 Task: Look for space in East Meadow, United States from 10th July, 2023 to 15th July, 2023 for 7 adults in price range Rs.10000 to Rs.15000. Place can be entire place or shared room with 4 bedrooms having 7 beds and 4 bathrooms. Property type can be house, flat, guest house. Amenities needed are: wifi, TV, free parkinig on premises, gym, breakfast. Booking option can be shelf check-in. Required host language is English.
Action: Mouse moved to (566, 149)
Screenshot: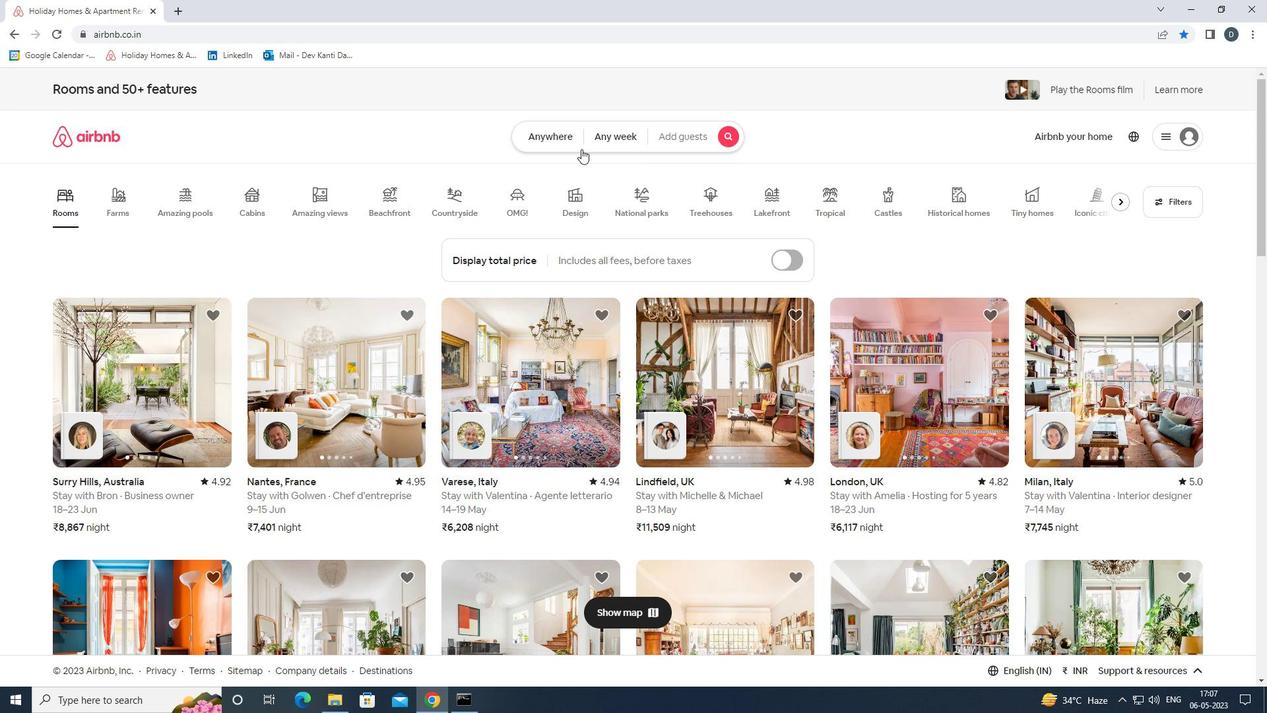 
Action: Mouse pressed left at (566, 149)
Screenshot: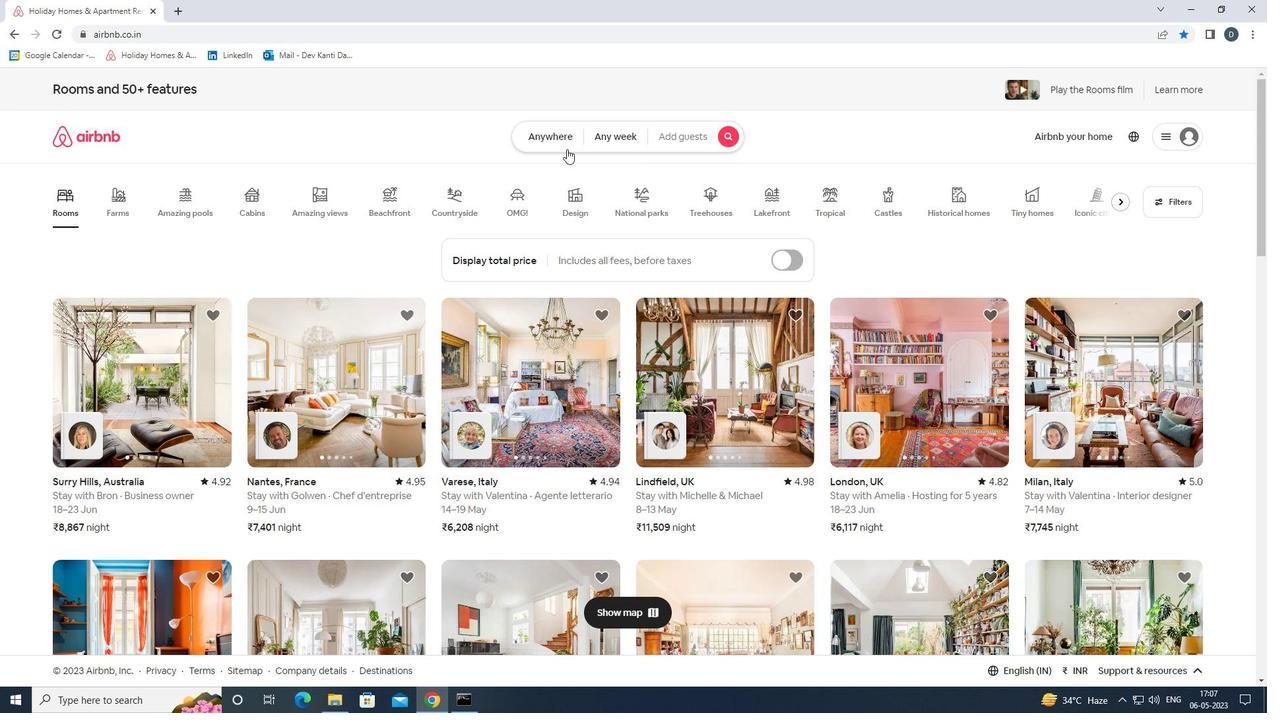 
Action: Mouse moved to (468, 190)
Screenshot: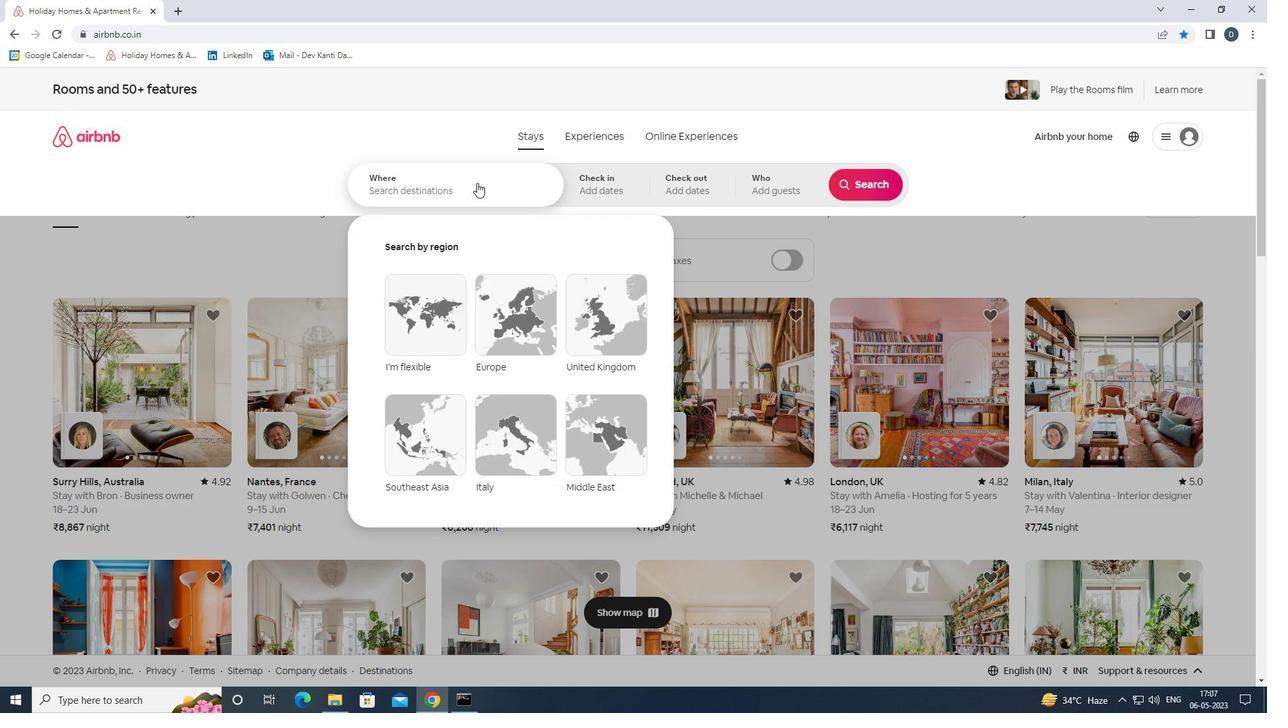 
Action: Mouse pressed left at (468, 190)
Screenshot: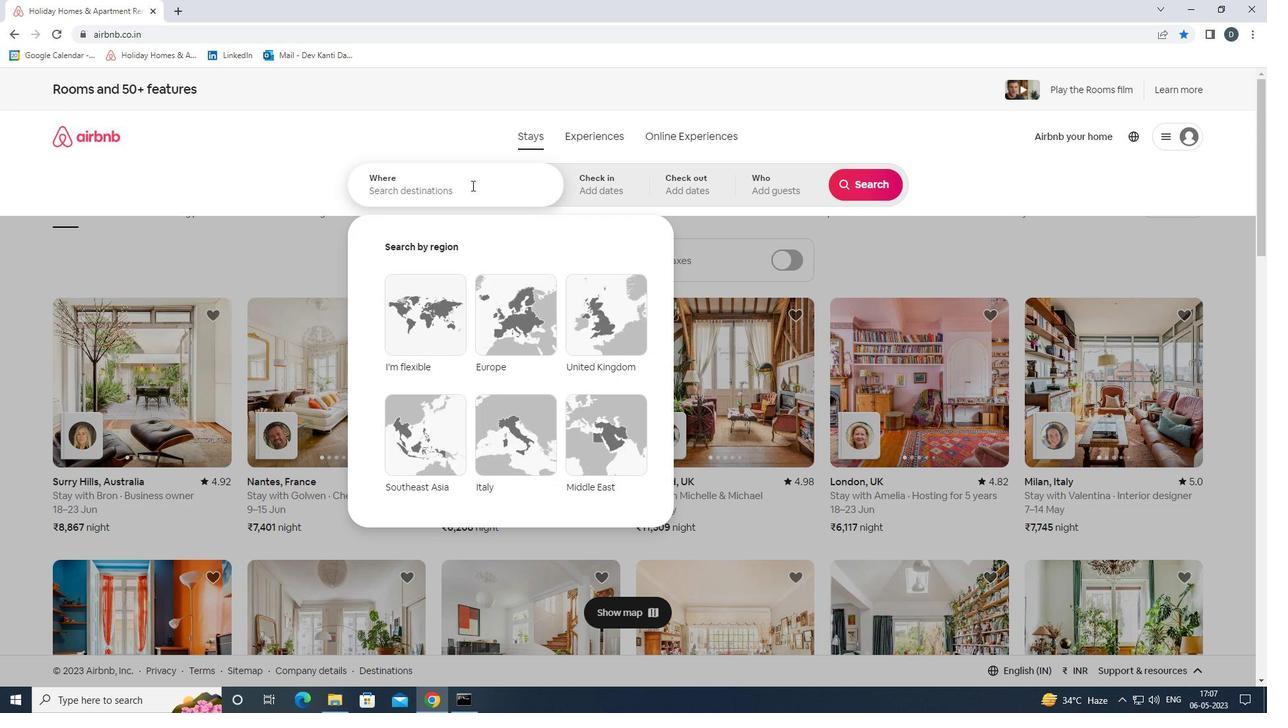 
Action: Key pressed <Key.shift><Key.shift><Key.shift><Key.shift><Key.shift><Key.shift><Key.shift><Key.shift><Key.shift><Key.shift><Key.shift><Key.shift><Key.shift><Key.shift>EAST<Key.space><Key.shift>MEADOW,<Key.shift>UNITED<Key.space><Key.shift>STATES<Key.enter>
Screenshot: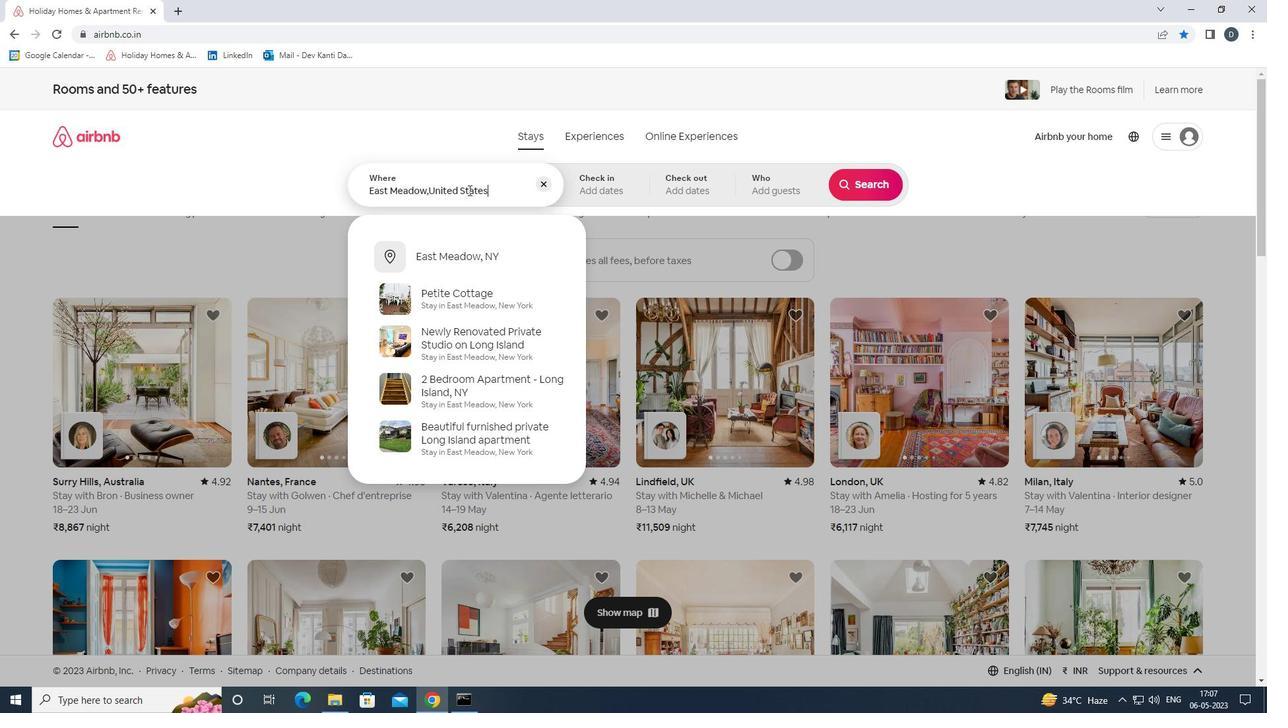 
Action: Mouse moved to (861, 290)
Screenshot: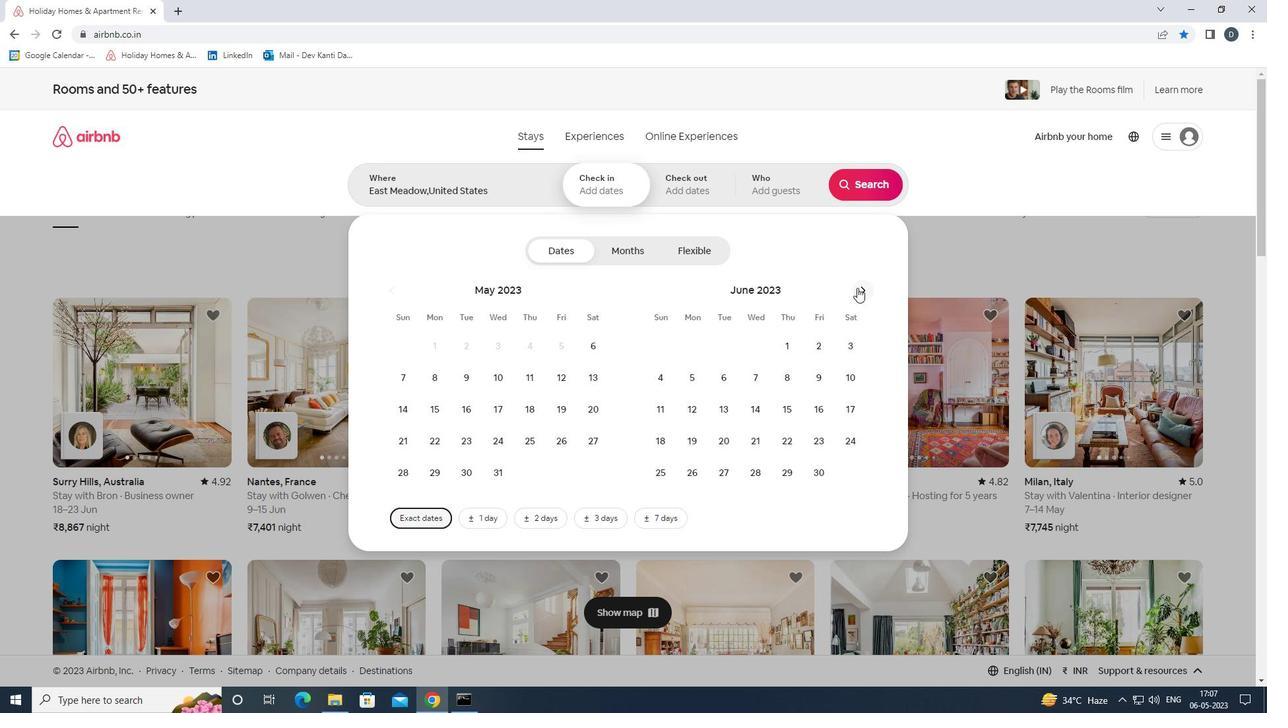 
Action: Mouse pressed left at (861, 290)
Screenshot: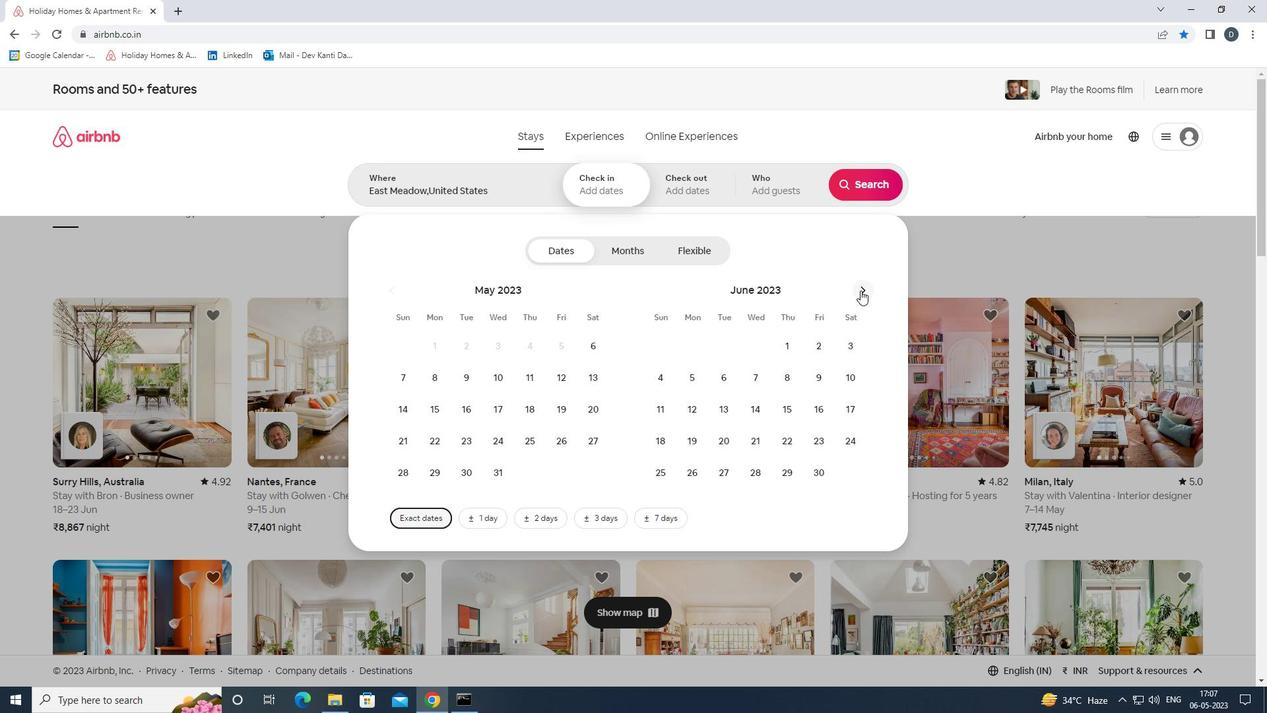 
Action: Mouse moved to (701, 411)
Screenshot: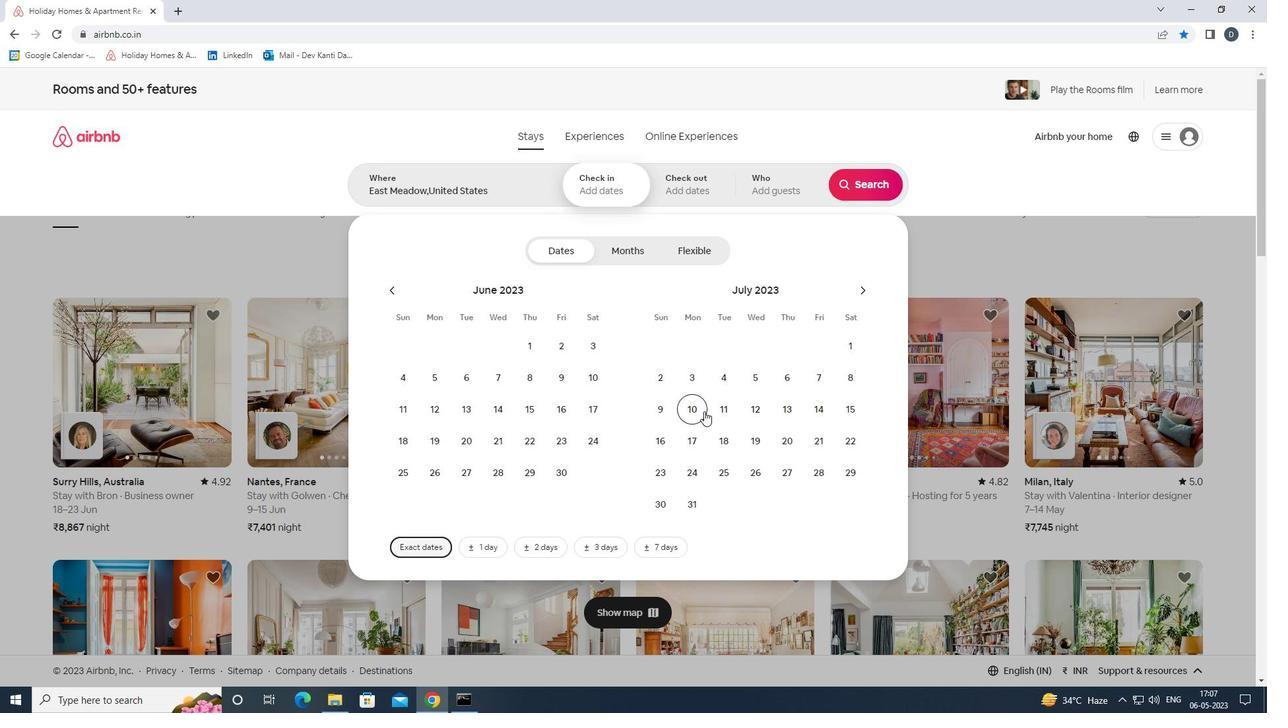
Action: Mouse pressed left at (701, 411)
Screenshot: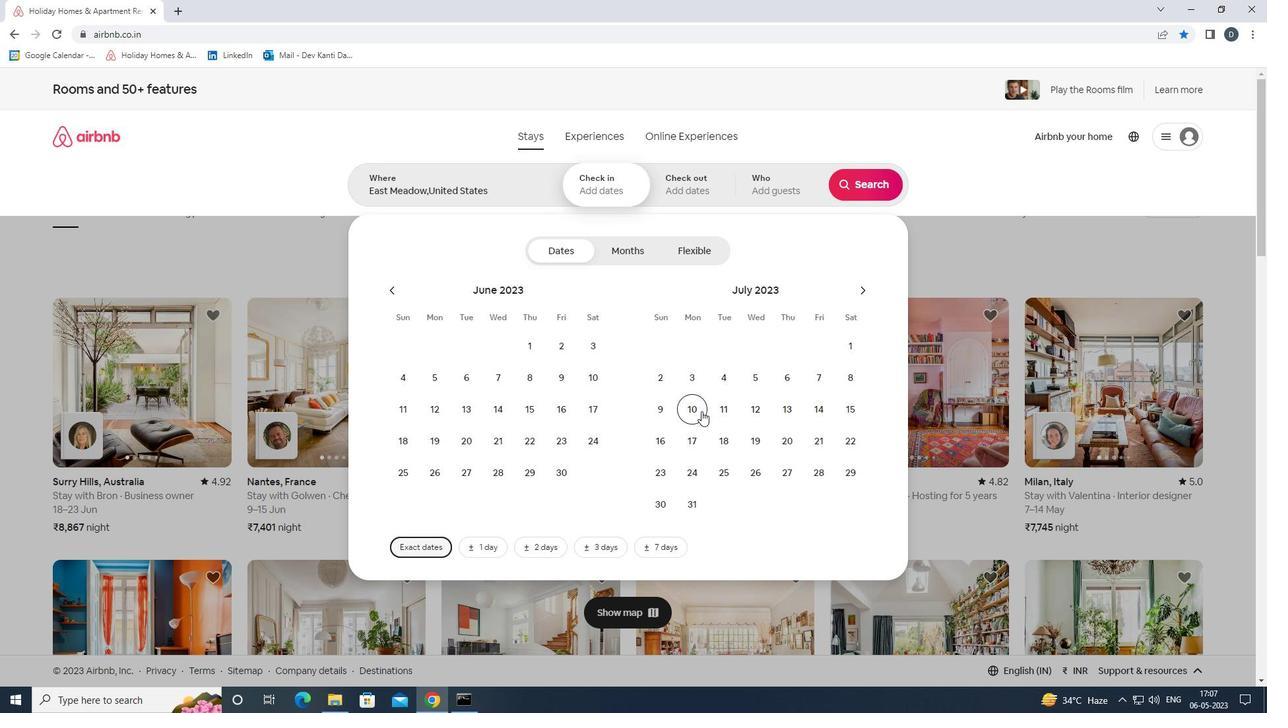 
Action: Mouse moved to (853, 414)
Screenshot: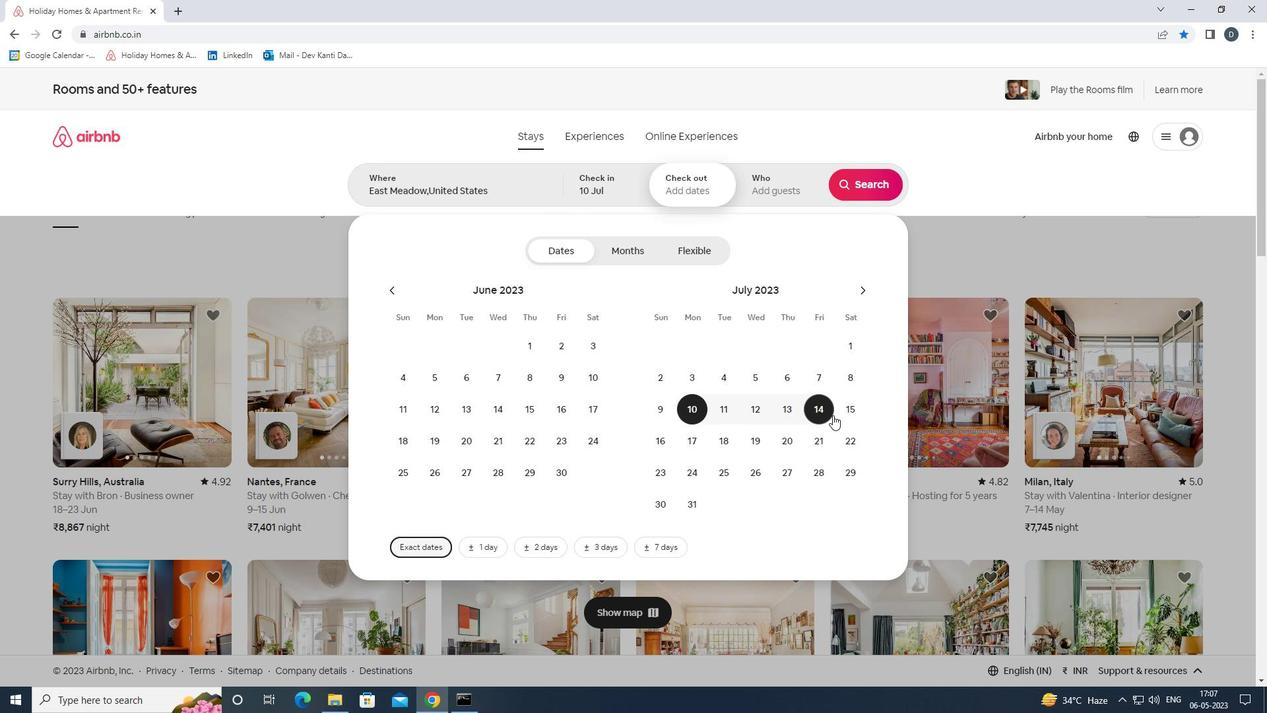 
Action: Mouse pressed left at (853, 414)
Screenshot: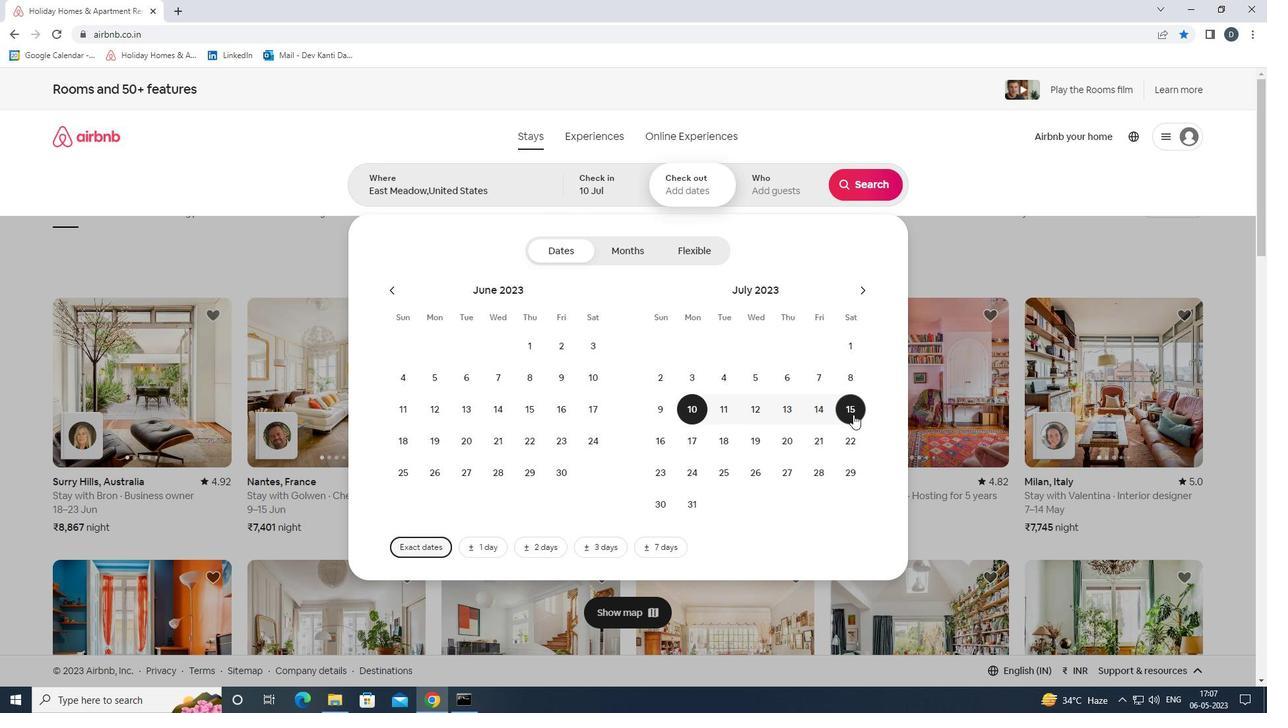 
Action: Mouse moved to (764, 197)
Screenshot: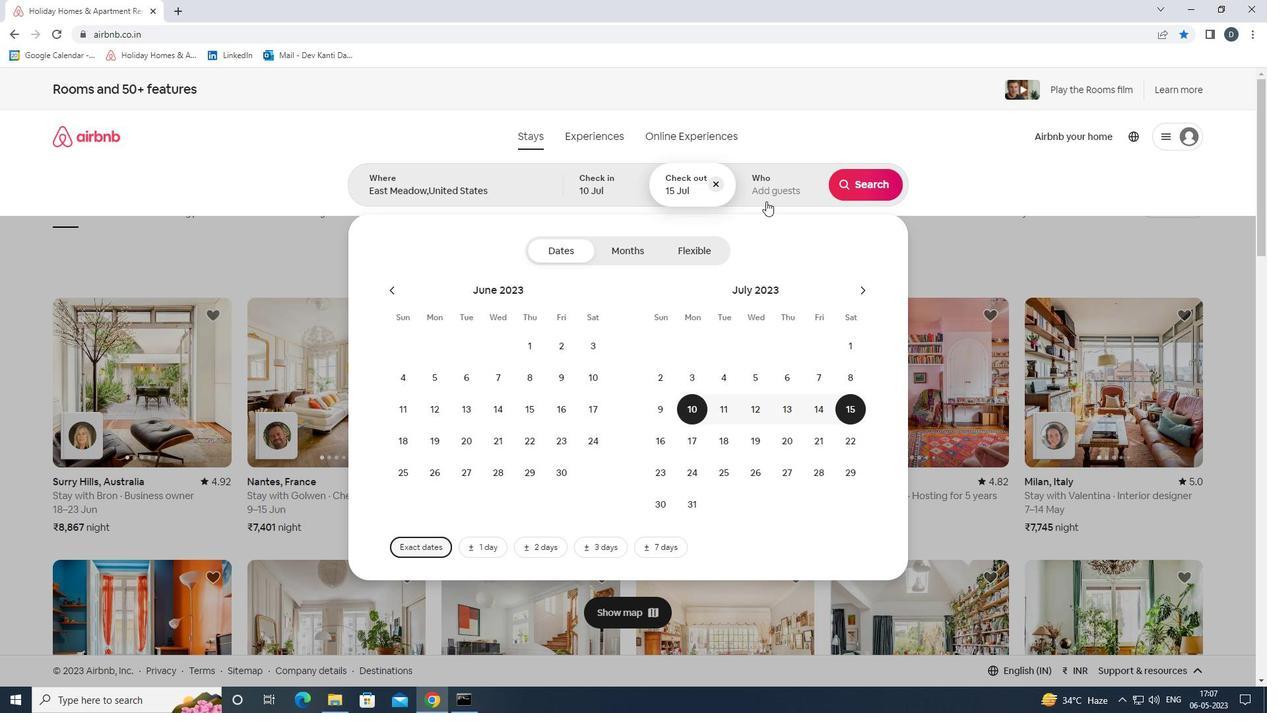 
Action: Mouse pressed left at (764, 197)
Screenshot: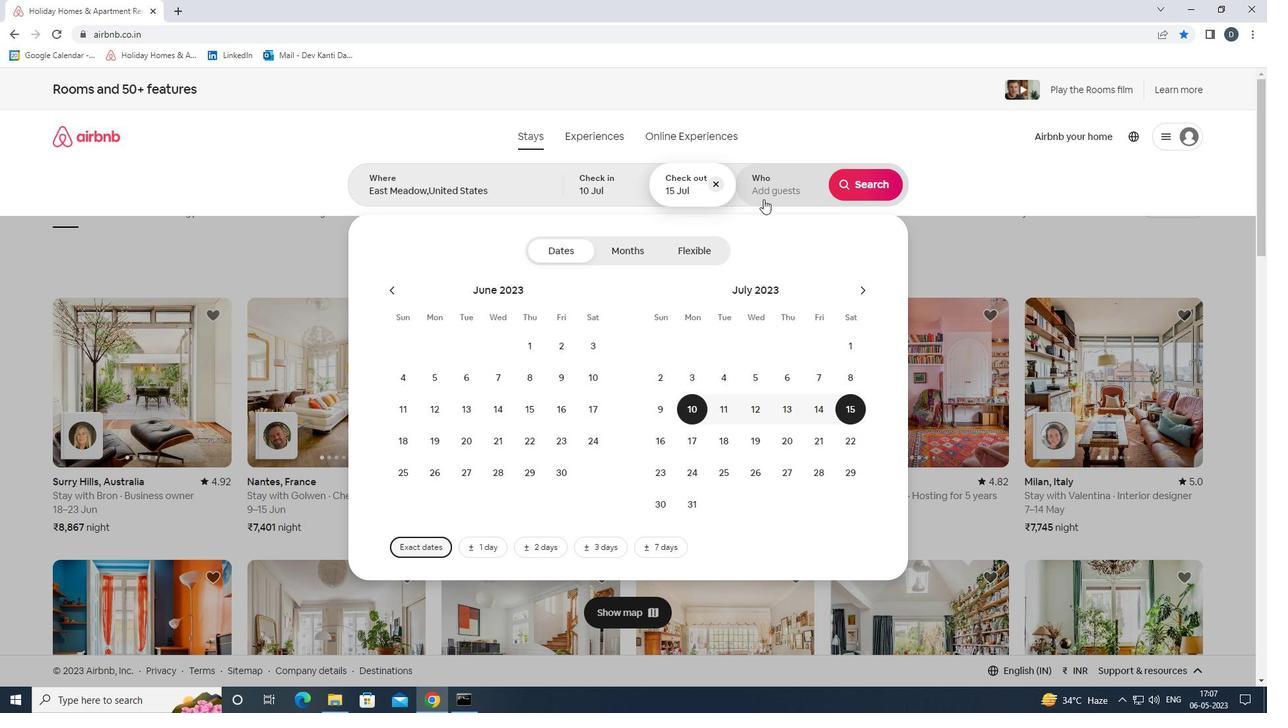 
Action: Mouse moved to (869, 258)
Screenshot: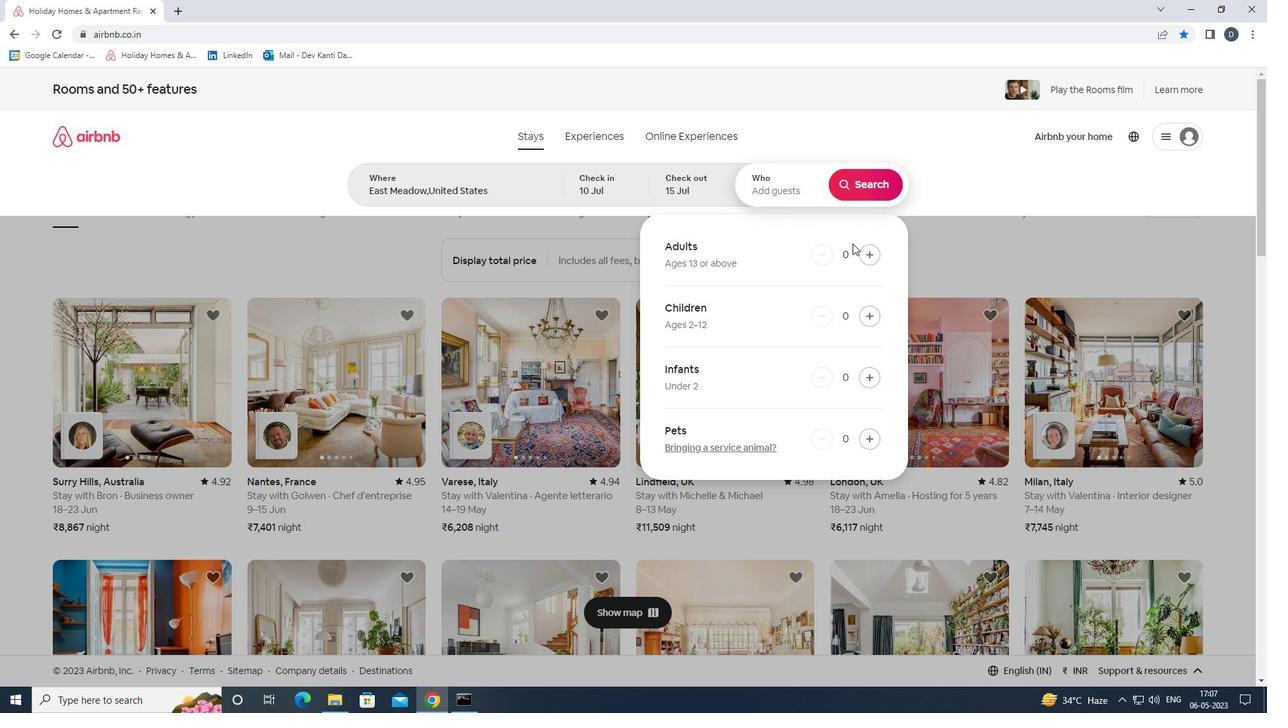 
Action: Mouse pressed left at (869, 258)
Screenshot: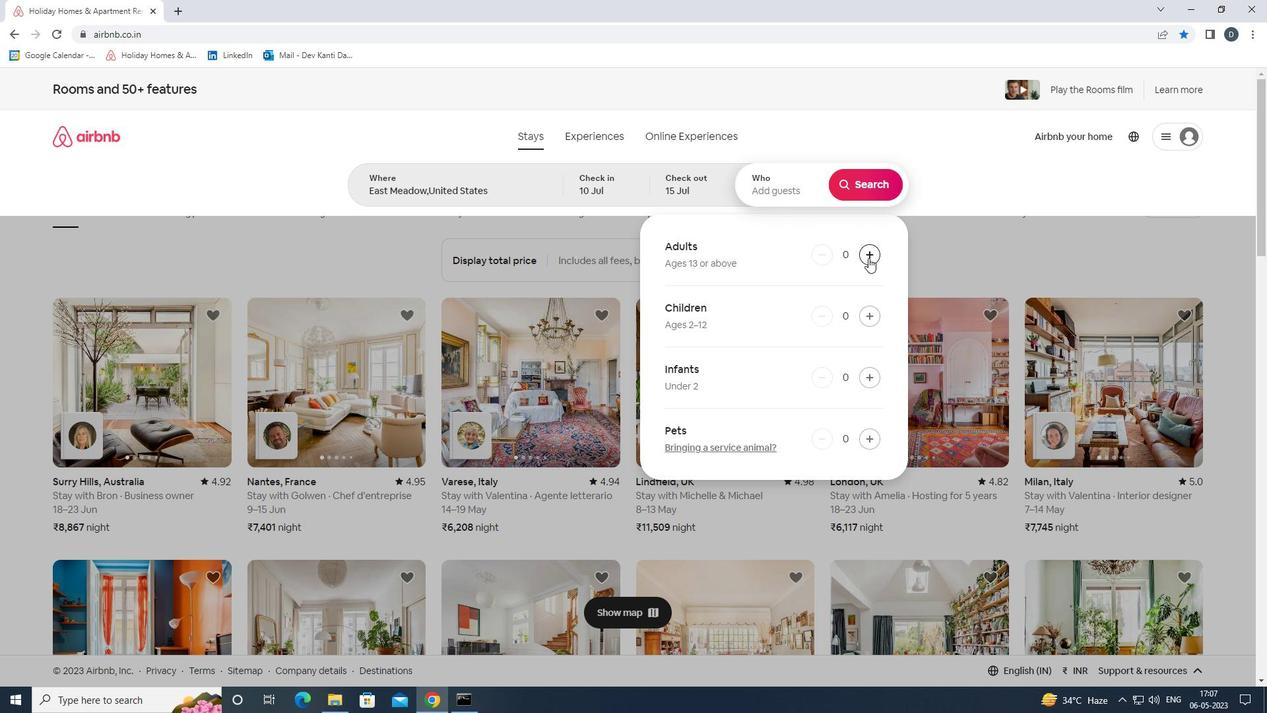 
Action: Mouse pressed left at (869, 258)
Screenshot: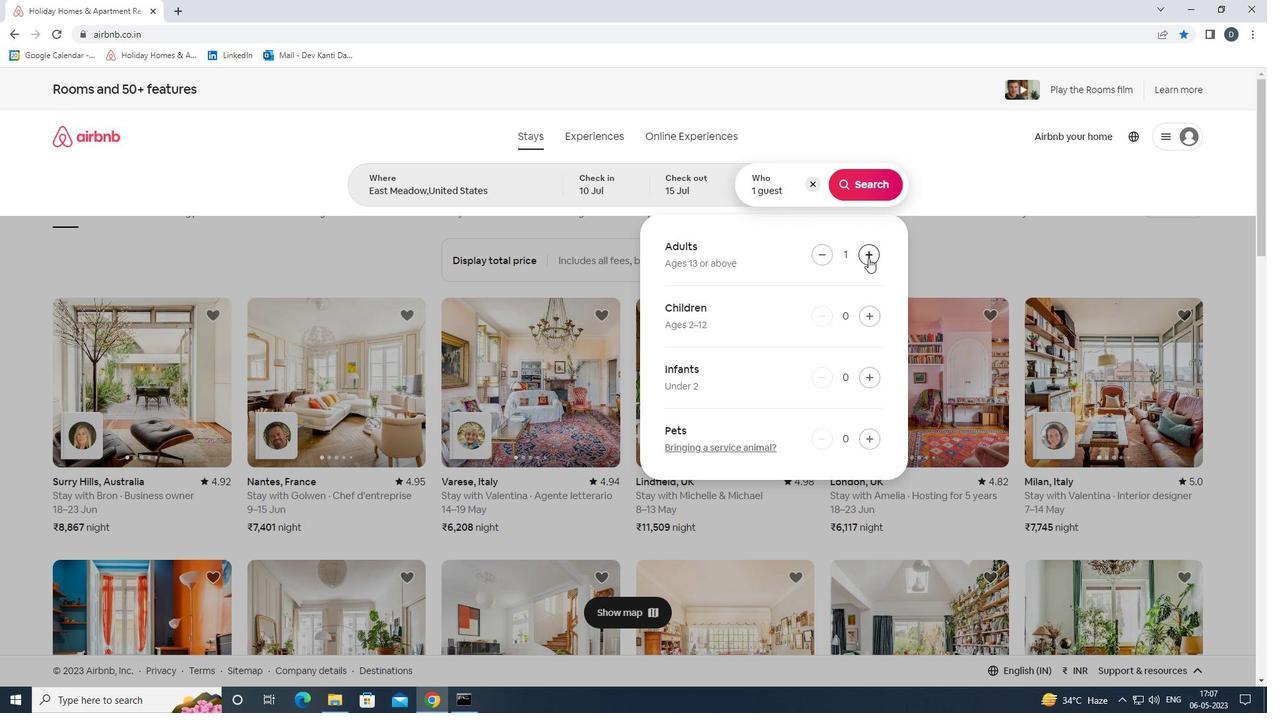 
Action: Mouse pressed left at (869, 258)
Screenshot: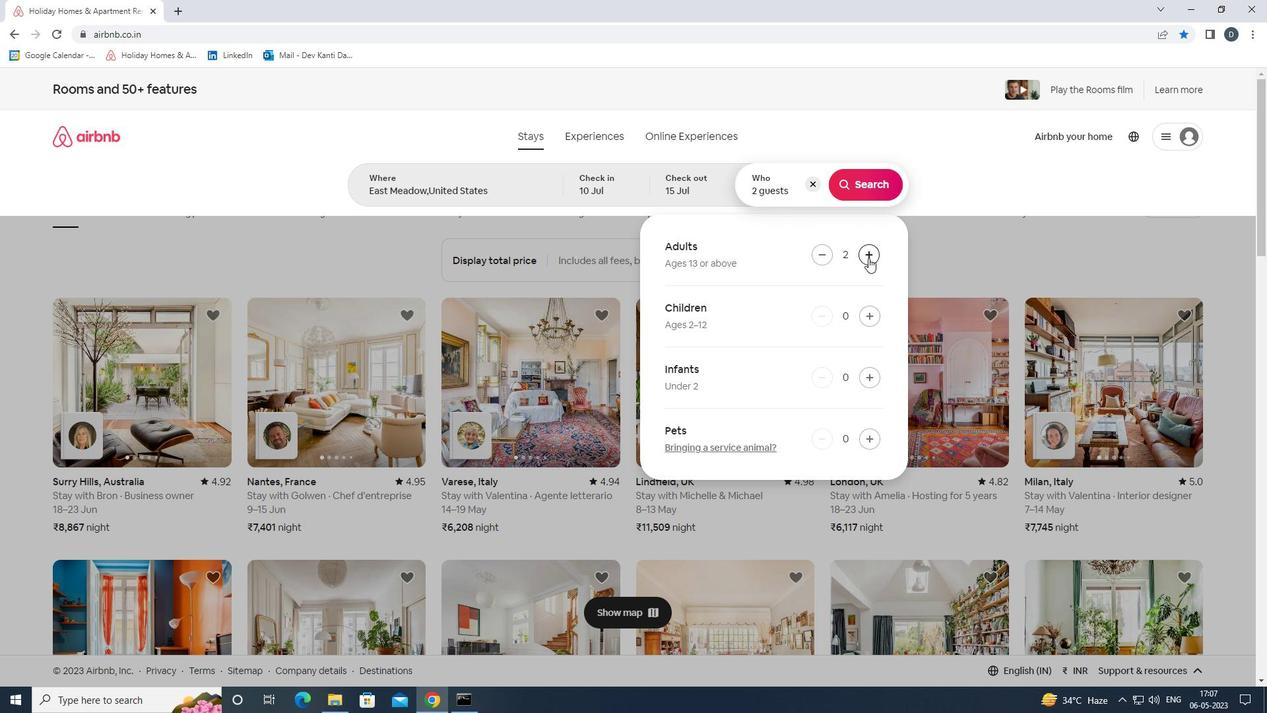 
Action: Mouse moved to (867, 261)
Screenshot: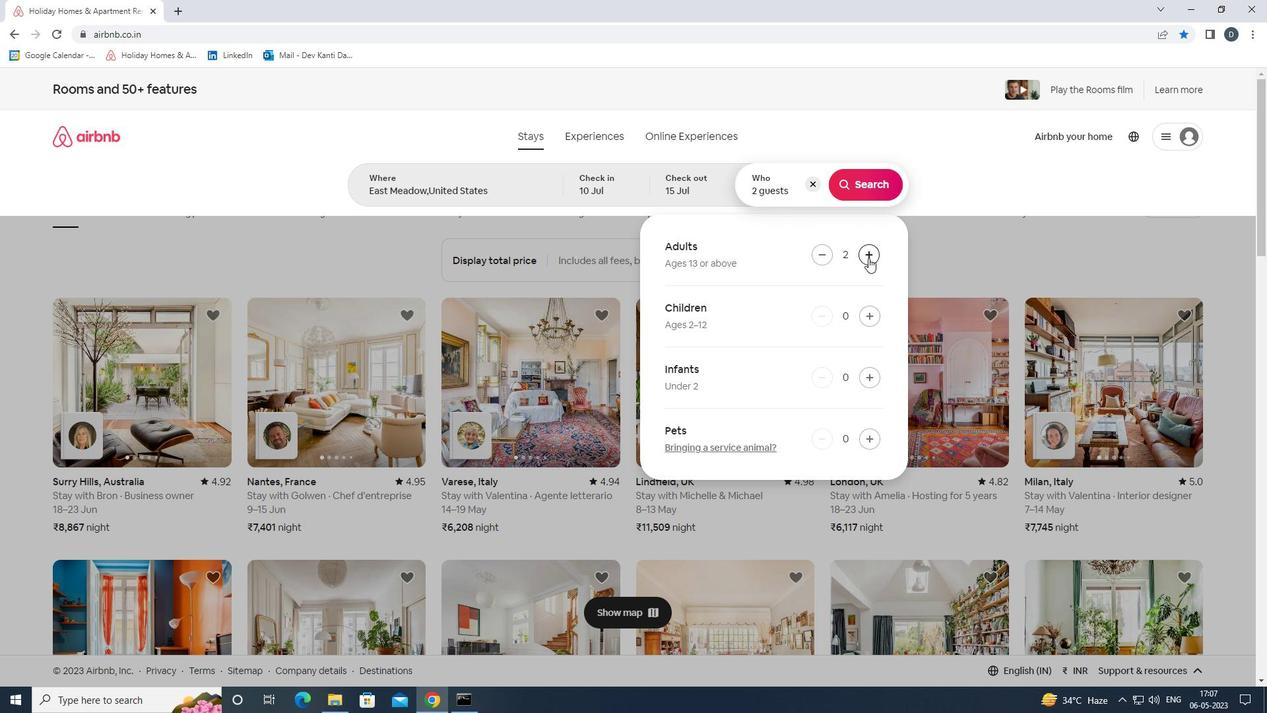 
Action: Mouse pressed left at (867, 261)
Screenshot: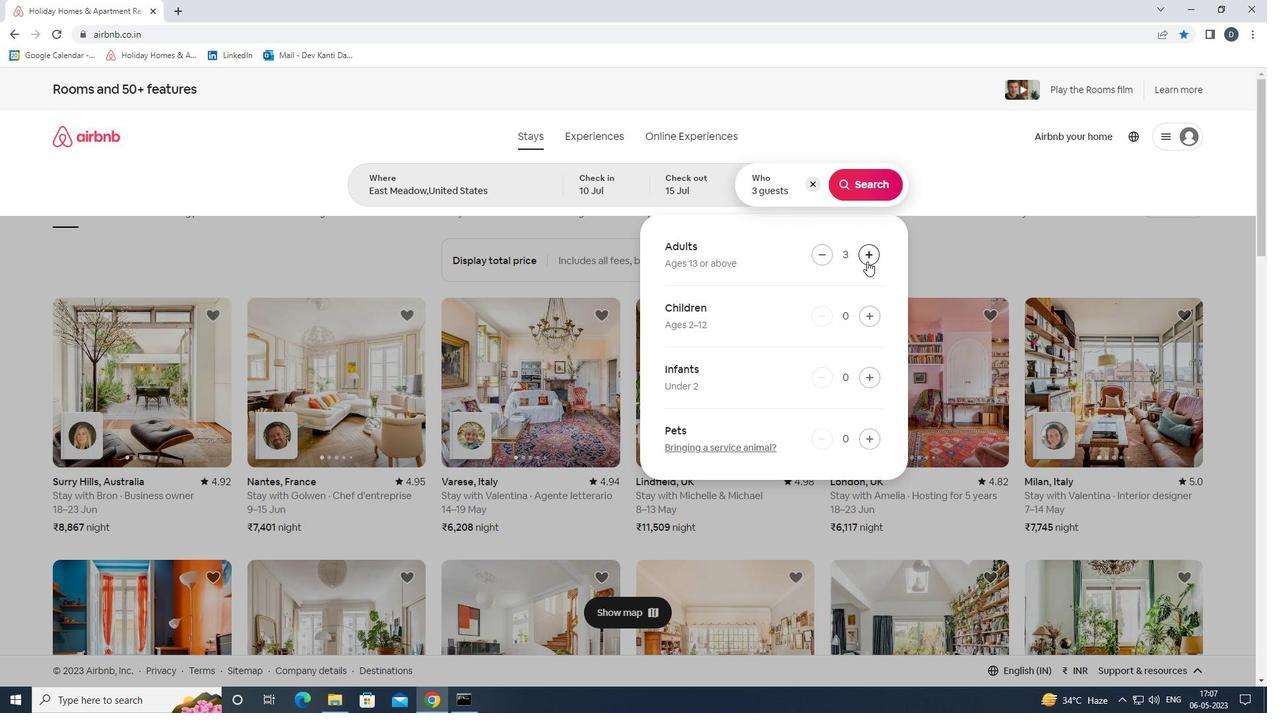 
Action: Mouse moved to (867, 261)
Screenshot: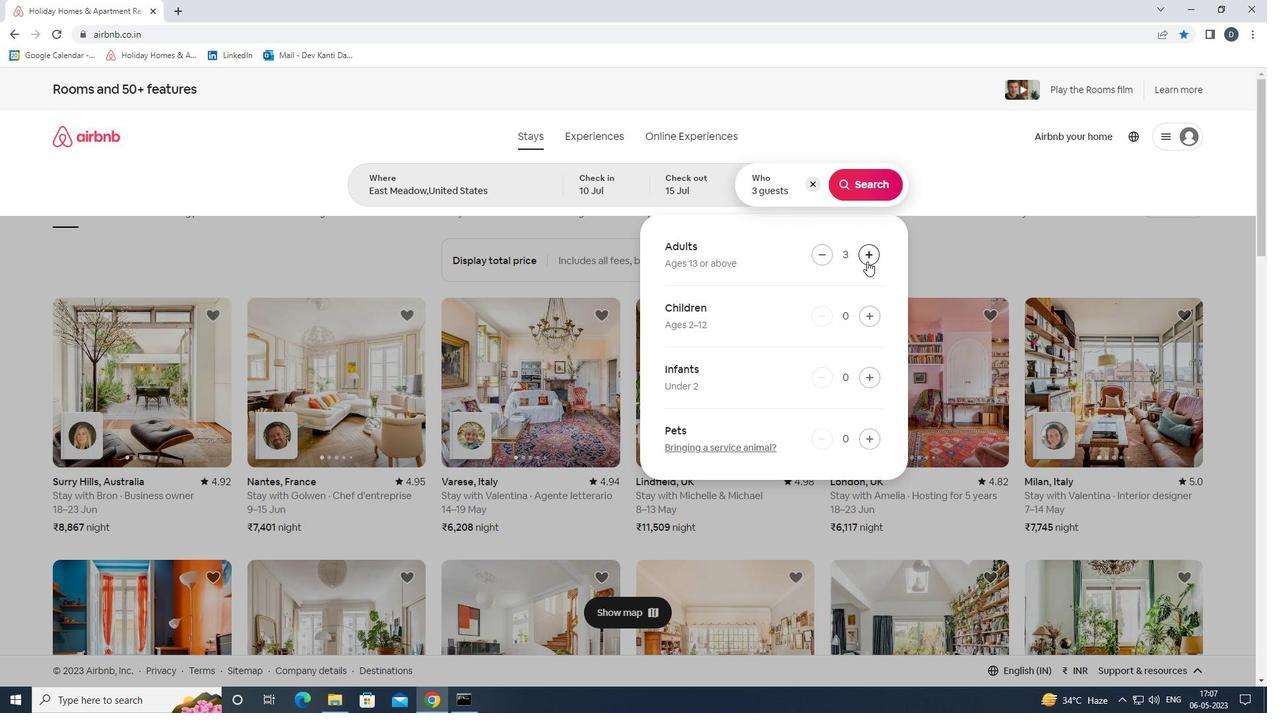 
Action: Mouse pressed left at (867, 261)
Screenshot: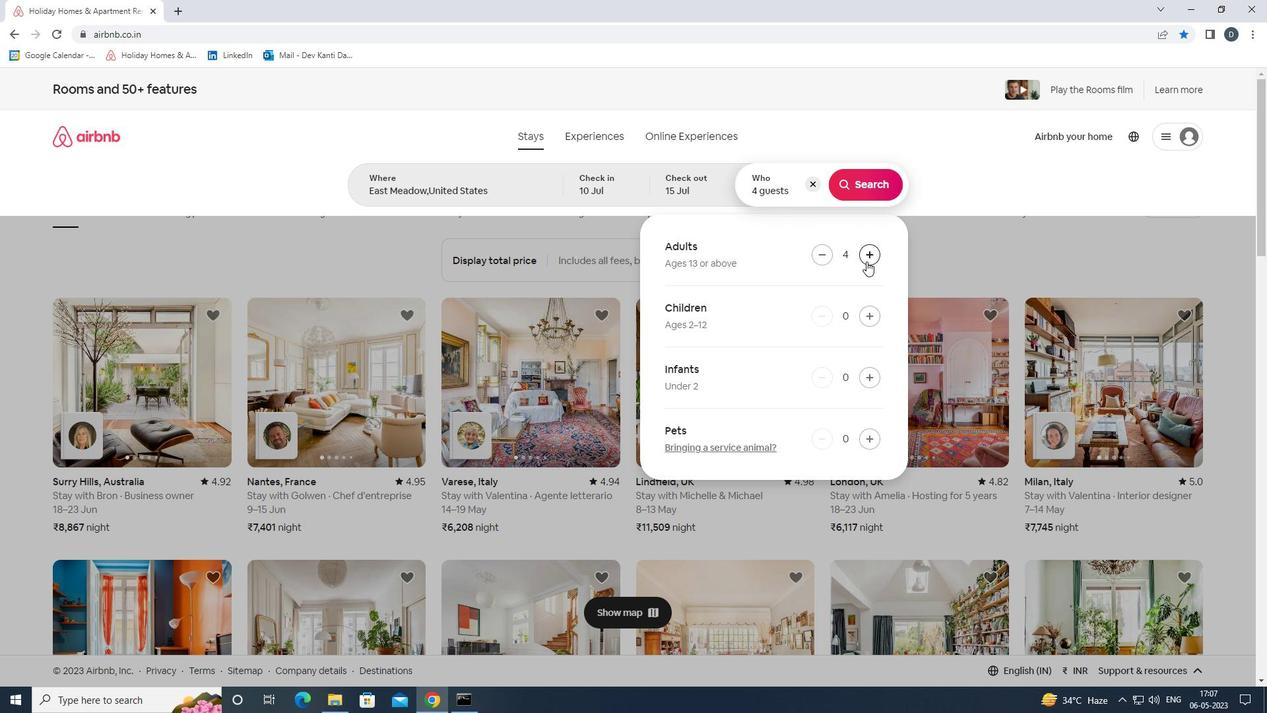
Action: Mouse pressed left at (867, 261)
Screenshot: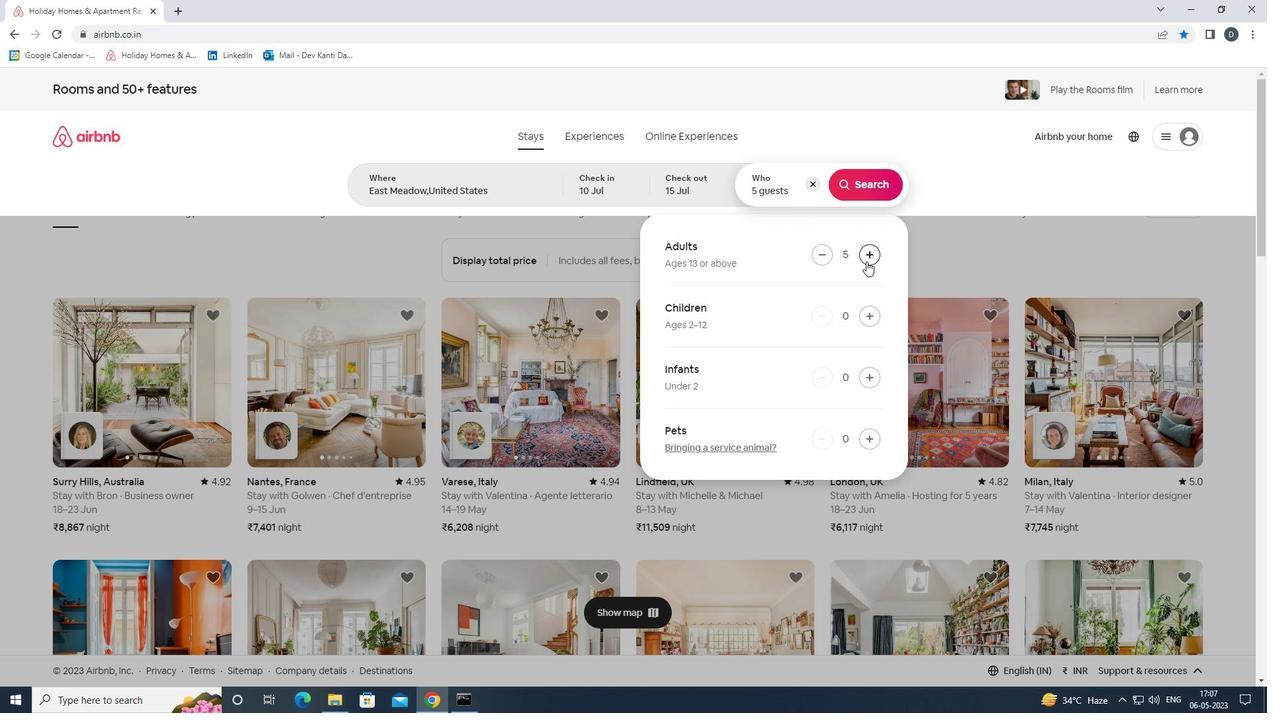 
Action: Mouse pressed left at (867, 261)
Screenshot: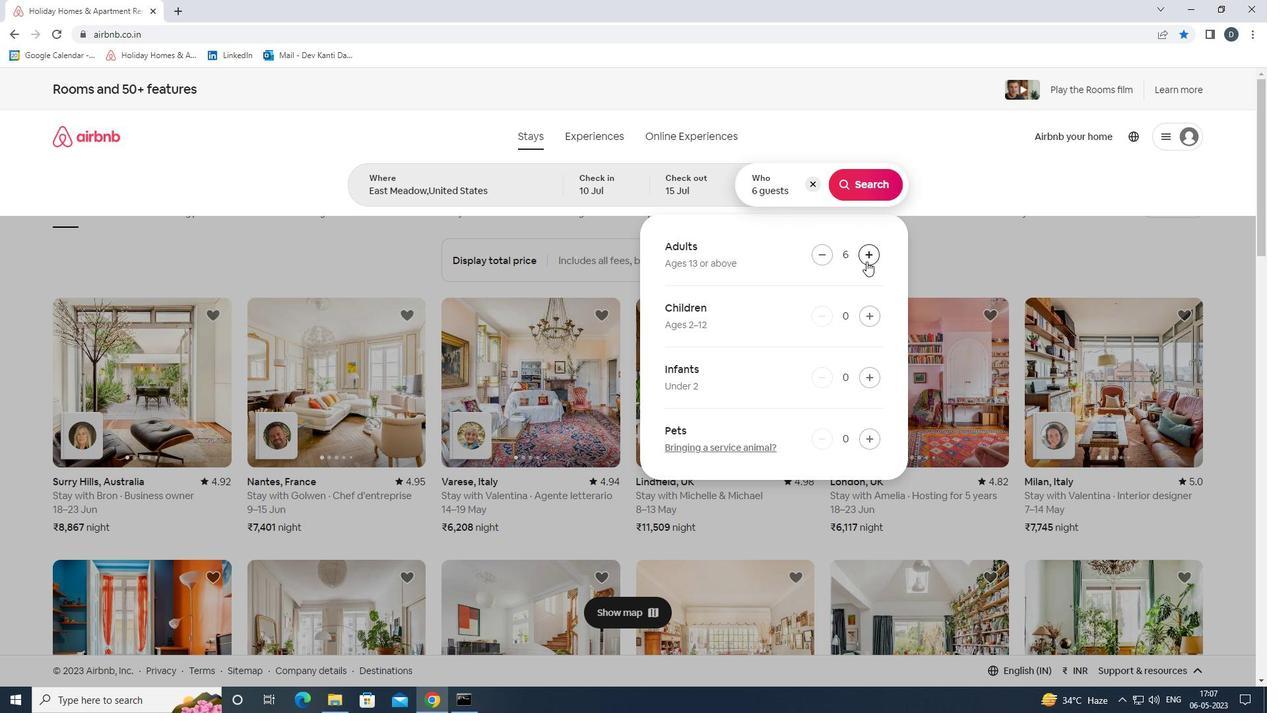 
Action: Mouse moved to (867, 191)
Screenshot: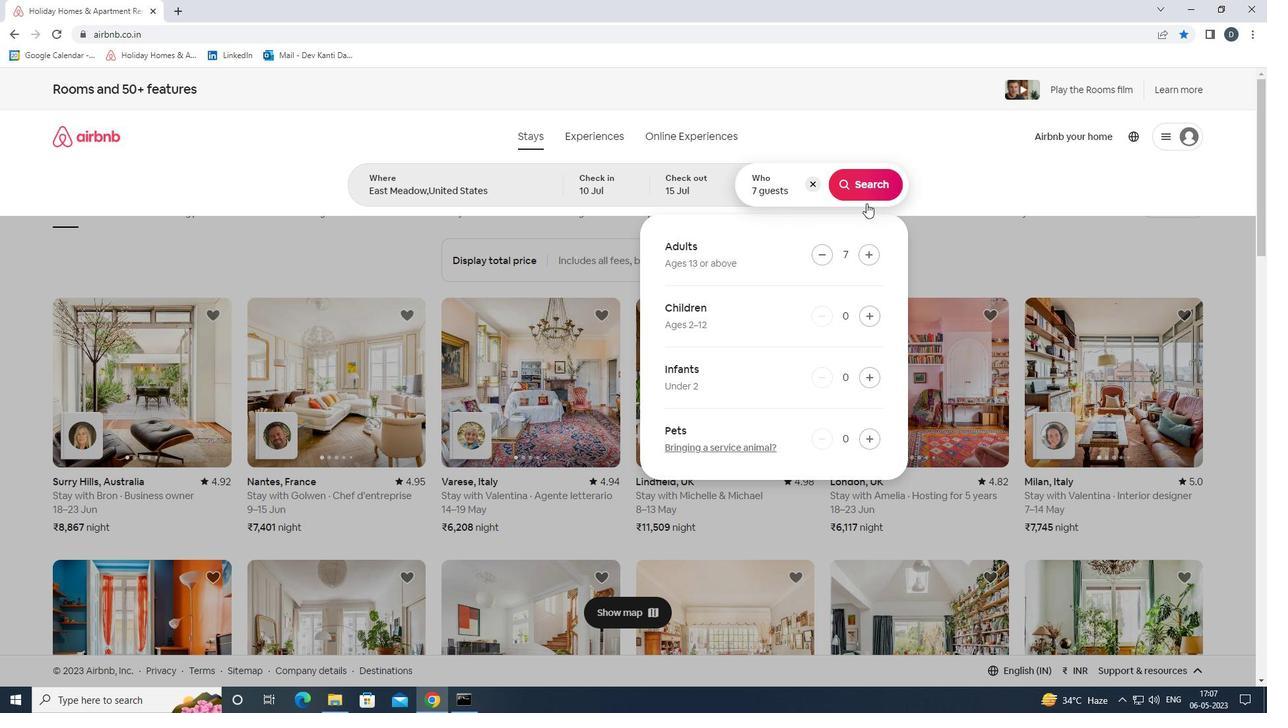 
Action: Mouse pressed left at (867, 191)
Screenshot: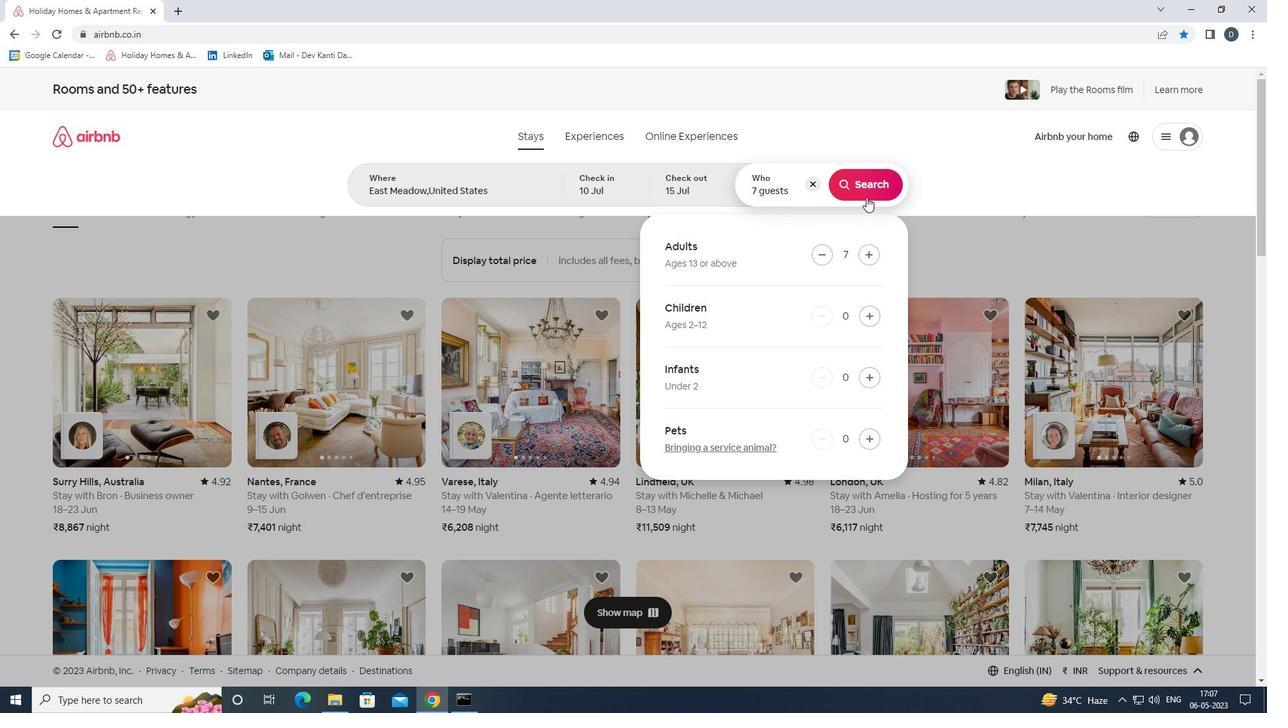 
Action: Mouse moved to (1205, 140)
Screenshot: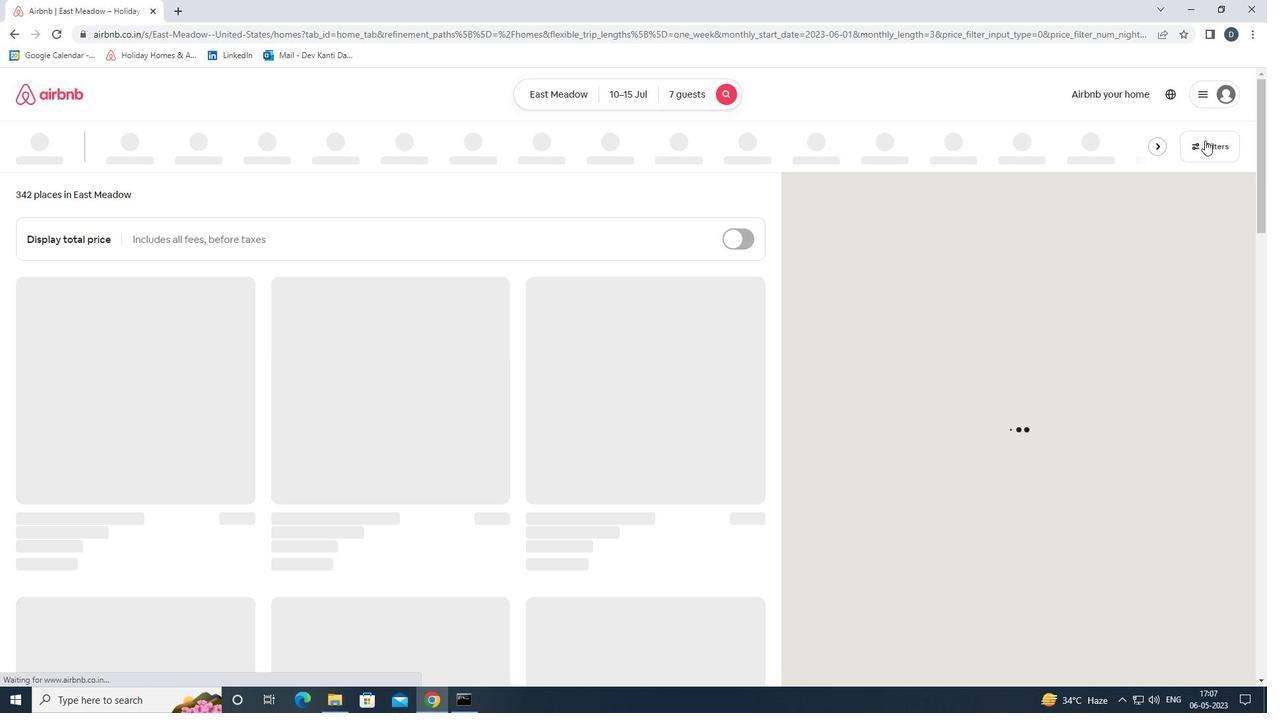 
Action: Mouse pressed left at (1205, 140)
Screenshot: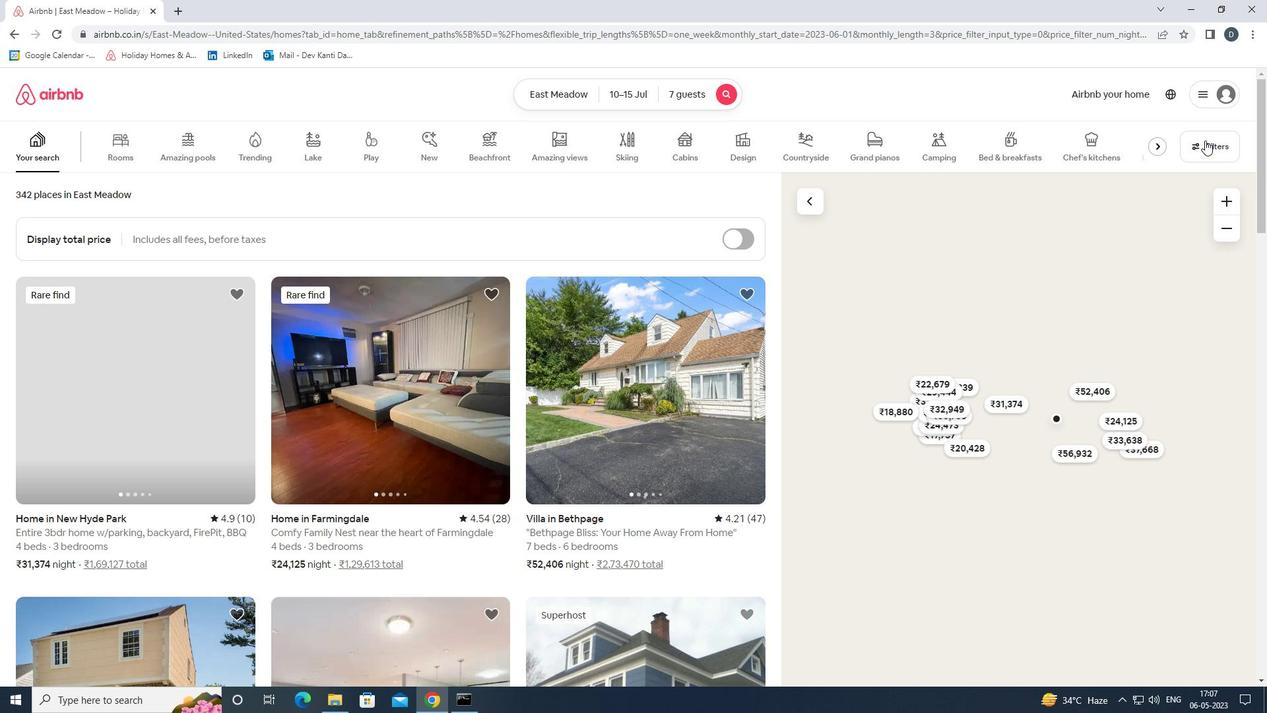 
Action: Mouse moved to (545, 475)
Screenshot: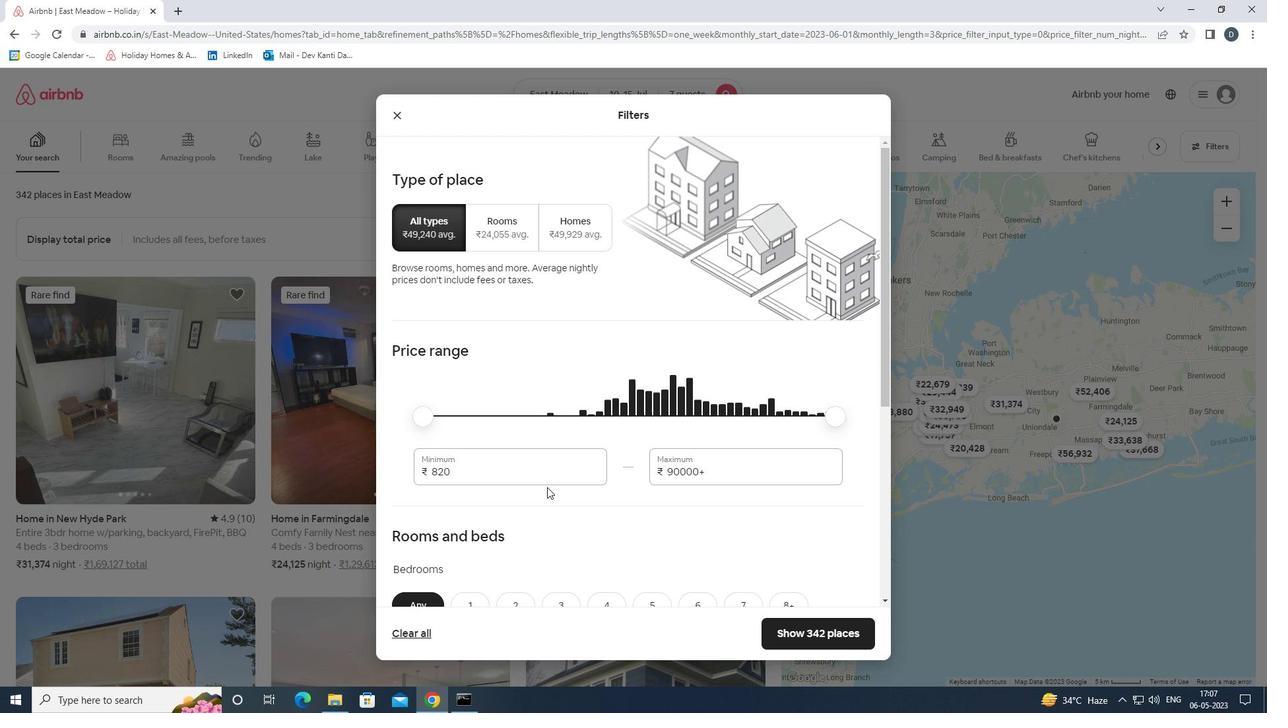 
Action: Mouse pressed left at (545, 475)
Screenshot: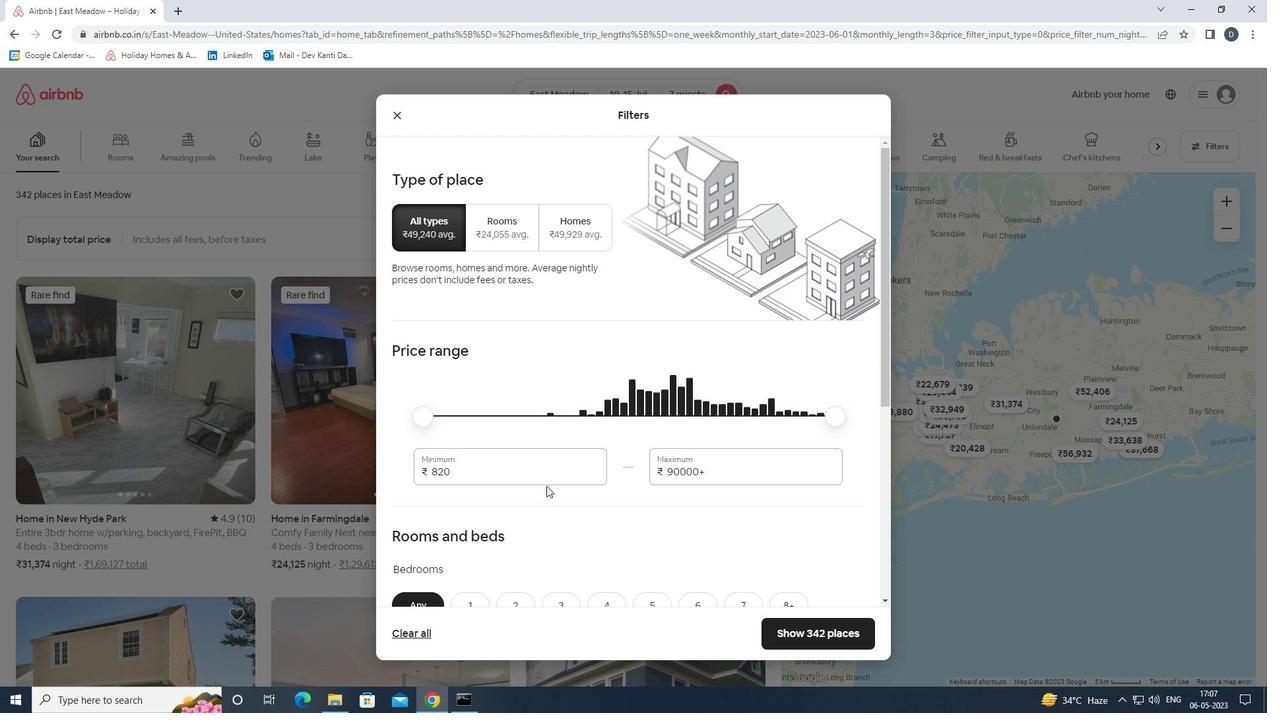 
Action: Mouse pressed left at (545, 475)
Screenshot: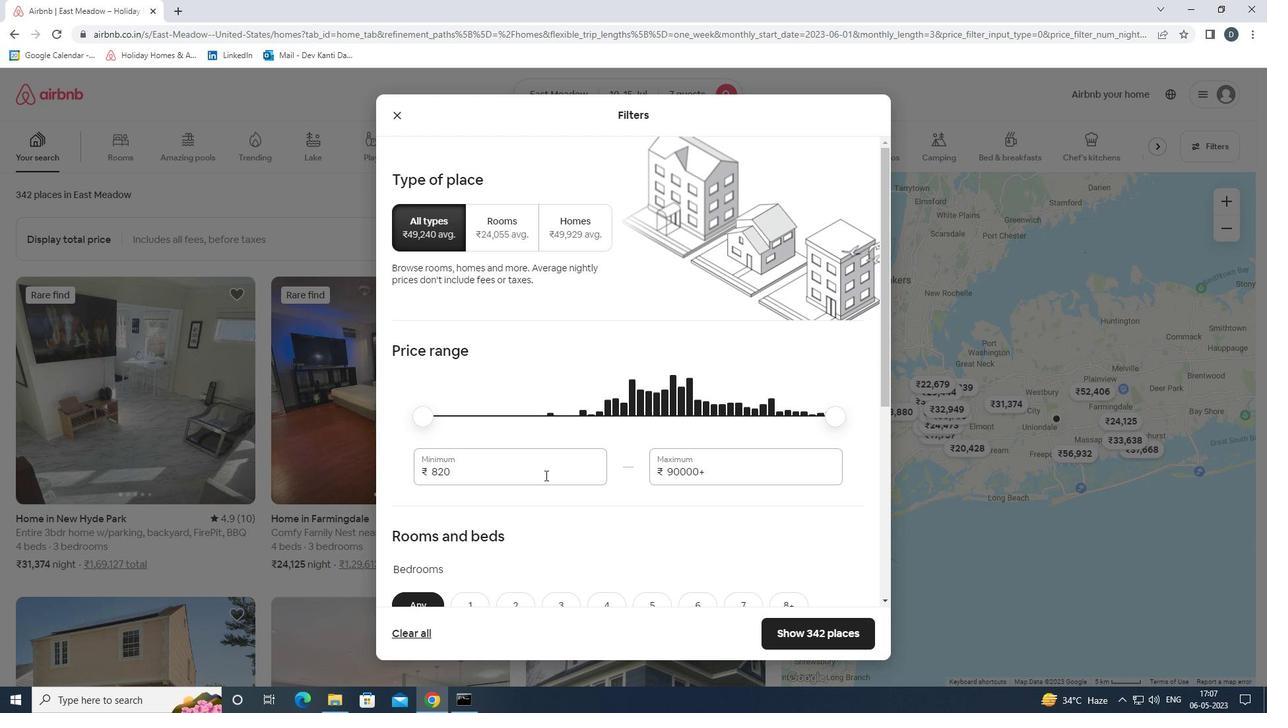 
Action: Mouse moved to (546, 474)
Screenshot: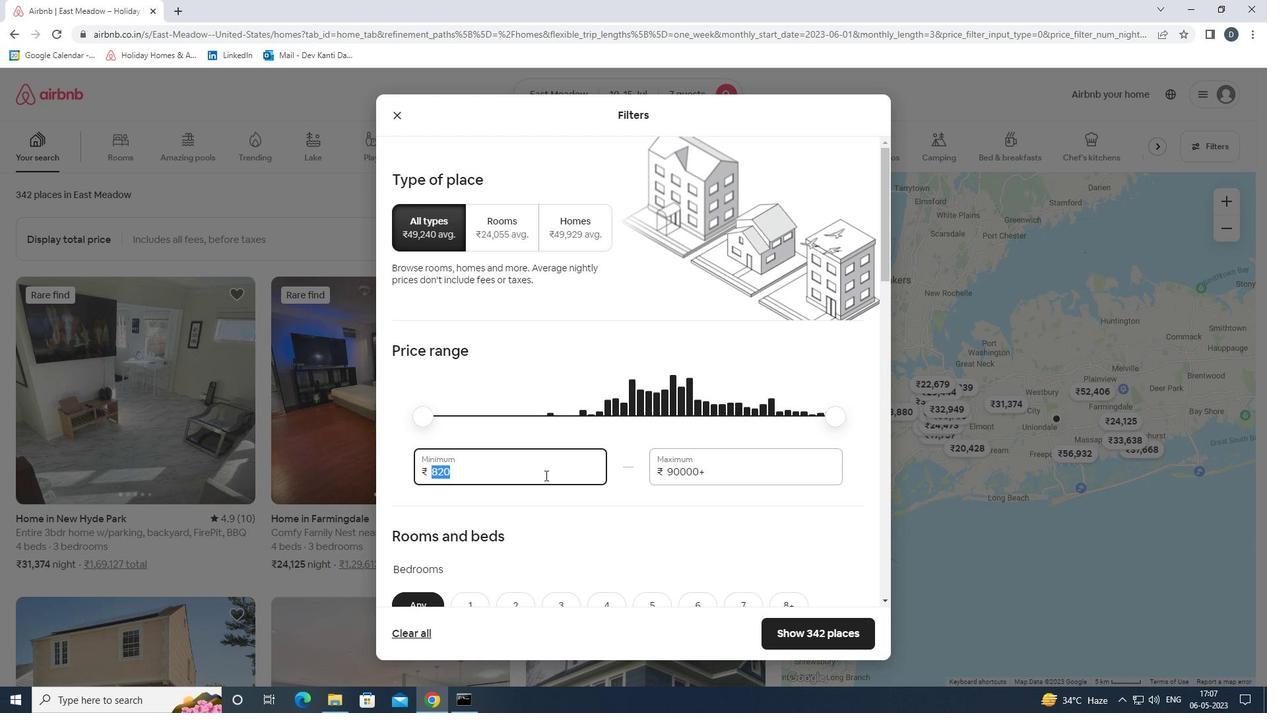 
Action: Key pressed 10000<Key.tab>15000
Screenshot: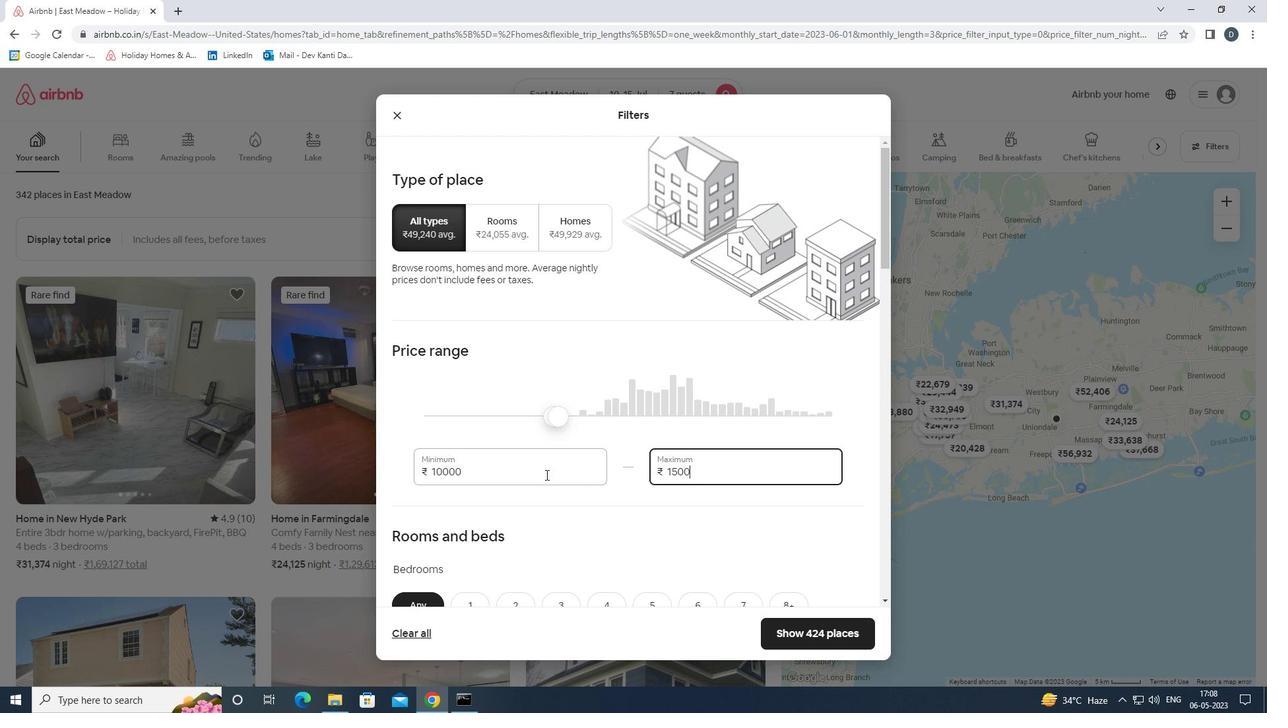 
Action: Mouse scrolled (546, 474) with delta (0, 0)
Screenshot: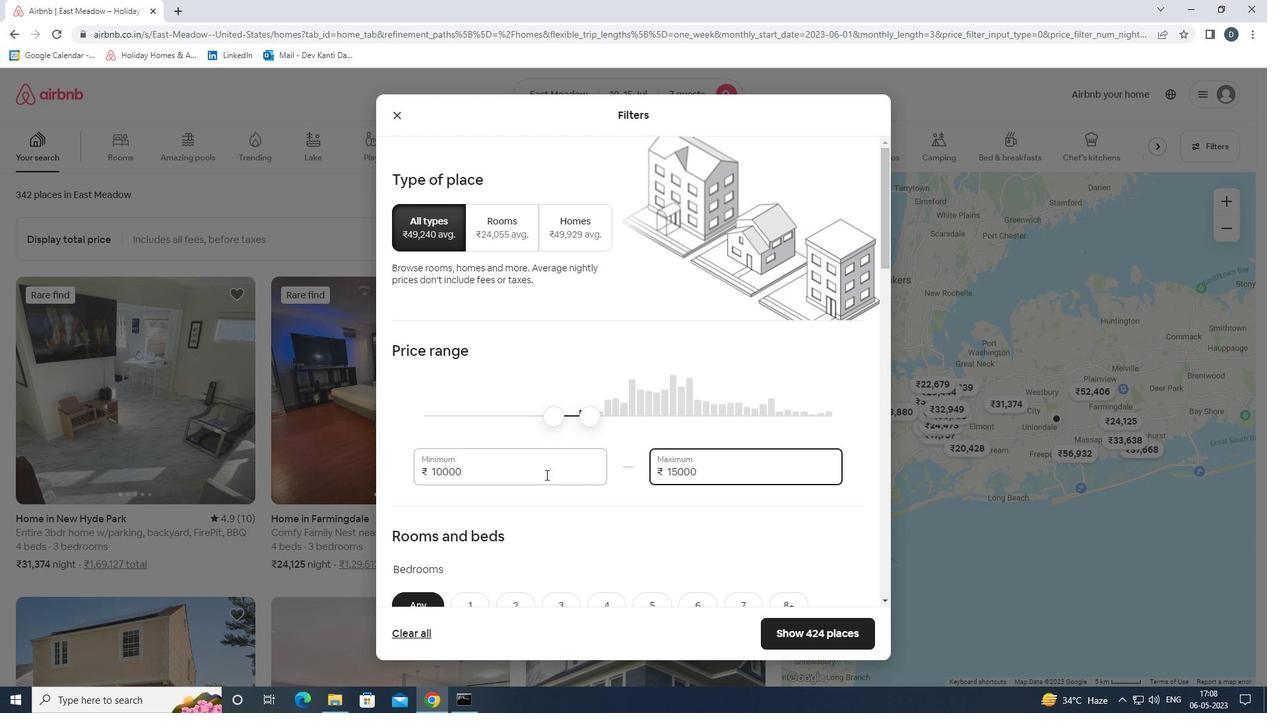 
Action: Mouse scrolled (546, 474) with delta (0, 0)
Screenshot: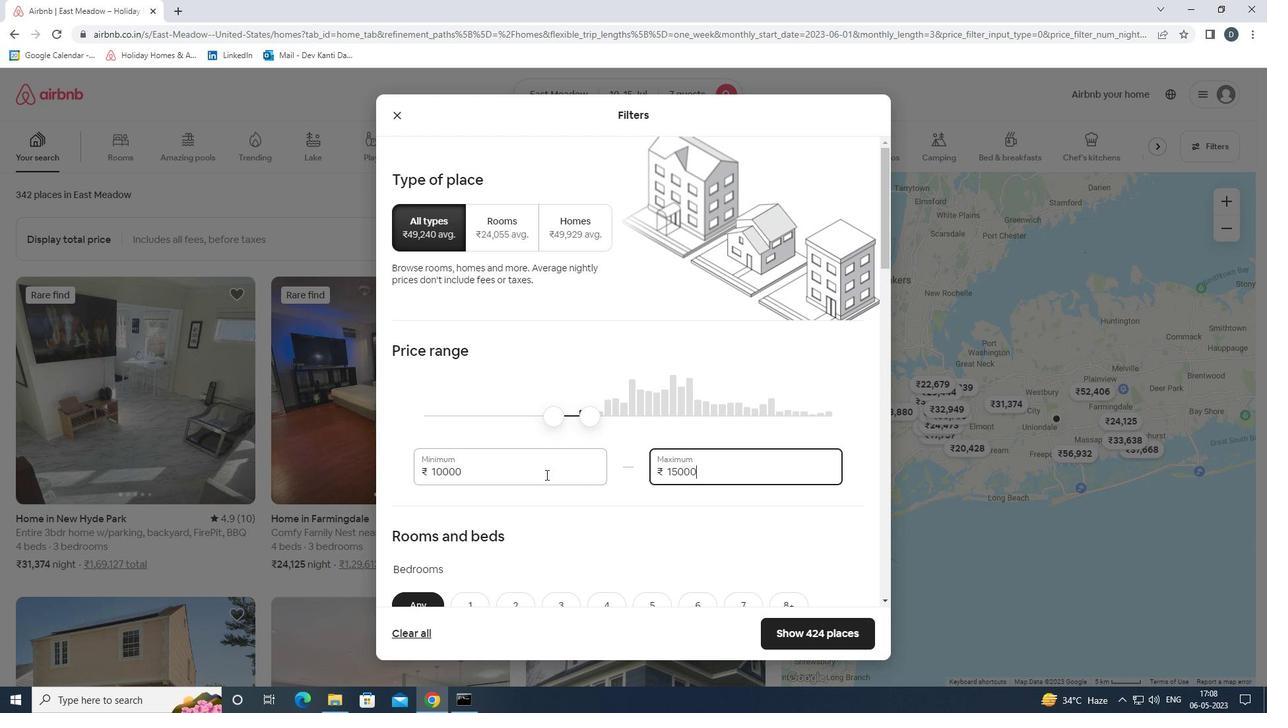 
Action: Mouse scrolled (546, 474) with delta (0, 0)
Screenshot: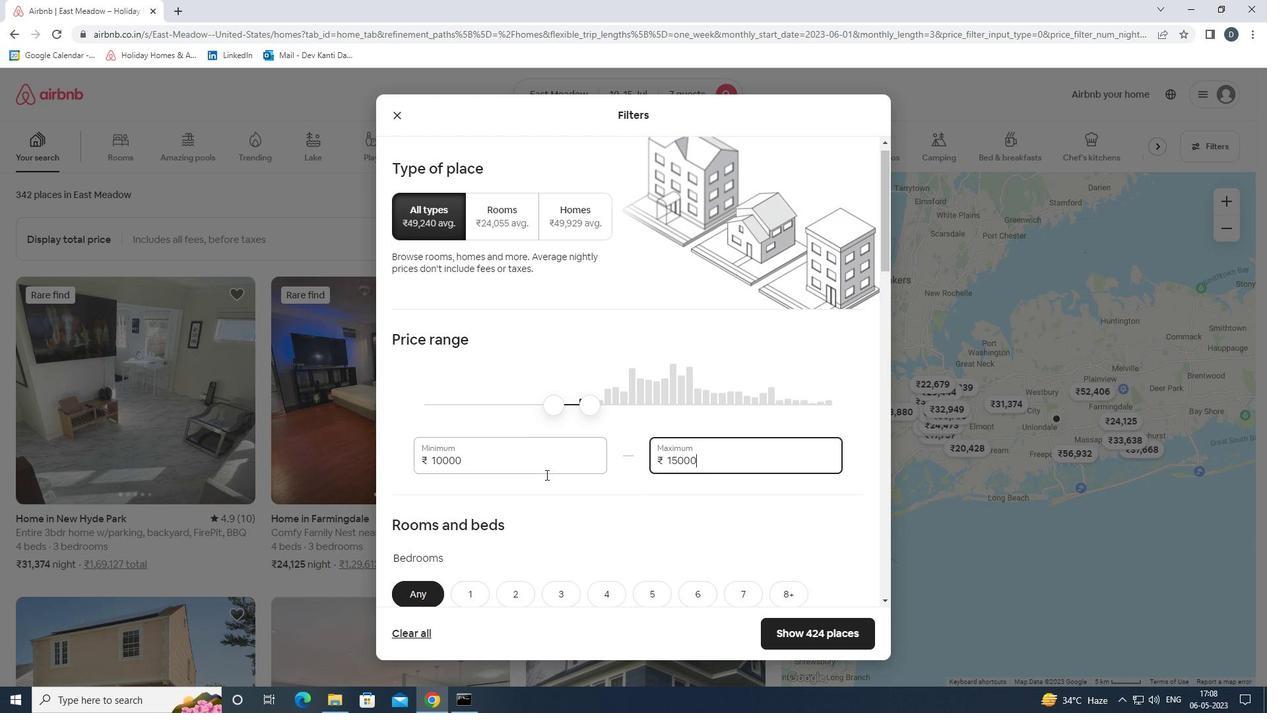 
Action: Mouse moved to (544, 458)
Screenshot: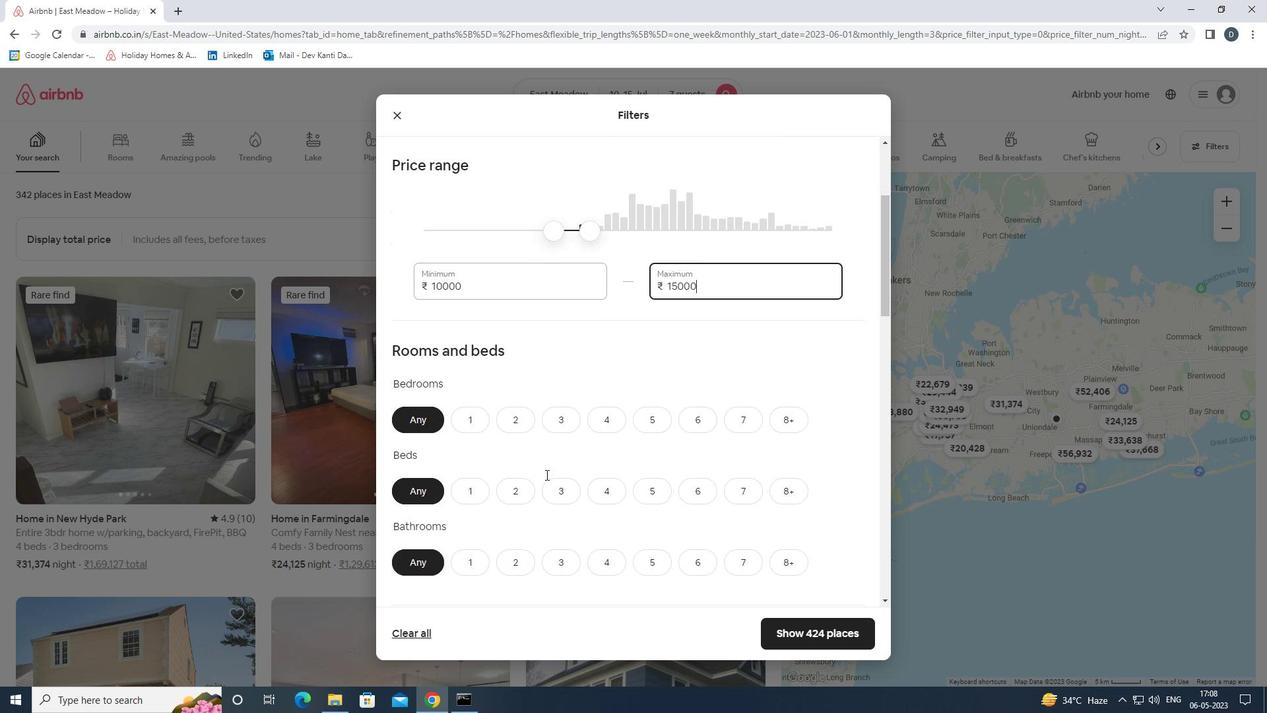 
Action: Mouse scrolled (544, 458) with delta (0, 0)
Screenshot: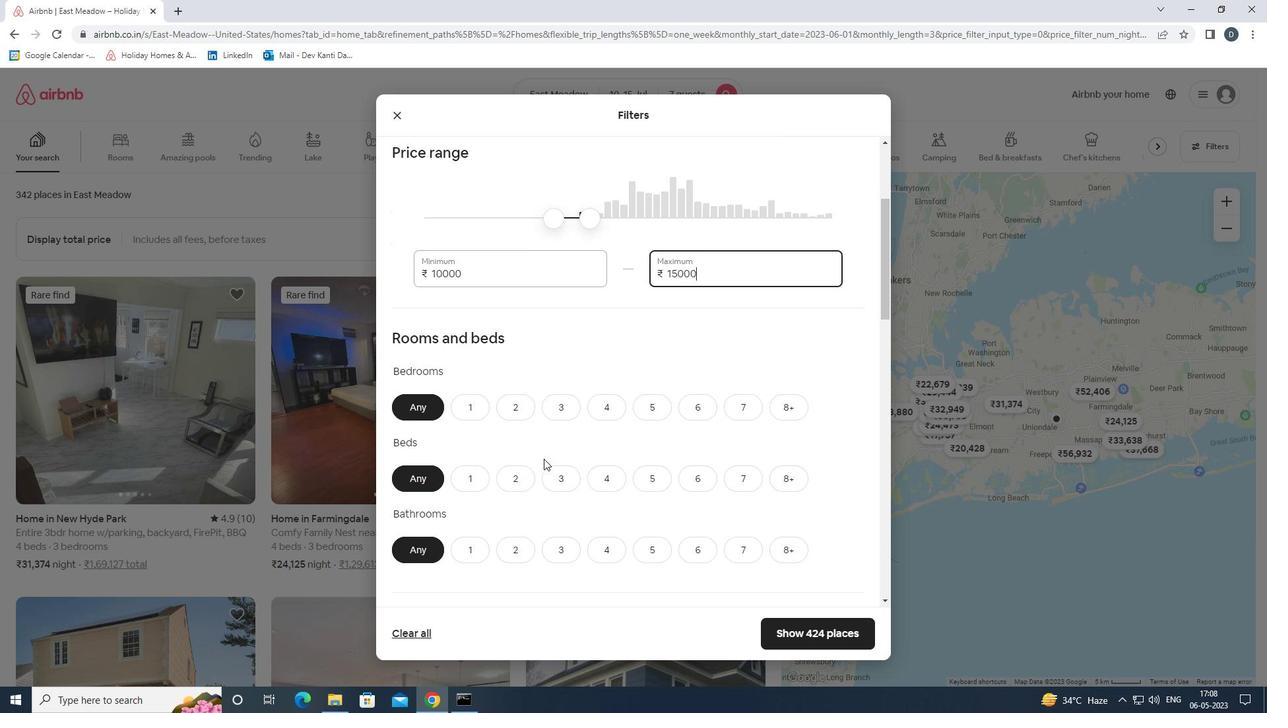 
Action: Mouse moved to (612, 348)
Screenshot: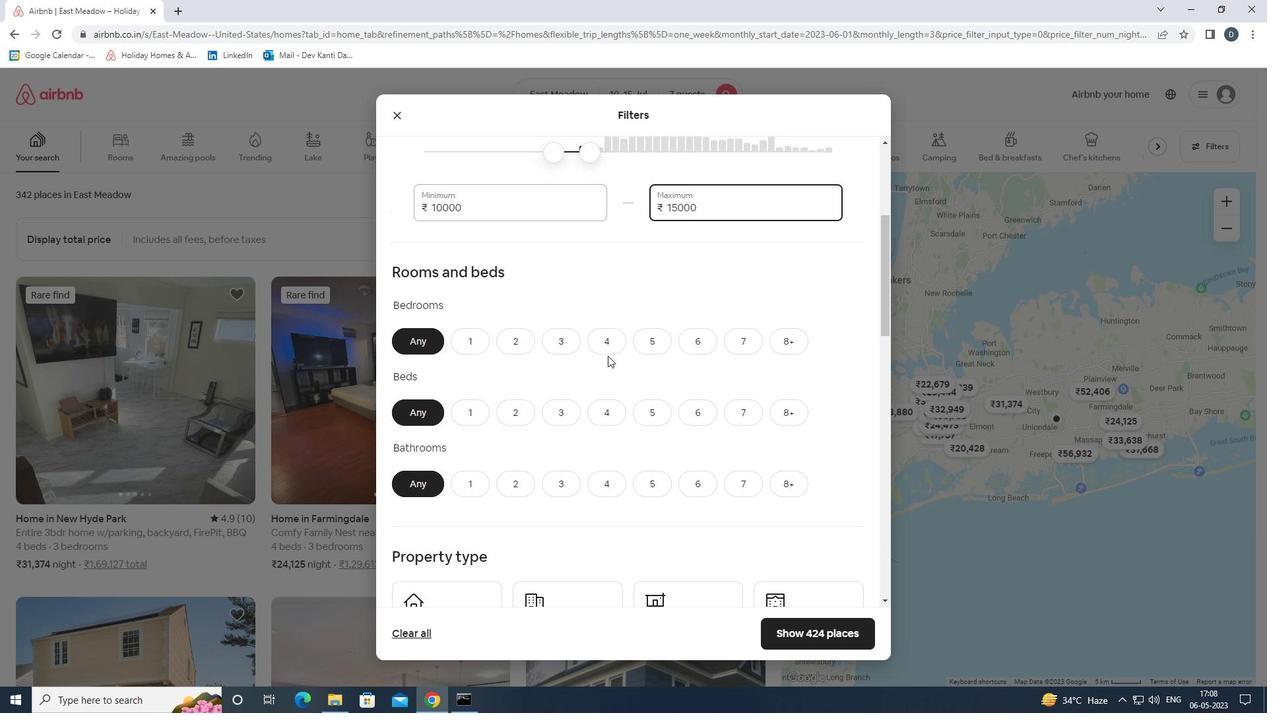 
Action: Mouse pressed left at (612, 348)
Screenshot: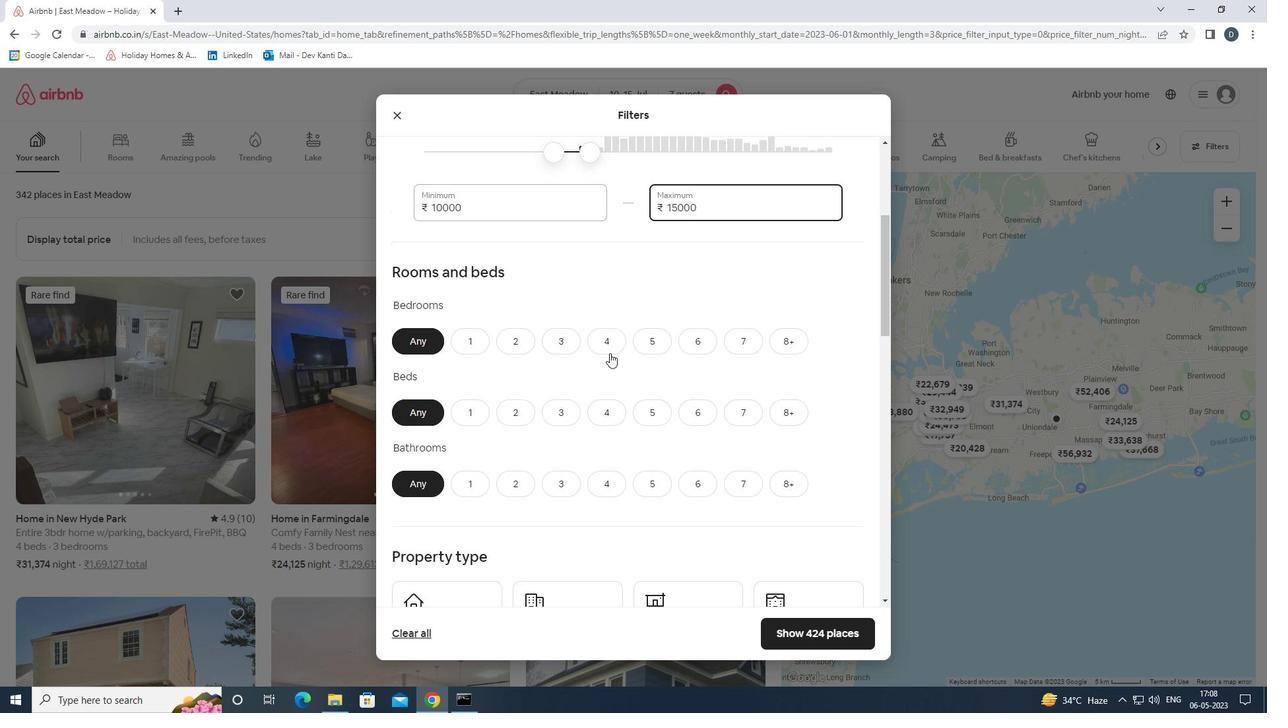 
Action: Mouse moved to (741, 412)
Screenshot: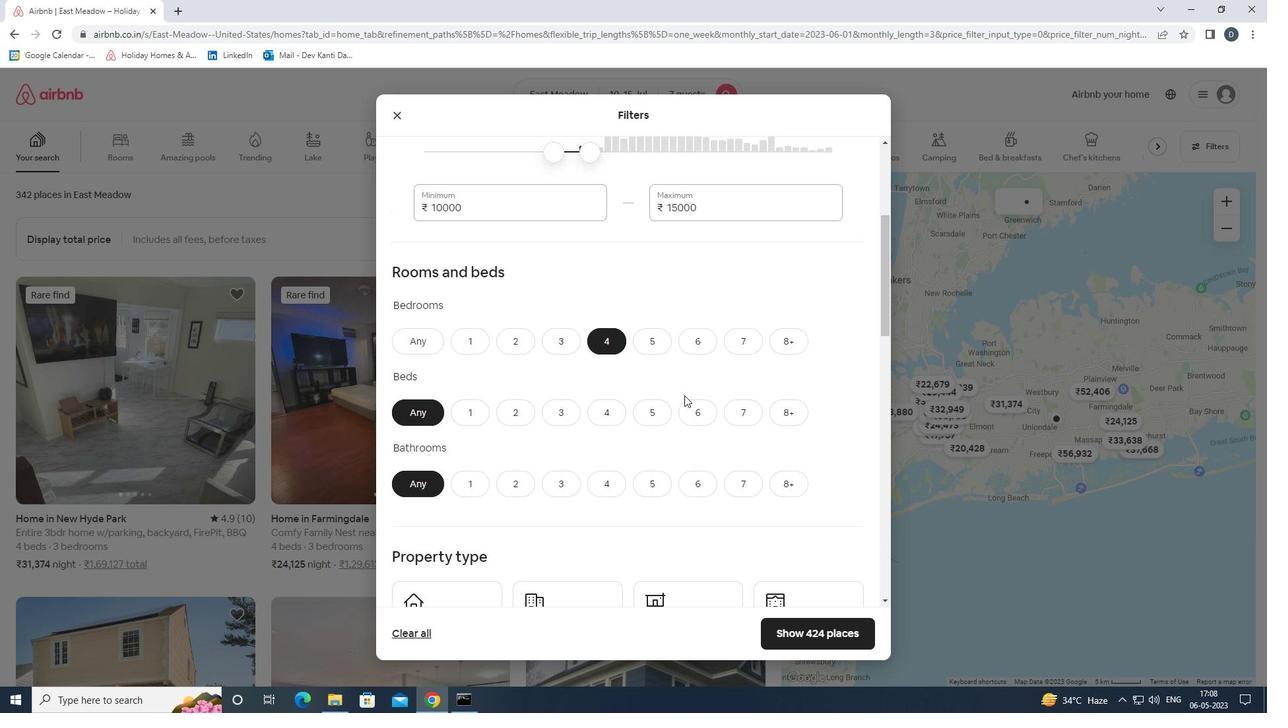
Action: Mouse pressed left at (741, 412)
Screenshot: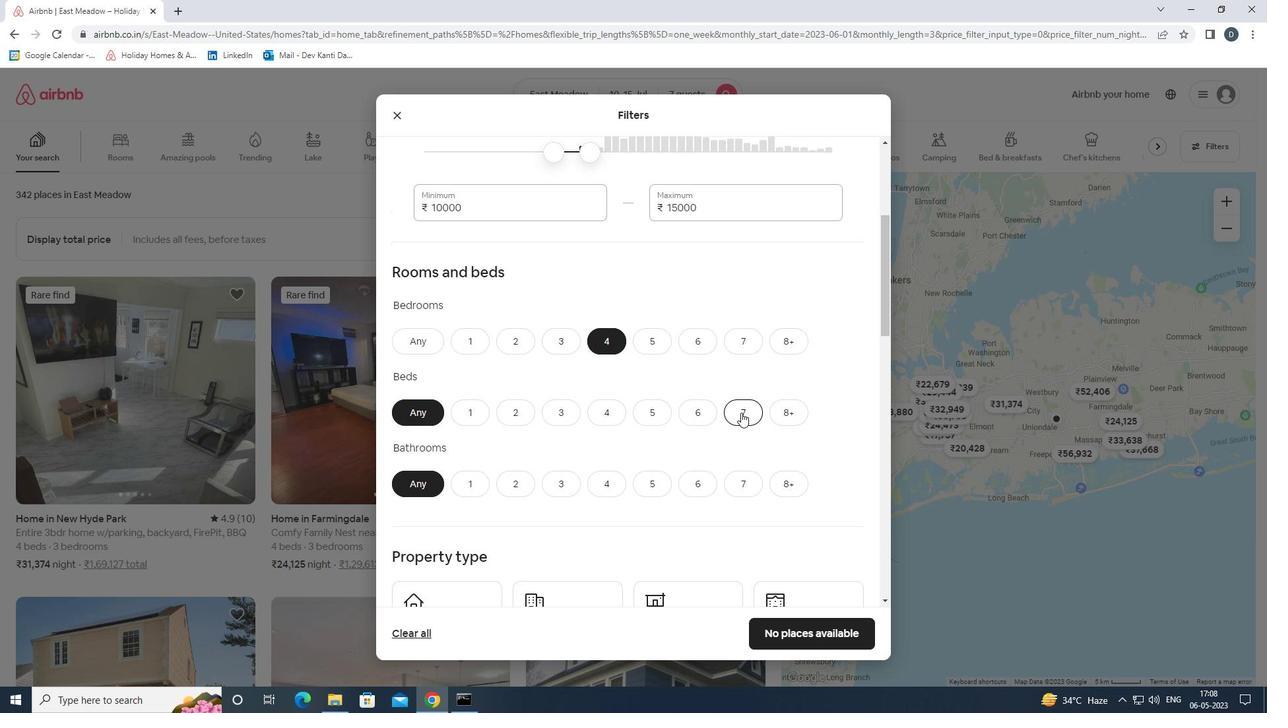 
Action: Mouse moved to (610, 485)
Screenshot: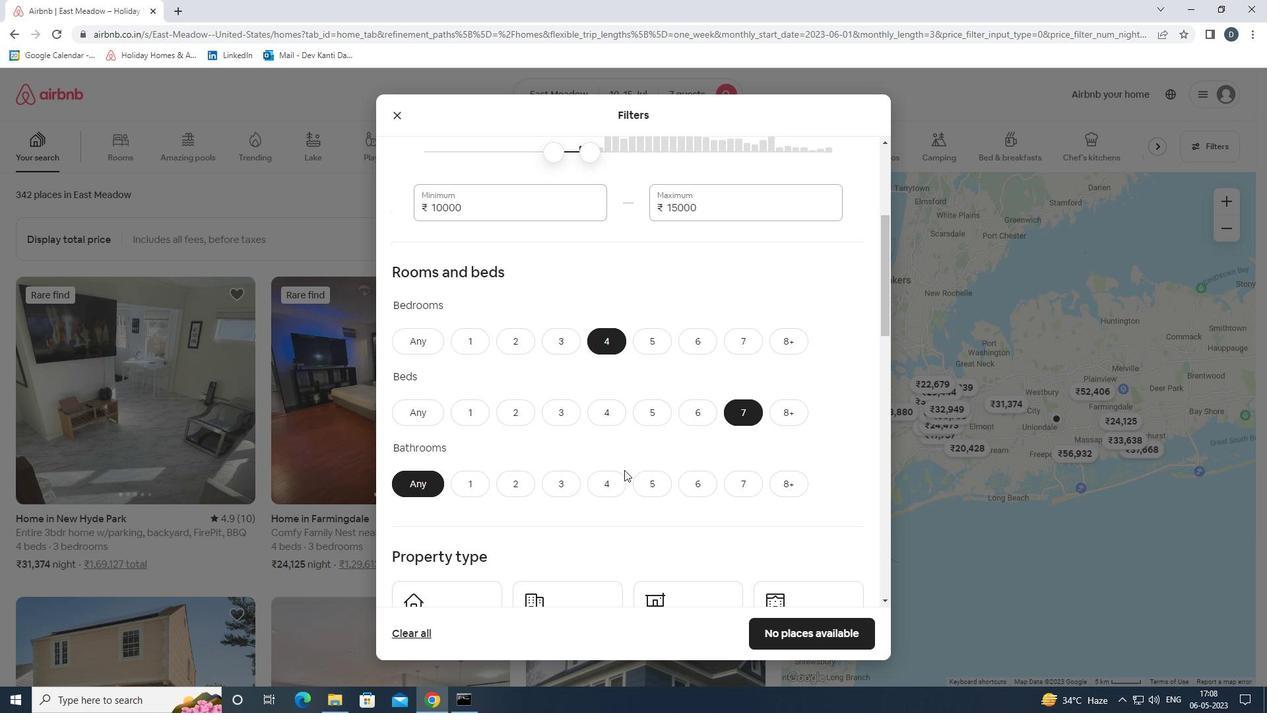 
Action: Mouse pressed left at (610, 485)
Screenshot: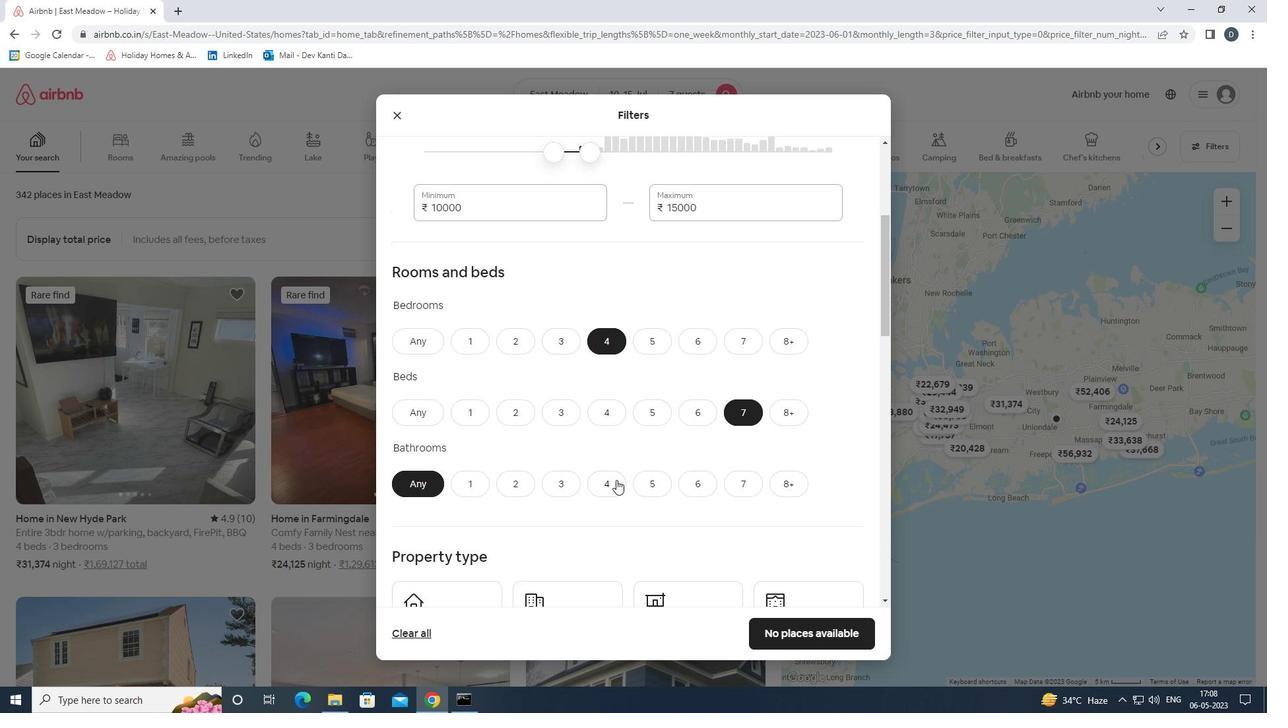 
Action: Mouse moved to (606, 485)
Screenshot: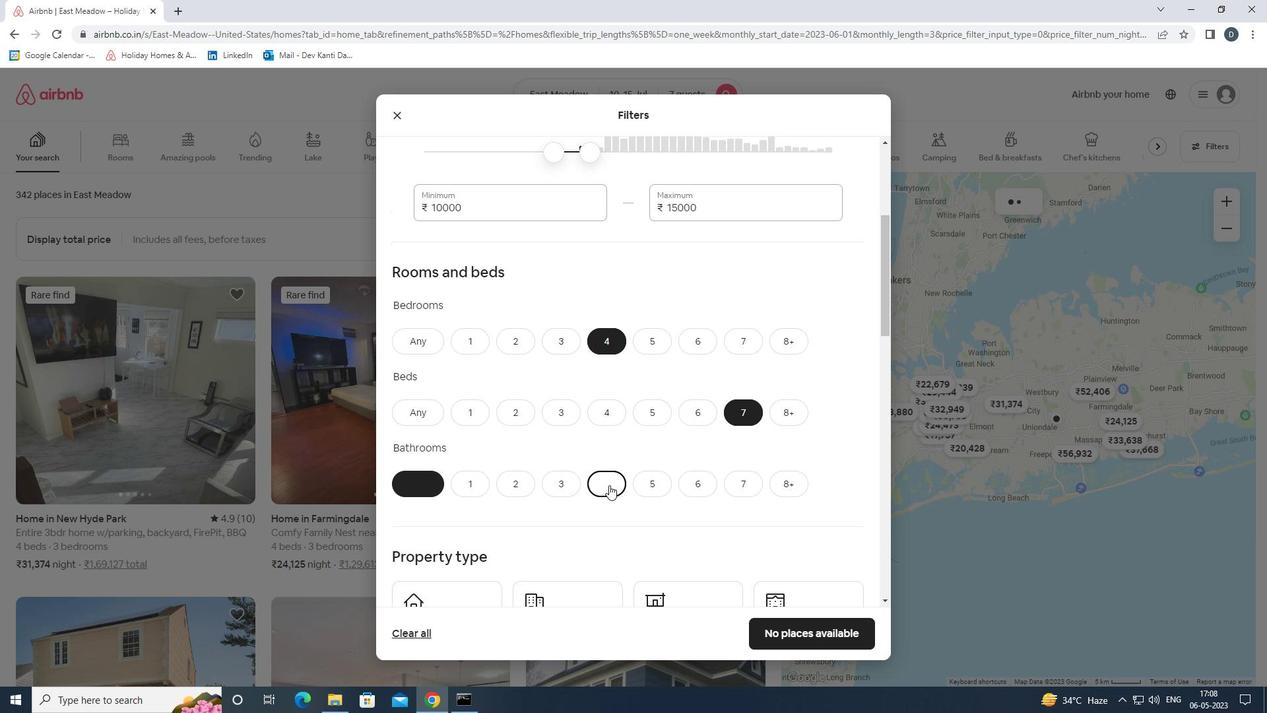 
Action: Mouse scrolled (606, 484) with delta (0, 0)
Screenshot: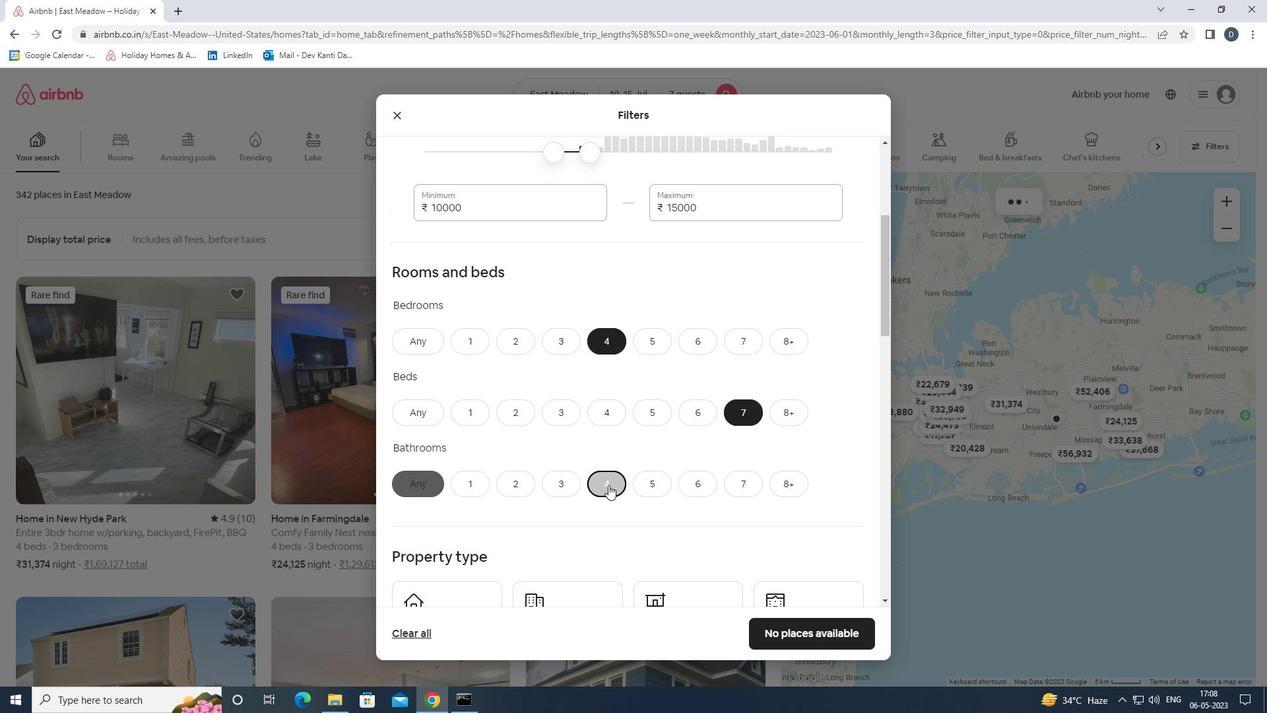 
Action: Mouse scrolled (606, 484) with delta (0, 0)
Screenshot: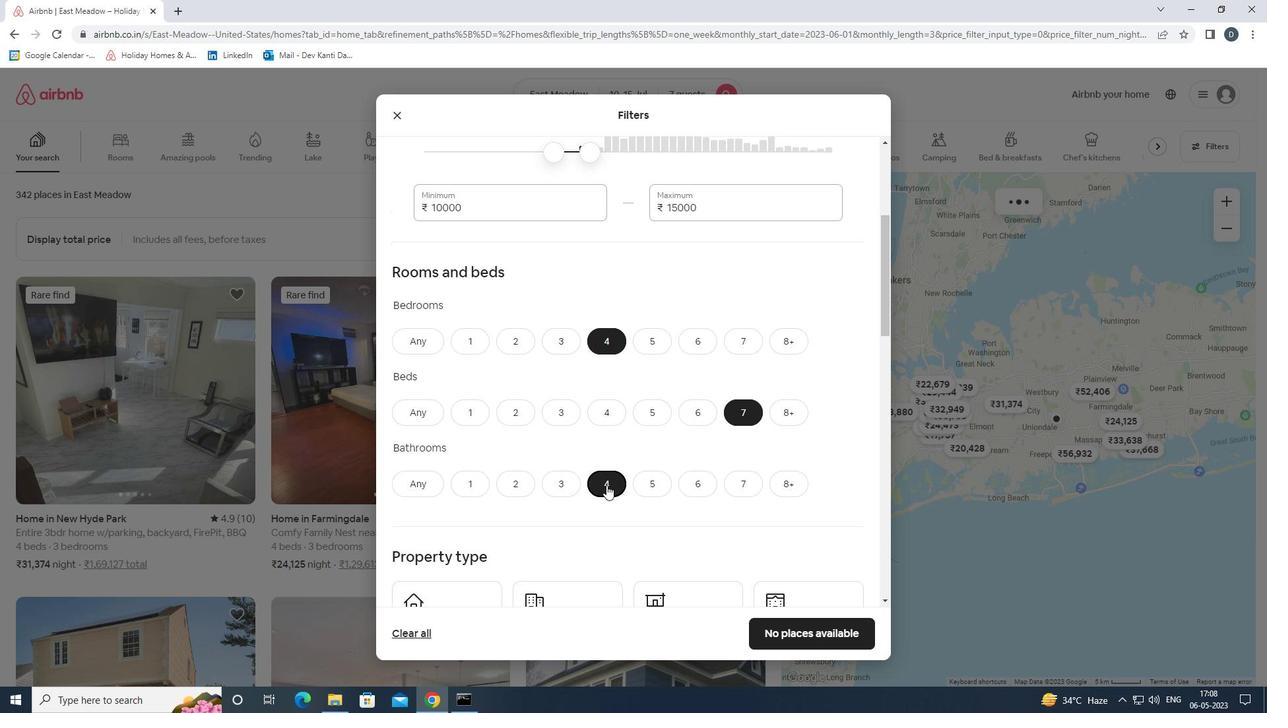 
Action: Mouse scrolled (606, 484) with delta (0, 0)
Screenshot: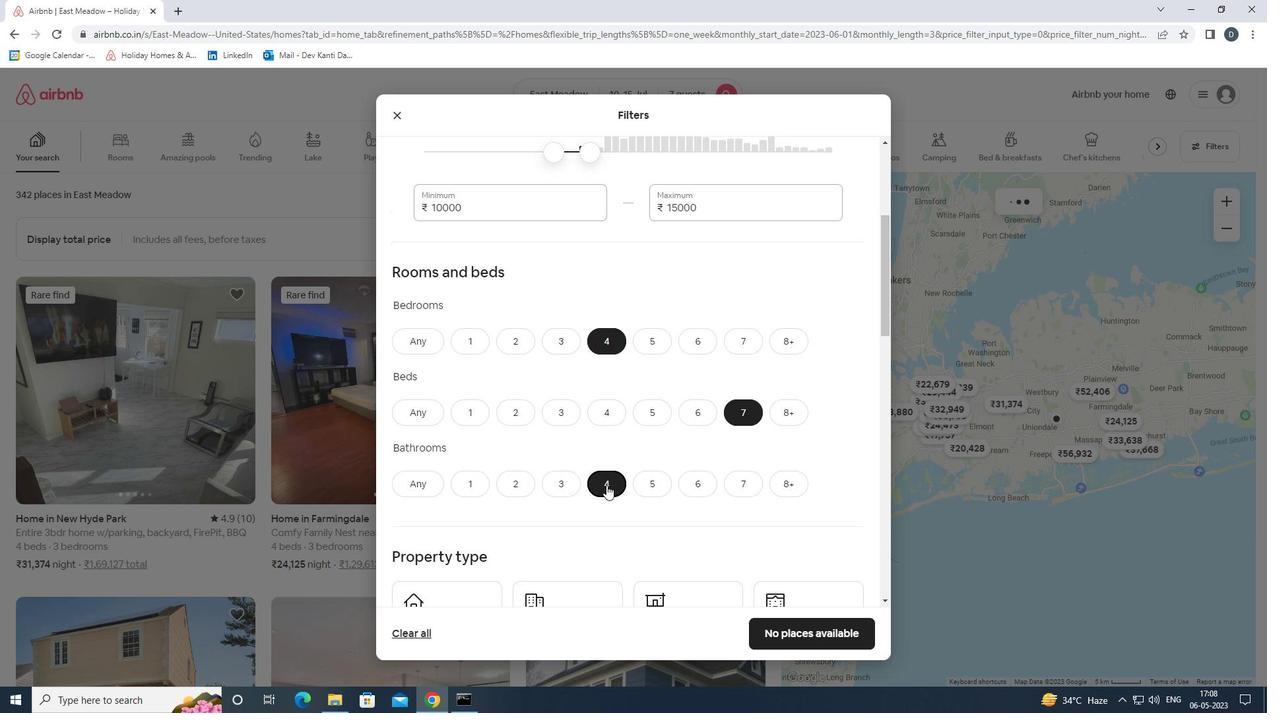 
Action: Mouse moved to (484, 442)
Screenshot: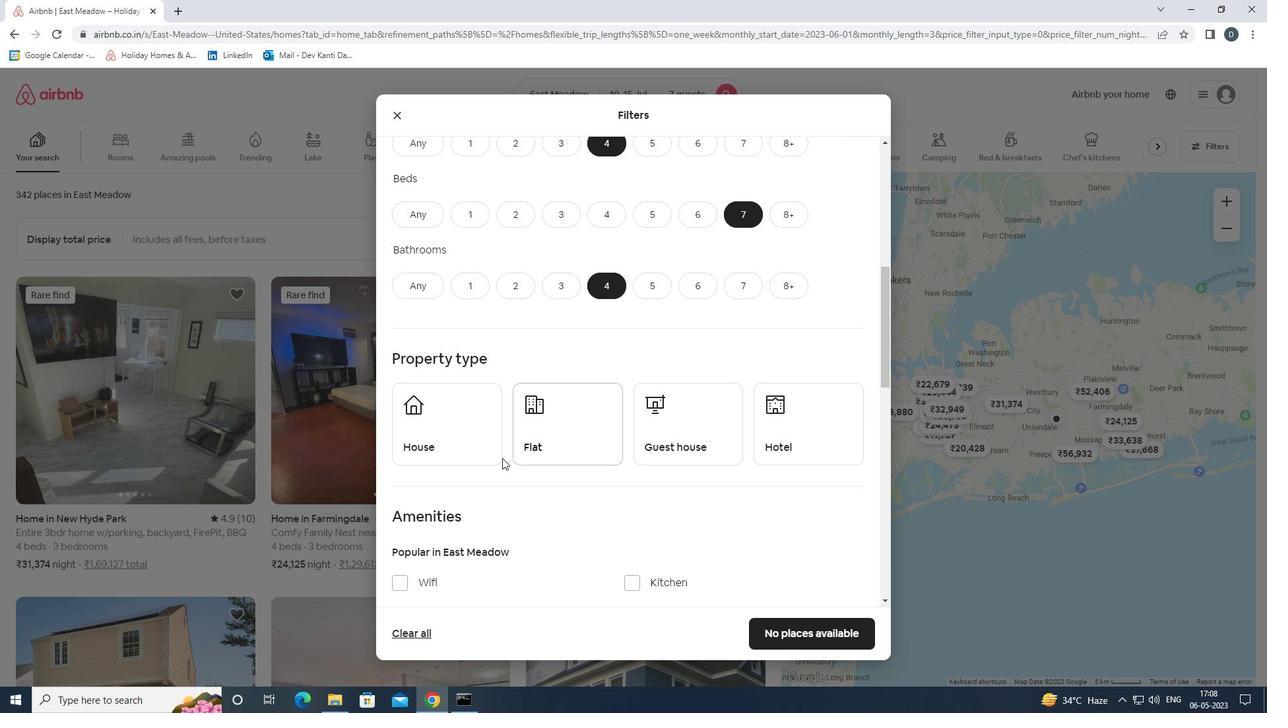 
Action: Mouse pressed left at (484, 442)
Screenshot: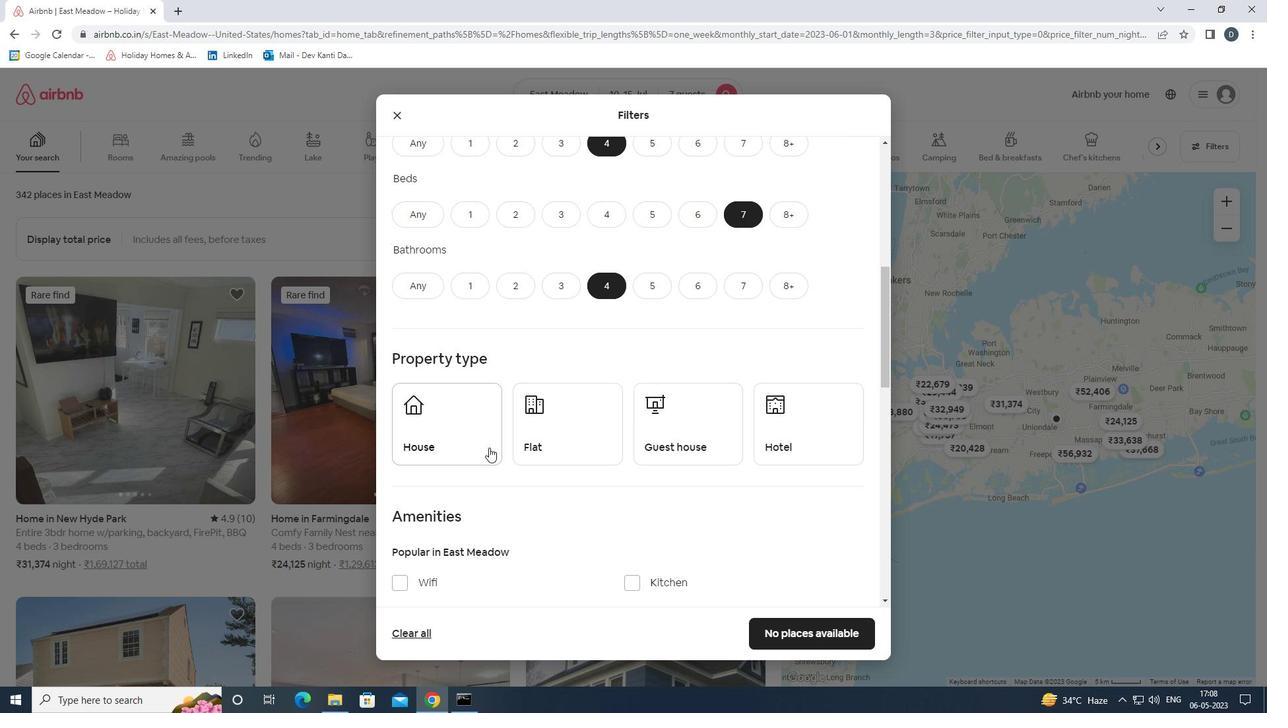 
Action: Mouse moved to (564, 431)
Screenshot: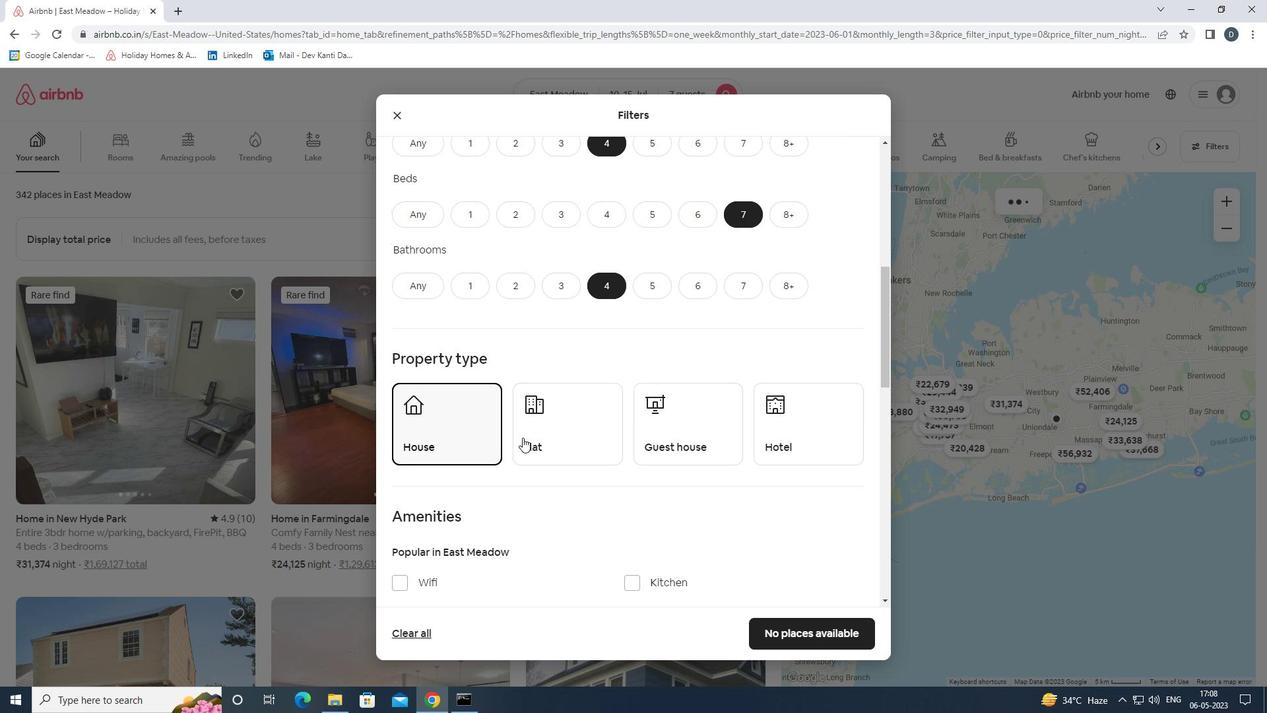 
Action: Mouse pressed left at (564, 431)
Screenshot: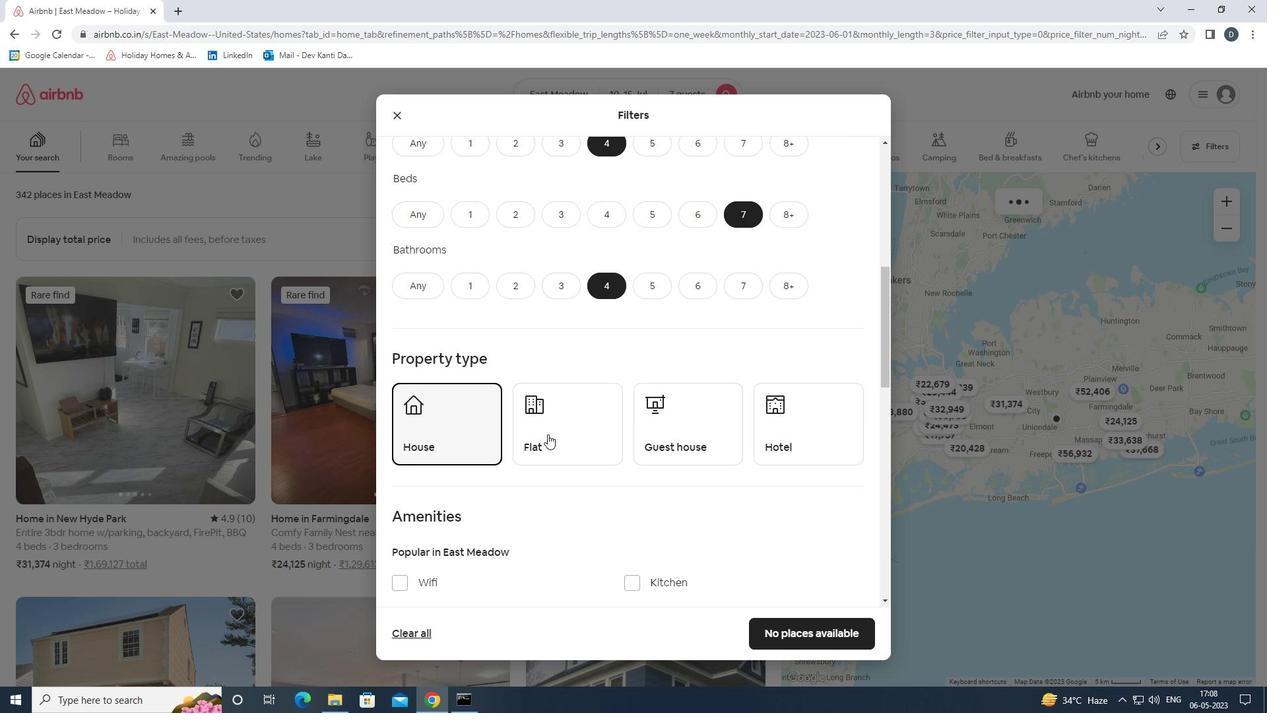 
Action: Mouse moved to (672, 430)
Screenshot: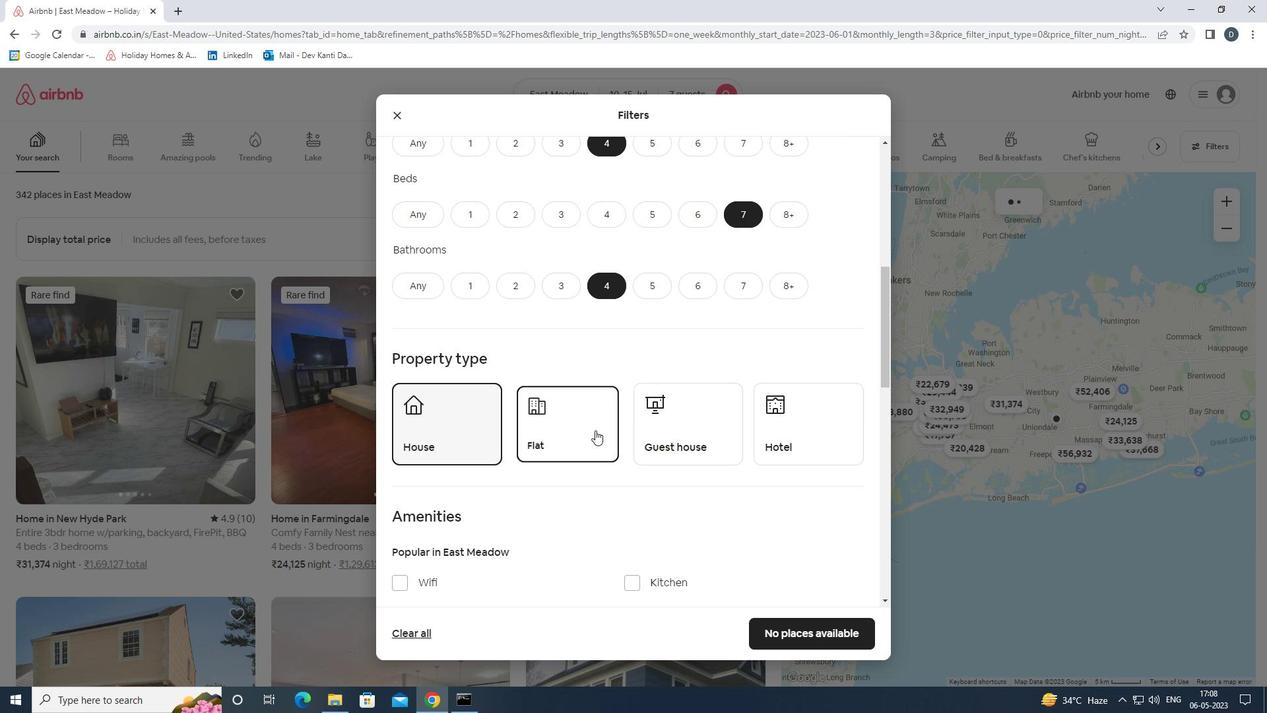 
Action: Mouse pressed left at (672, 430)
Screenshot: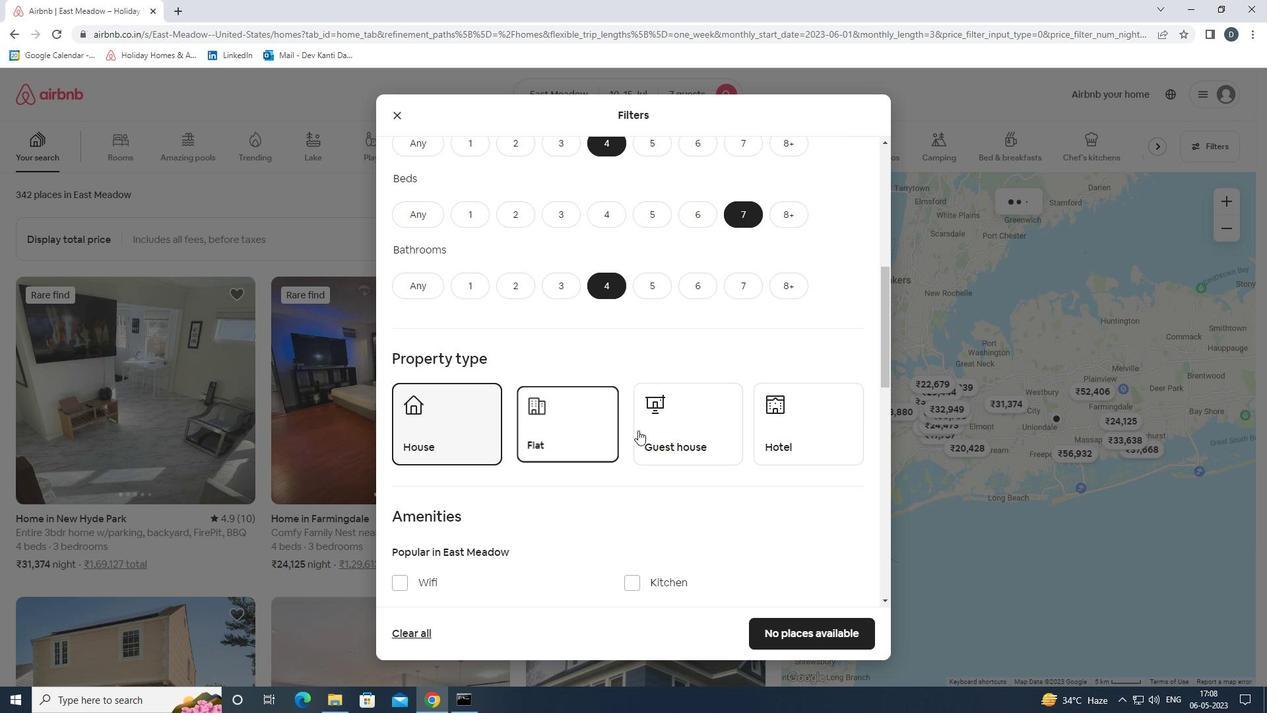 
Action: Mouse moved to (669, 429)
Screenshot: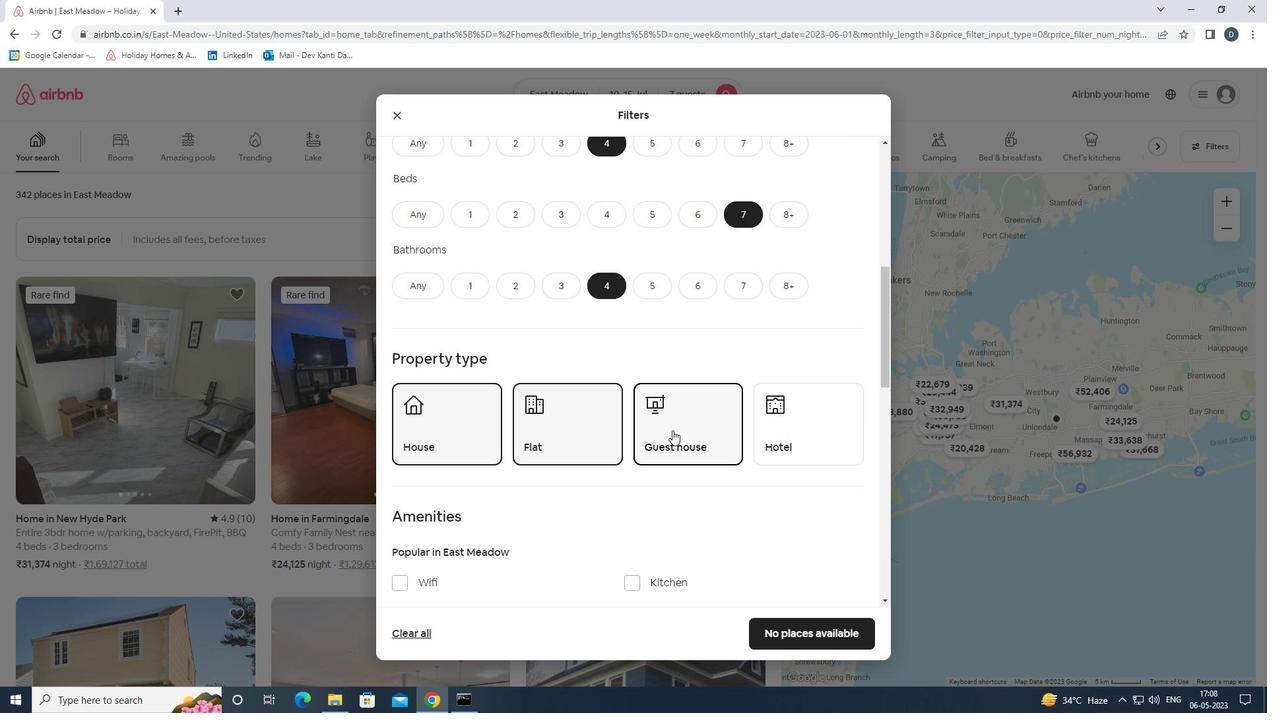 
Action: Mouse scrolled (669, 428) with delta (0, 0)
Screenshot: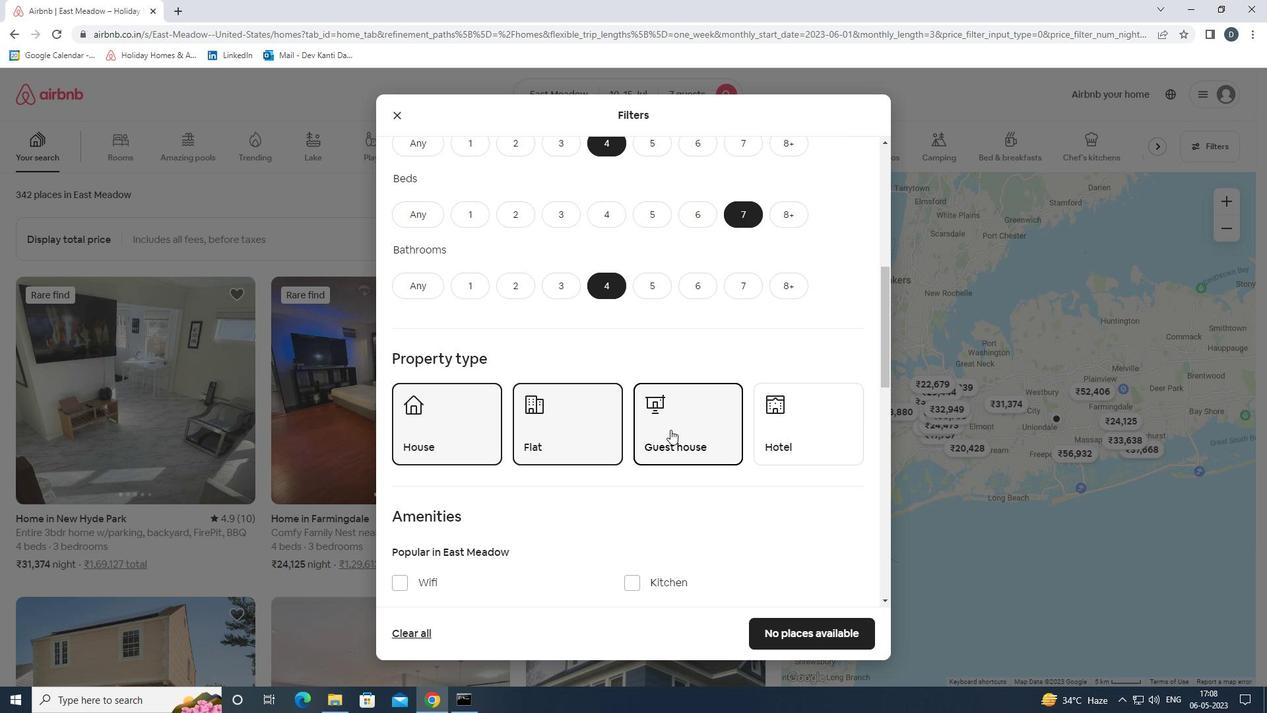 
Action: Mouse scrolled (669, 428) with delta (0, 0)
Screenshot: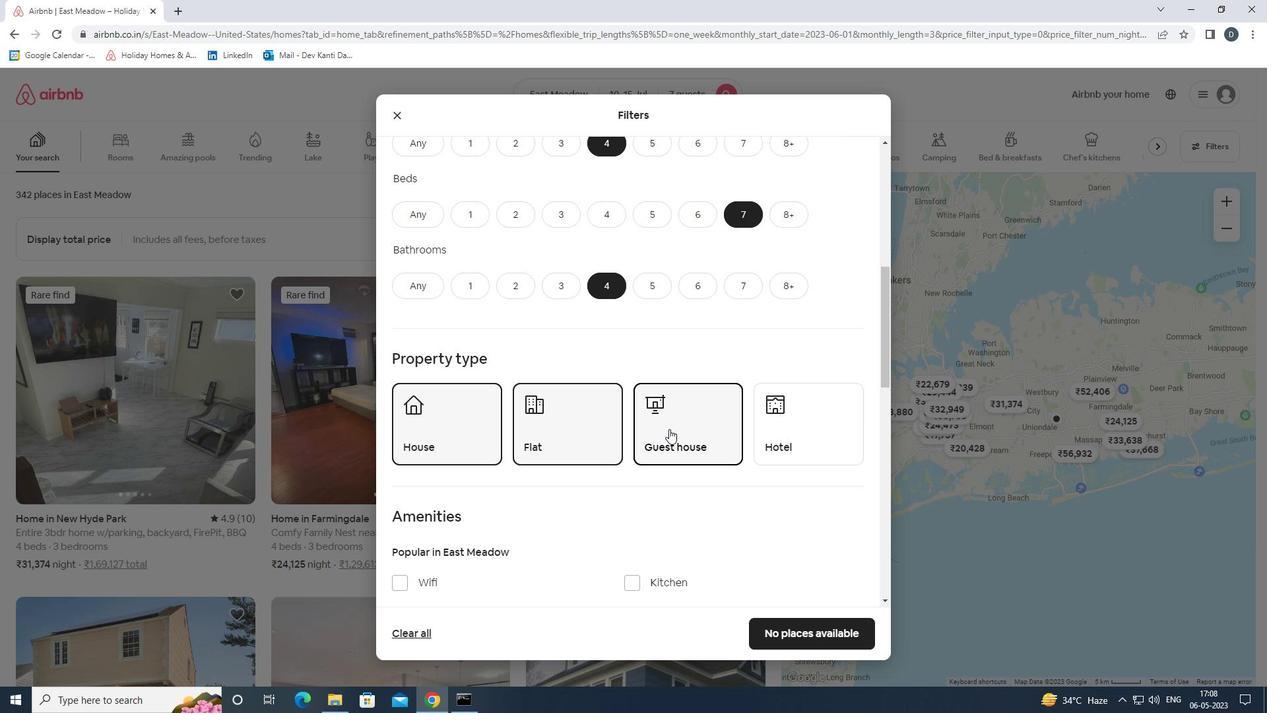 
Action: Mouse moved to (668, 429)
Screenshot: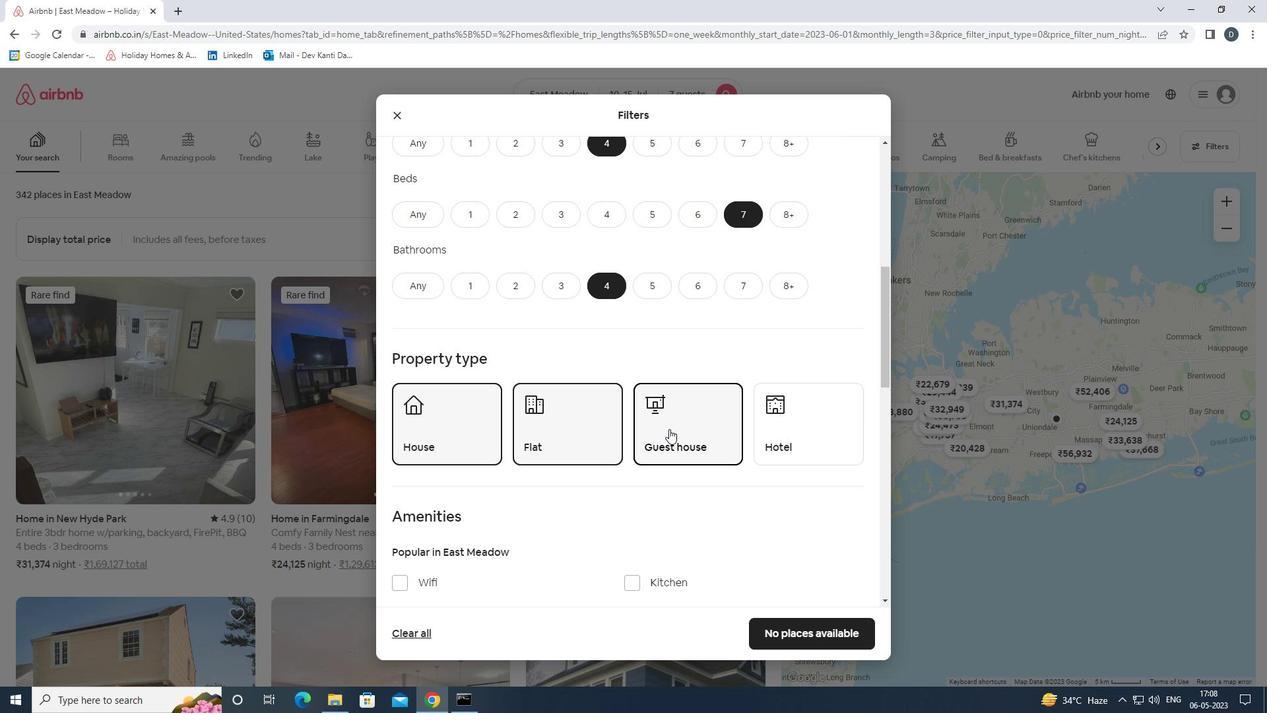 
Action: Mouse scrolled (668, 428) with delta (0, 0)
Screenshot: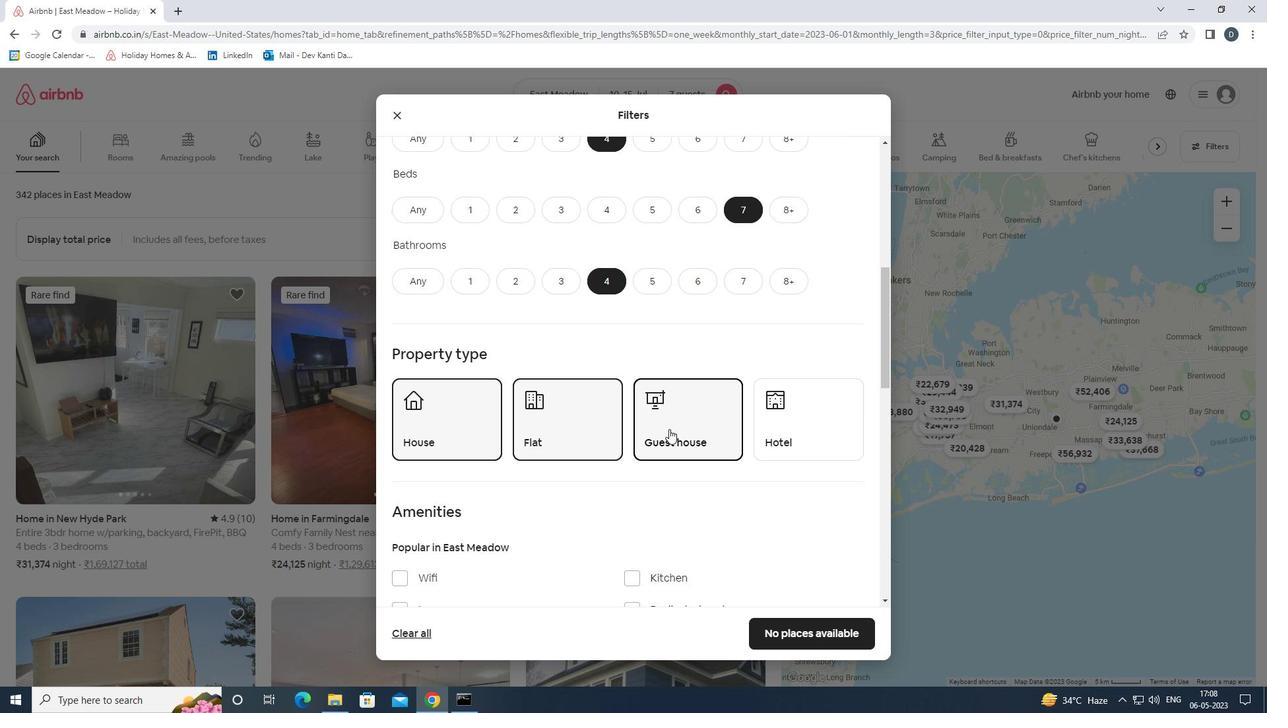 
Action: Mouse moved to (427, 382)
Screenshot: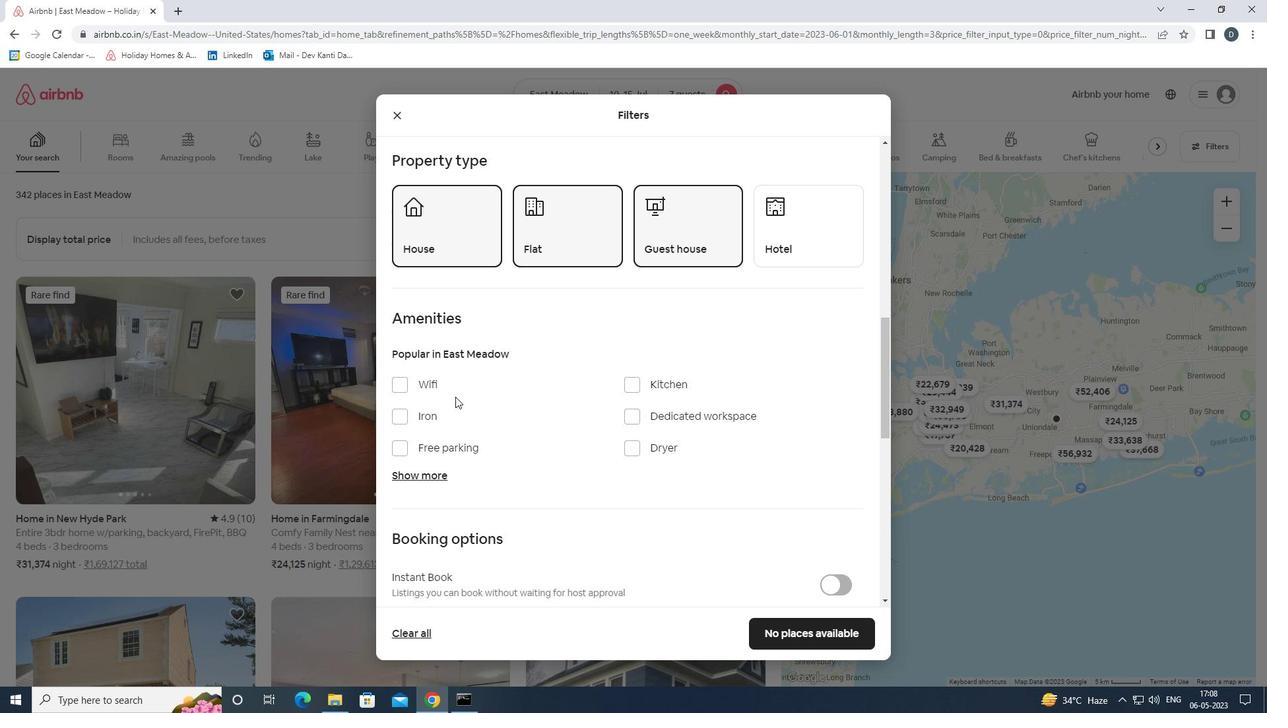 
Action: Mouse pressed left at (427, 382)
Screenshot: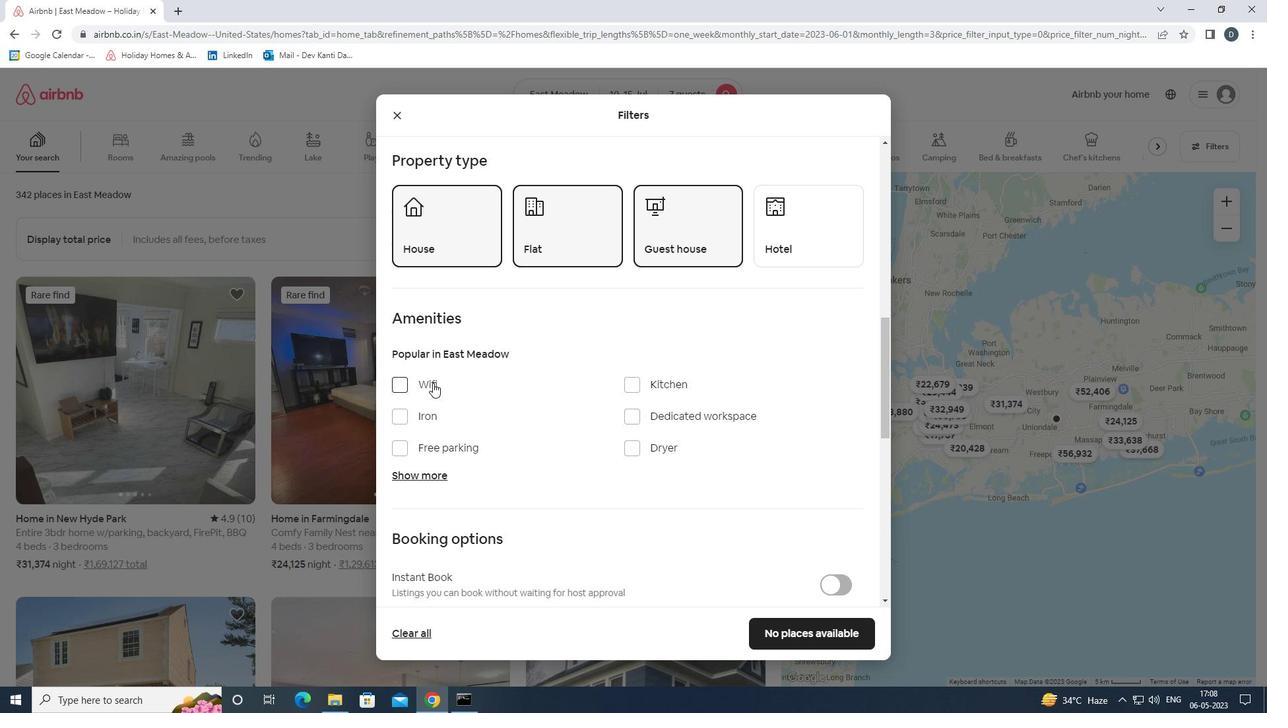
Action: Mouse moved to (445, 443)
Screenshot: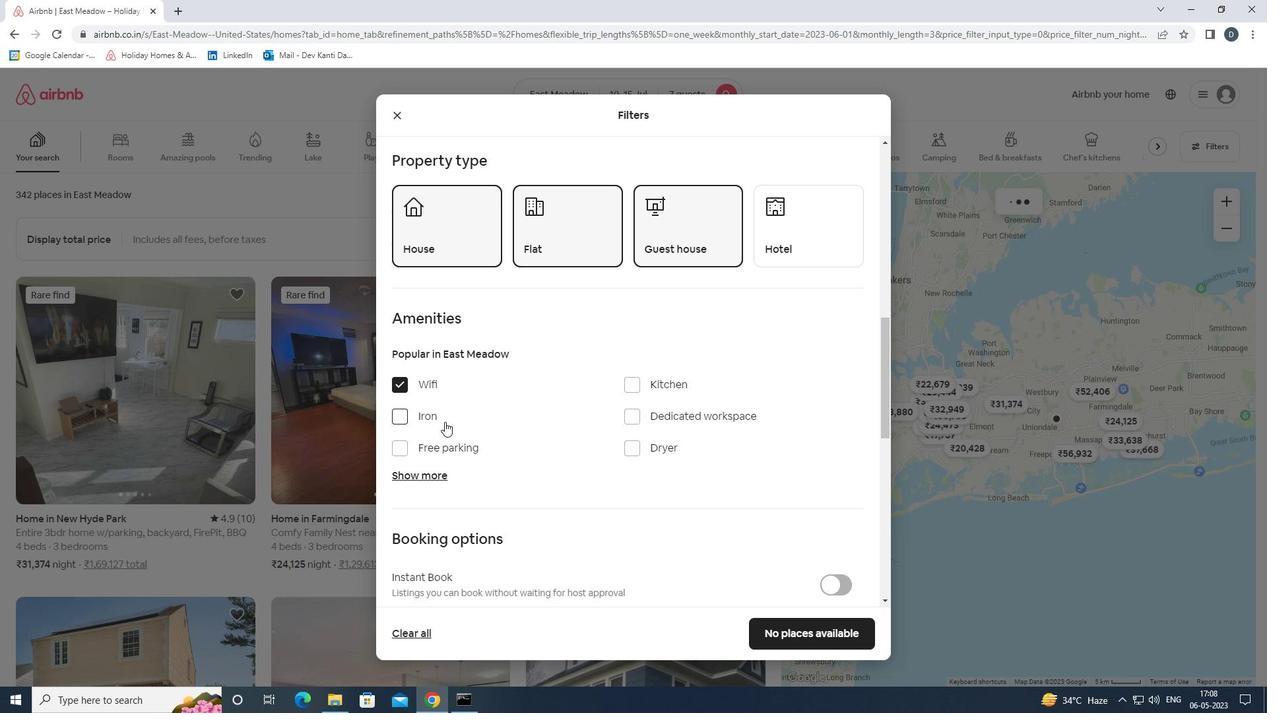 
Action: Mouse pressed left at (445, 443)
Screenshot: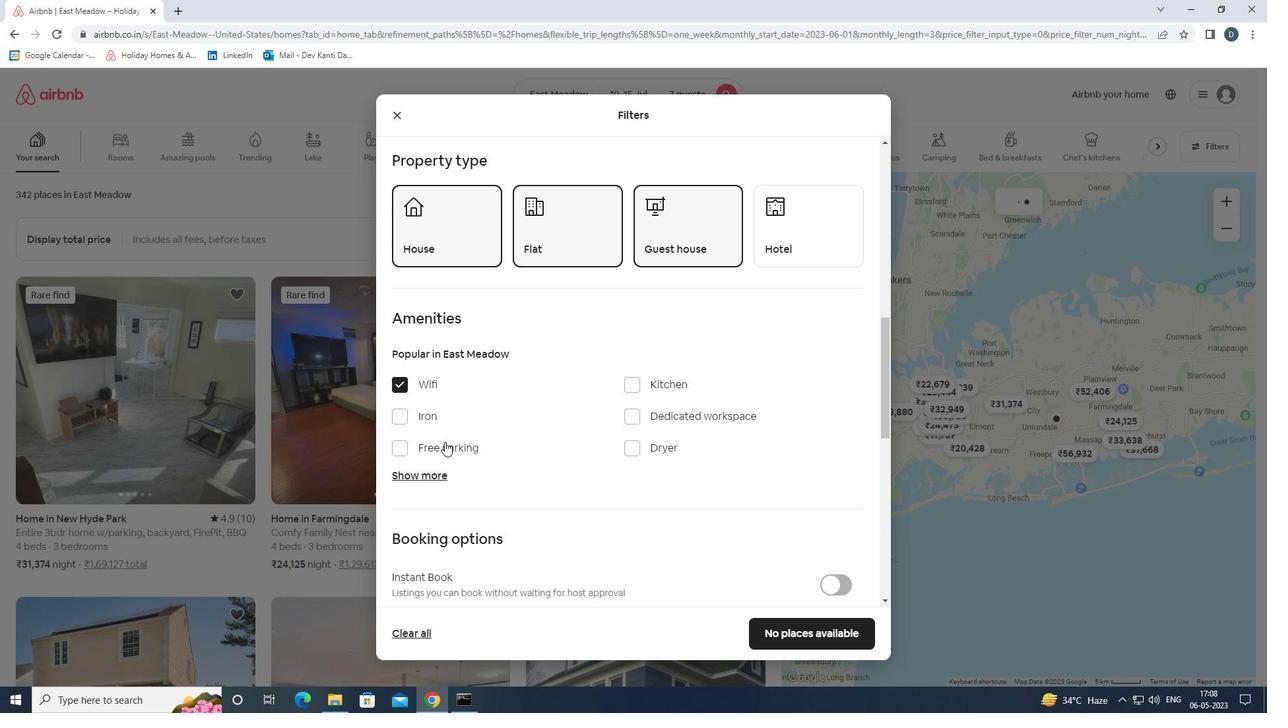
Action: Mouse moved to (433, 472)
Screenshot: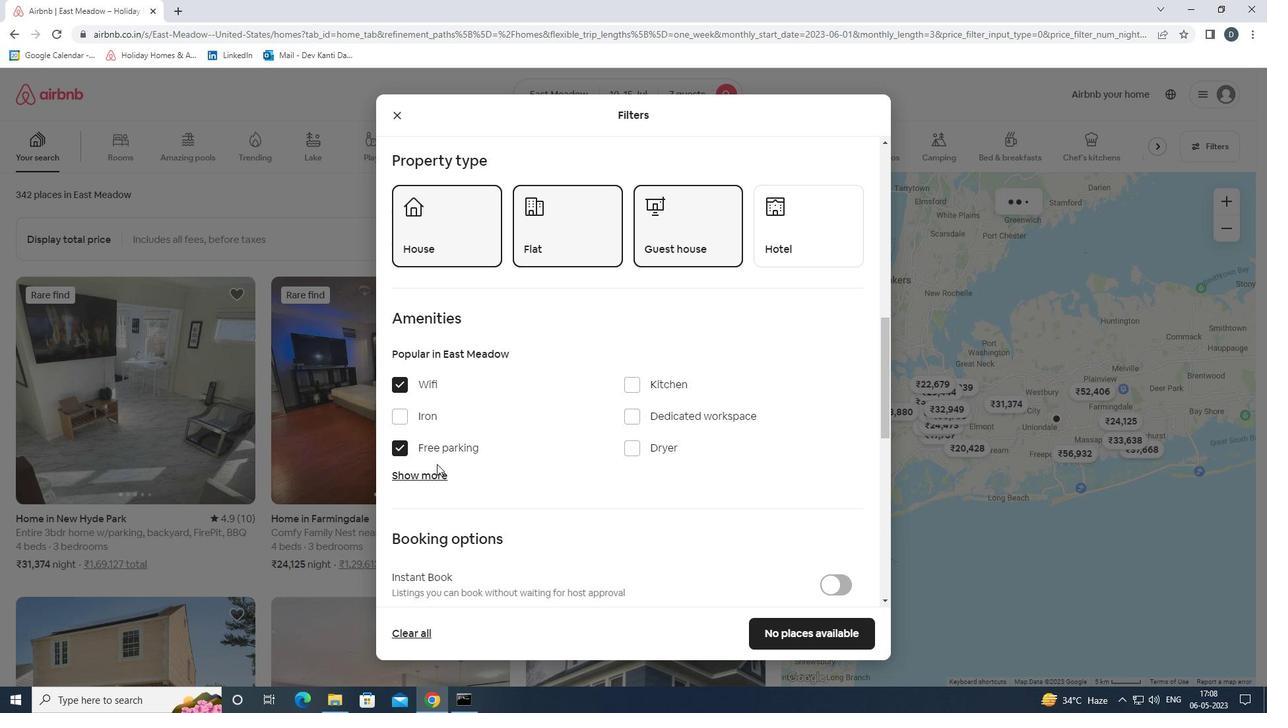 
Action: Mouse pressed left at (433, 472)
Screenshot: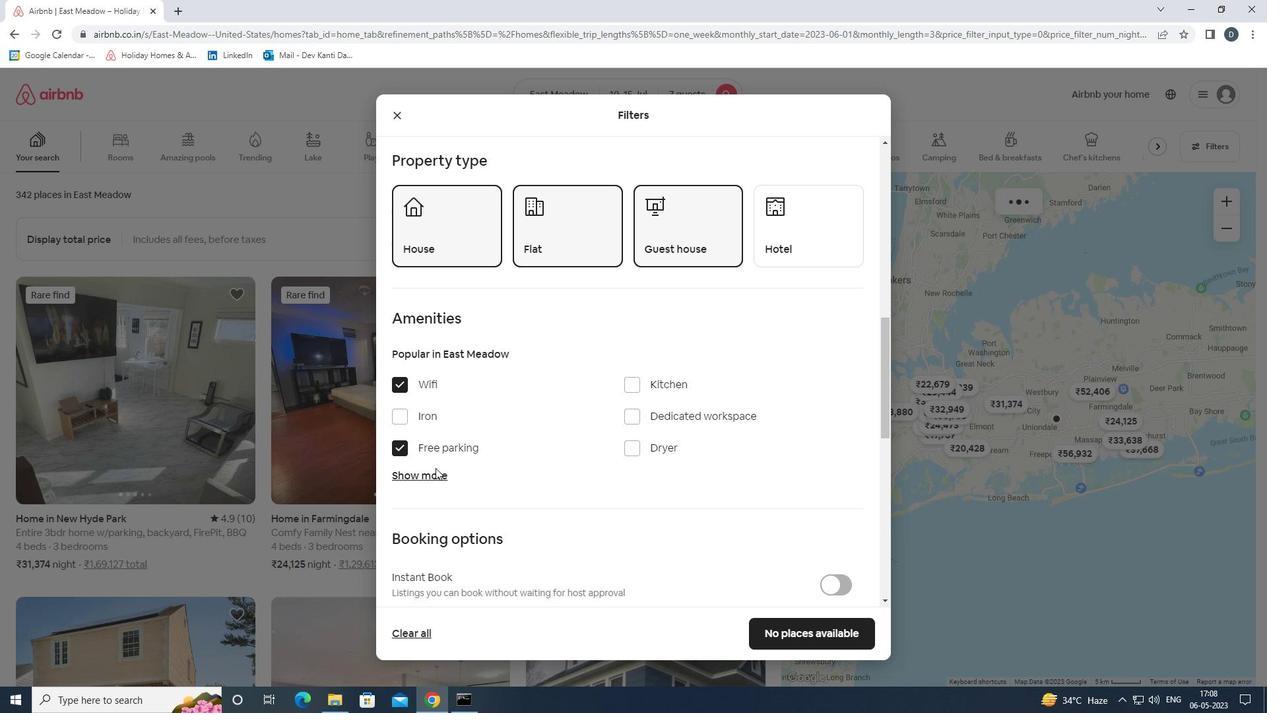 
Action: Mouse moved to (434, 473)
Screenshot: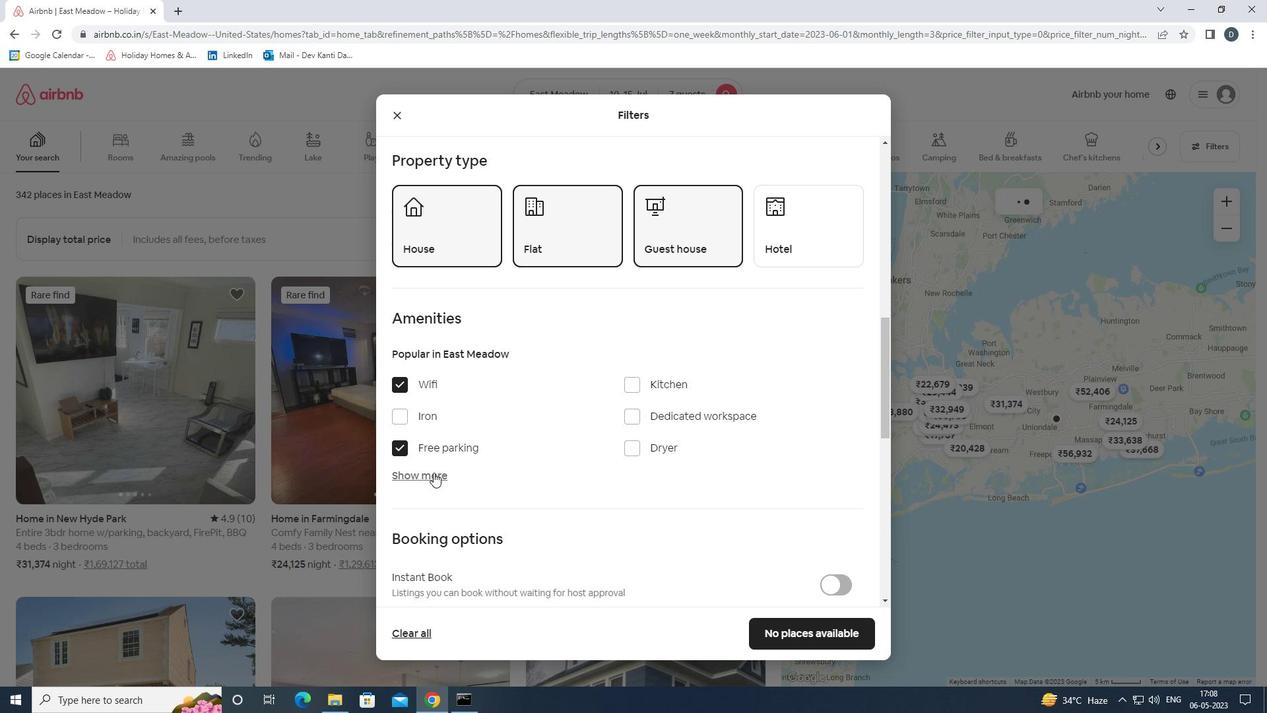 
Action: Mouse scrolled (434, 472) with delta (0, 0)
Screenshot: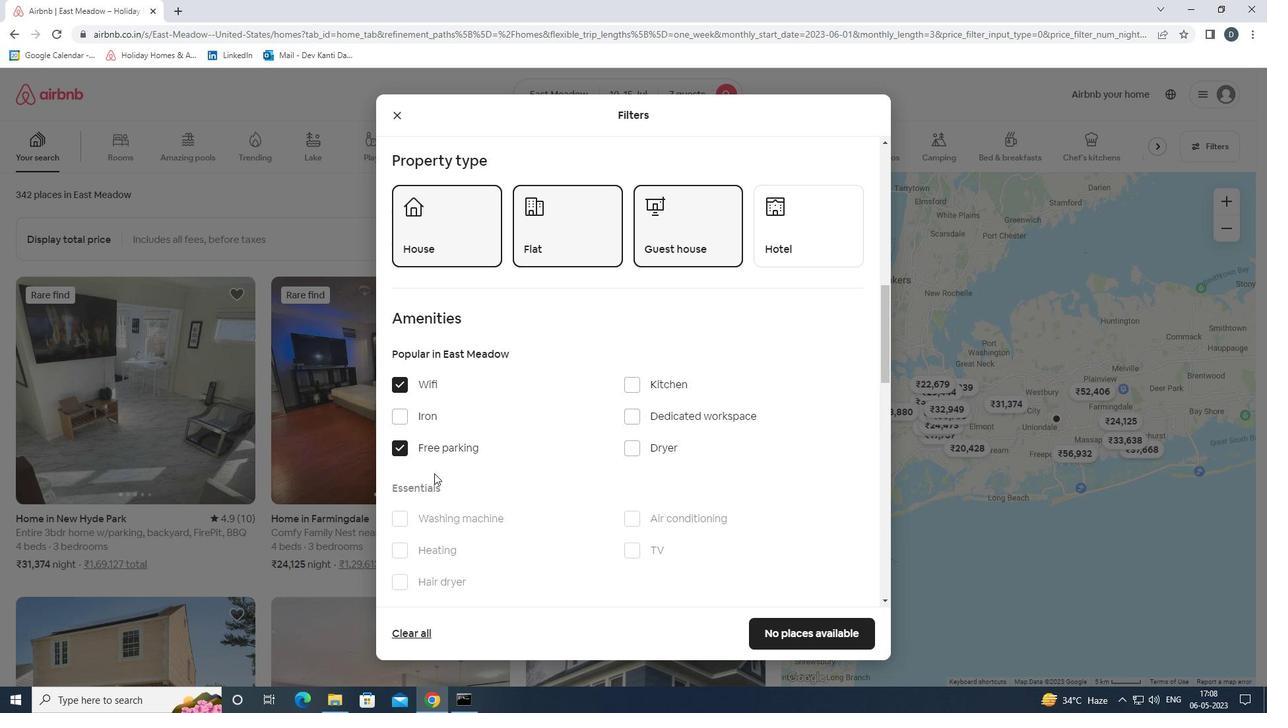 
Action: Mouse scrolled (434, 472) with delta (0, 0)
Screenshot: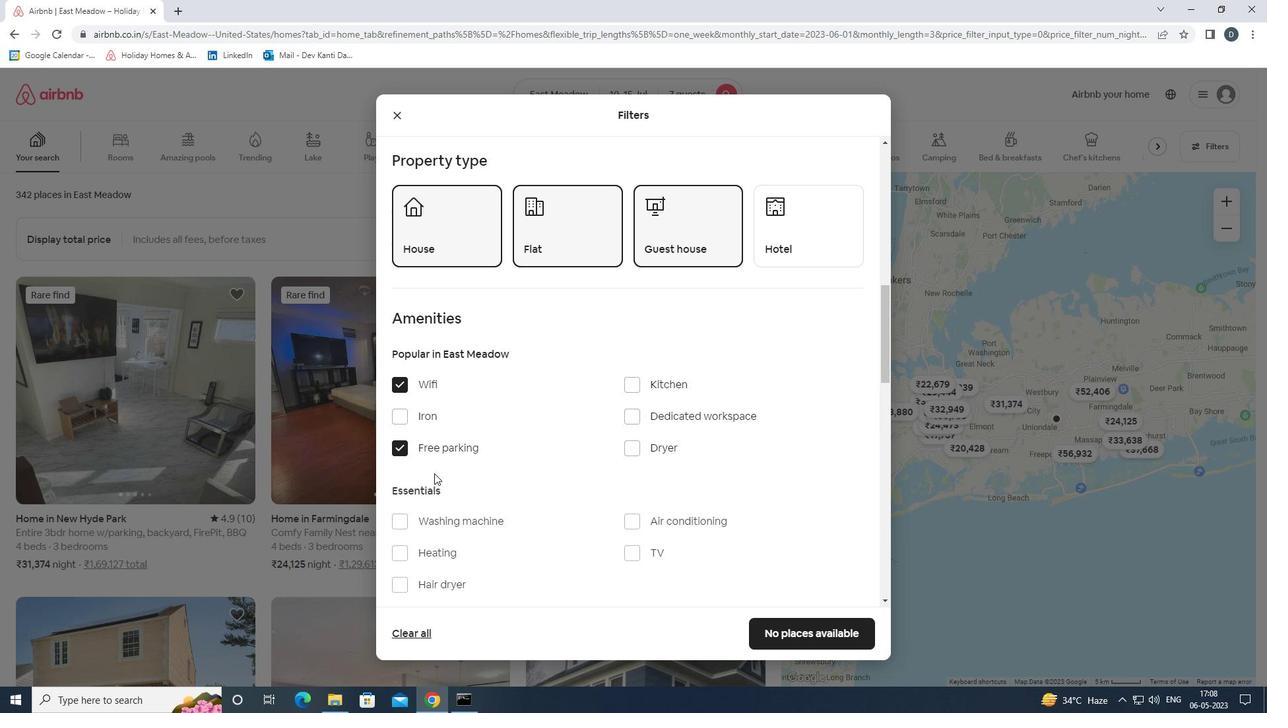 
Action: Mouse moved to (630, 427)
Screenshot: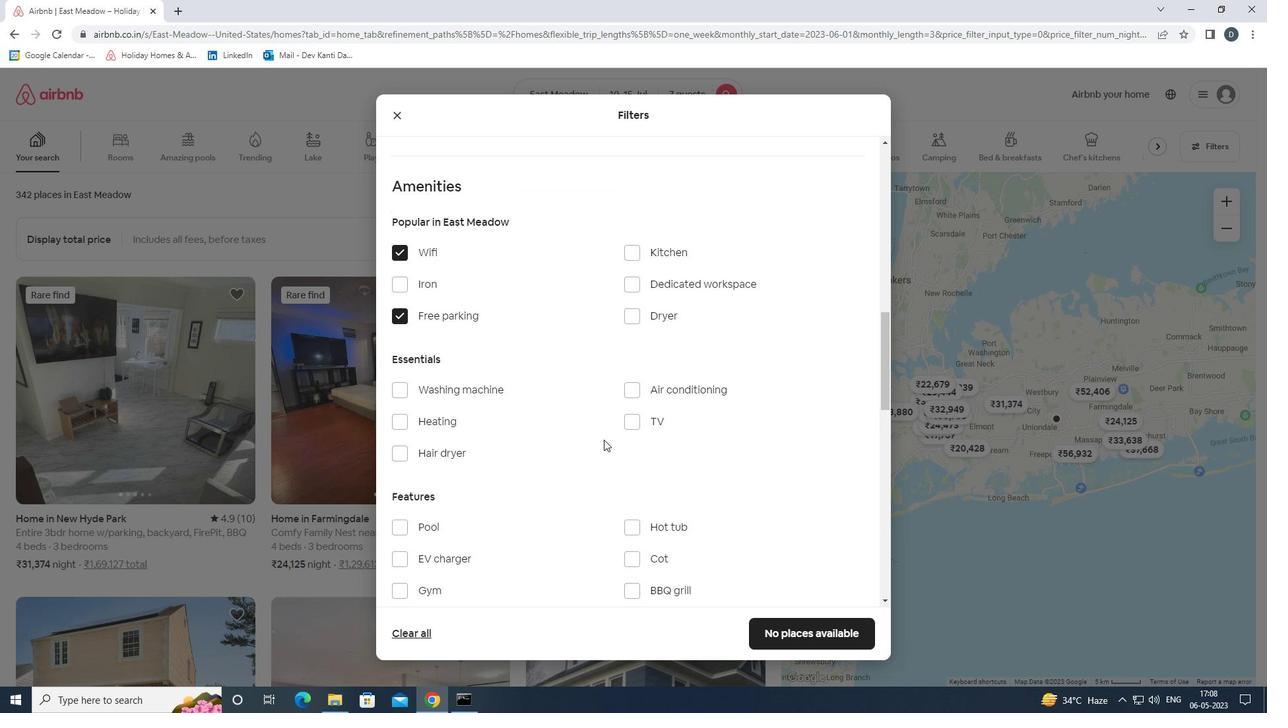 
Action: Mouse pressed left at (630, 427)
Screenshot: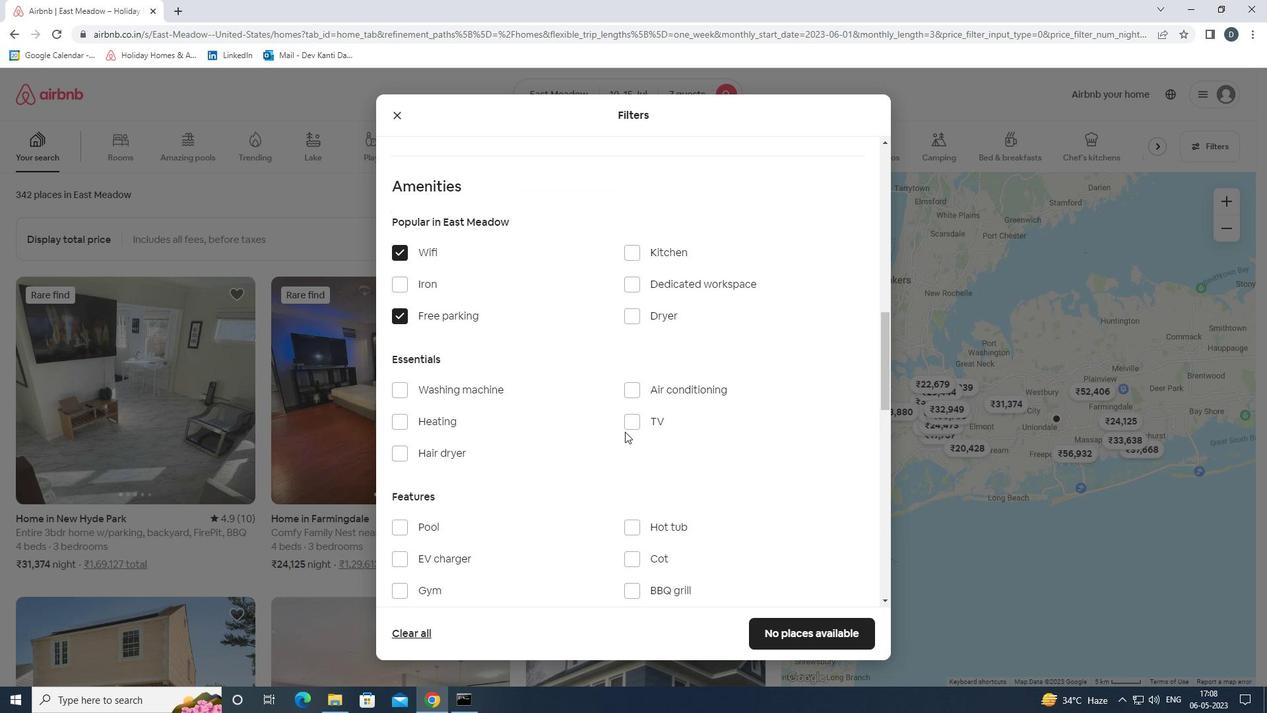 
Action: Mouse moved to (626, 425)
Screenshot: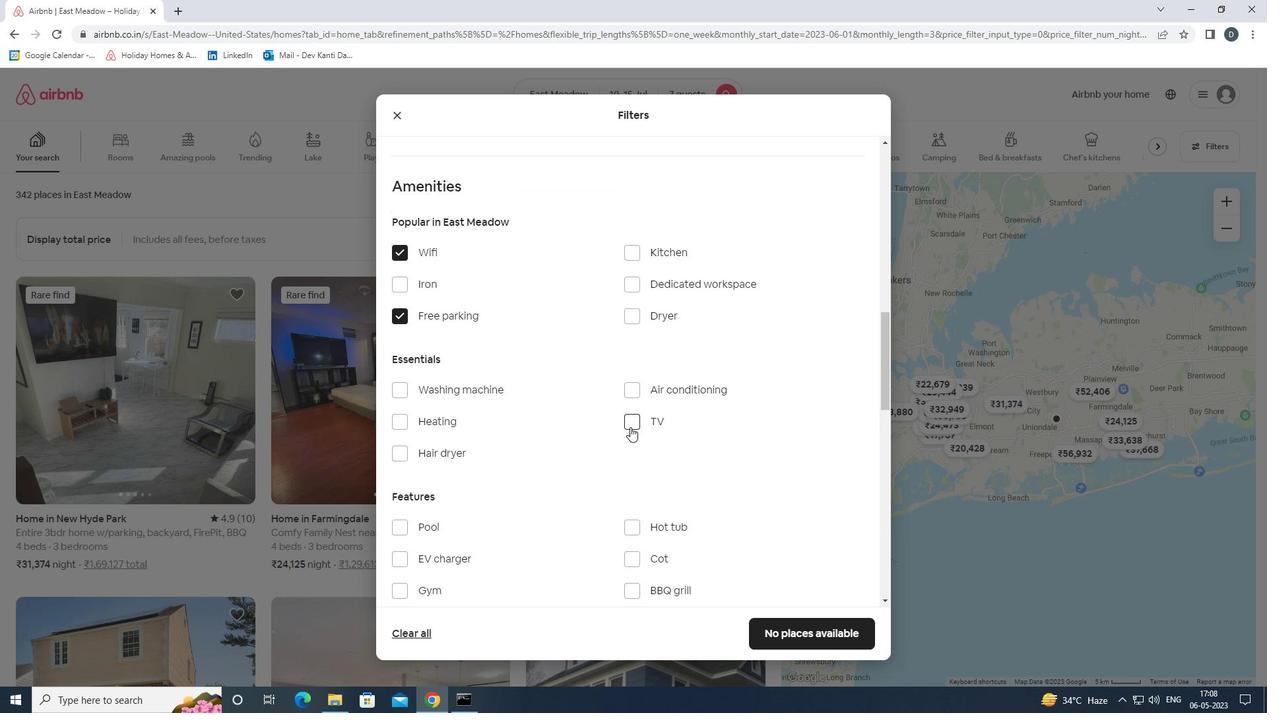 
Action: Mouse scrolled (626, 424) with delta (0, 0)
Screenshot: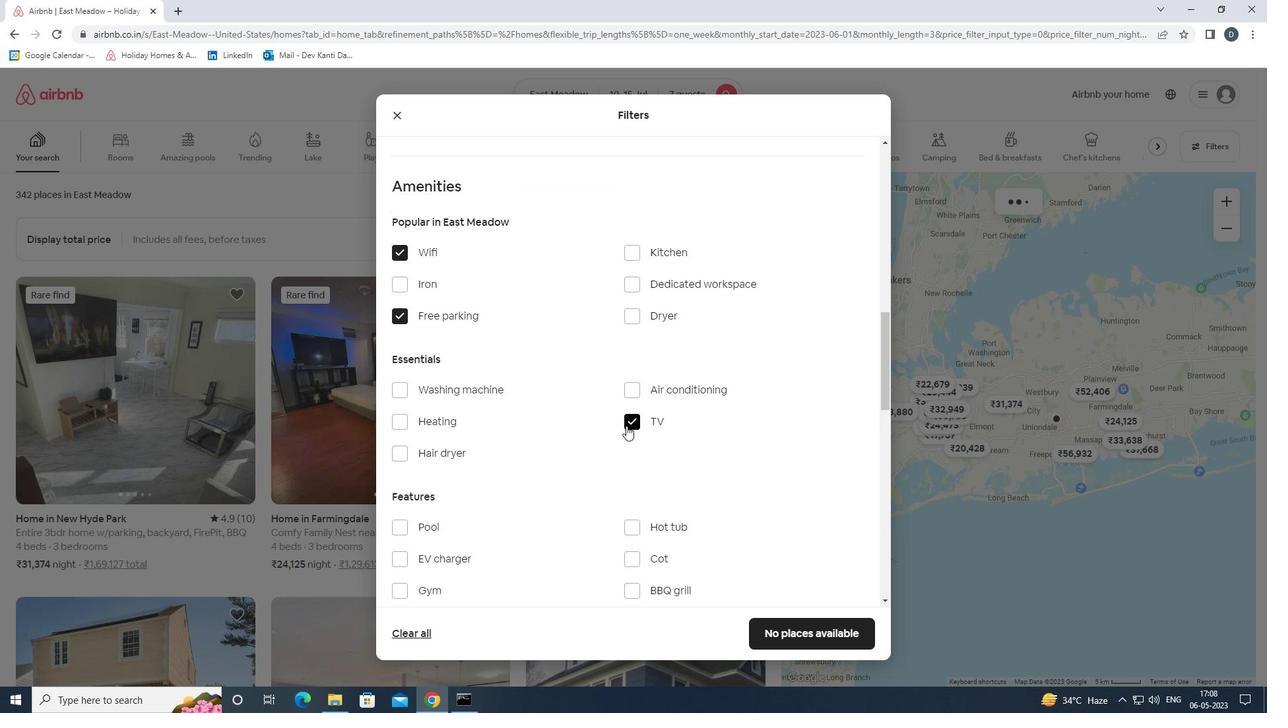 
Action: Mouse scrolled (626, 424) with delta (0, 0)
Screenshot: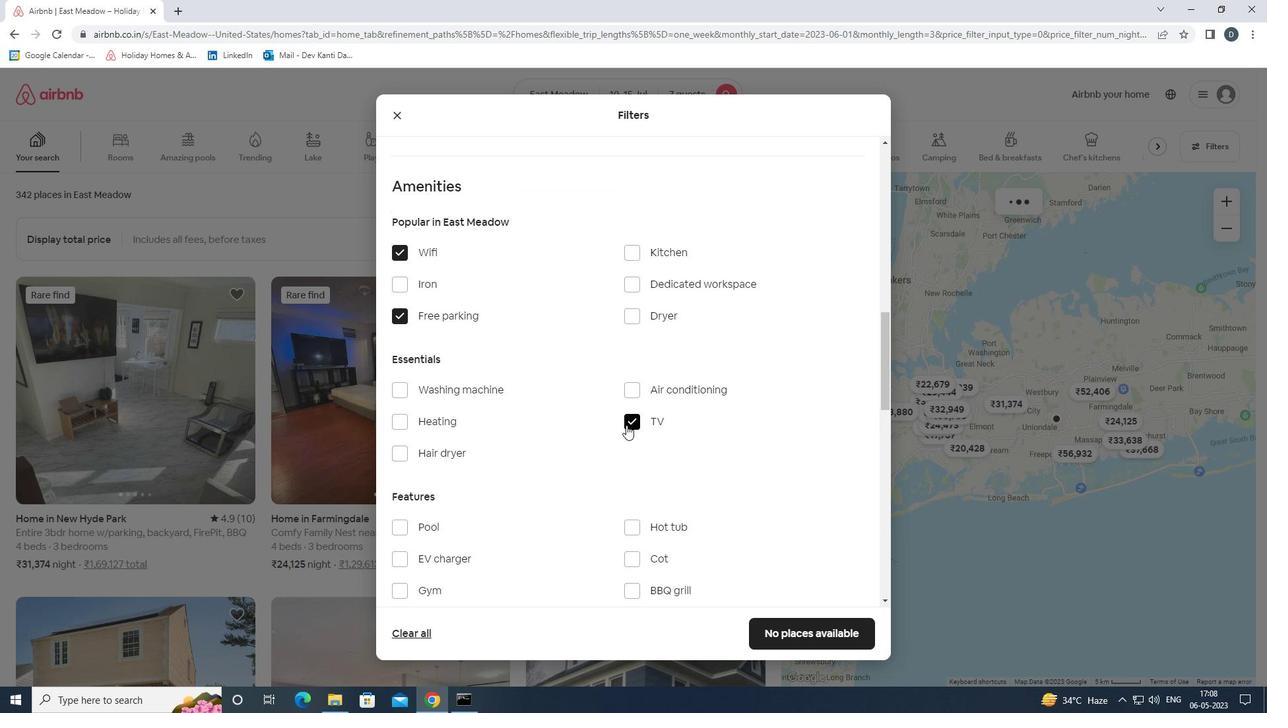 
Action: Mouse scrolled (626, 424) with delta (0, 0)
Screenshot: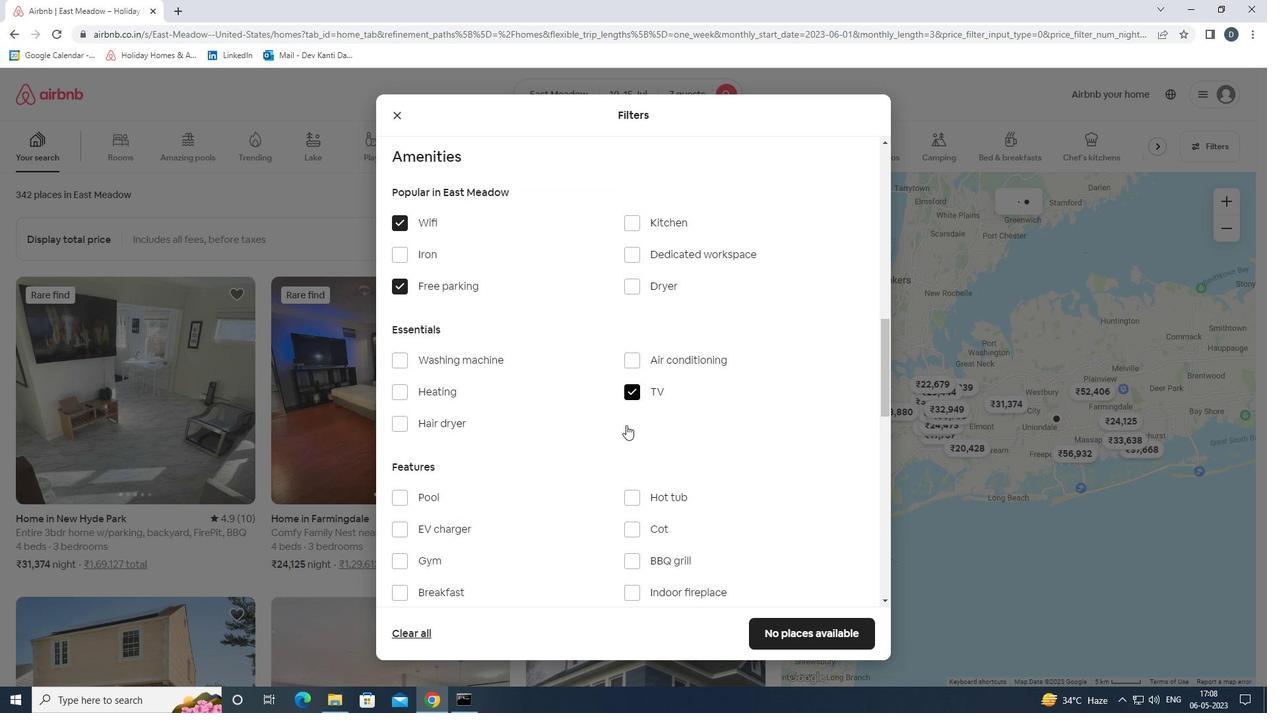 
Action: Mouse scrolled (626, 424) with delta (0, 0)
Screenshot: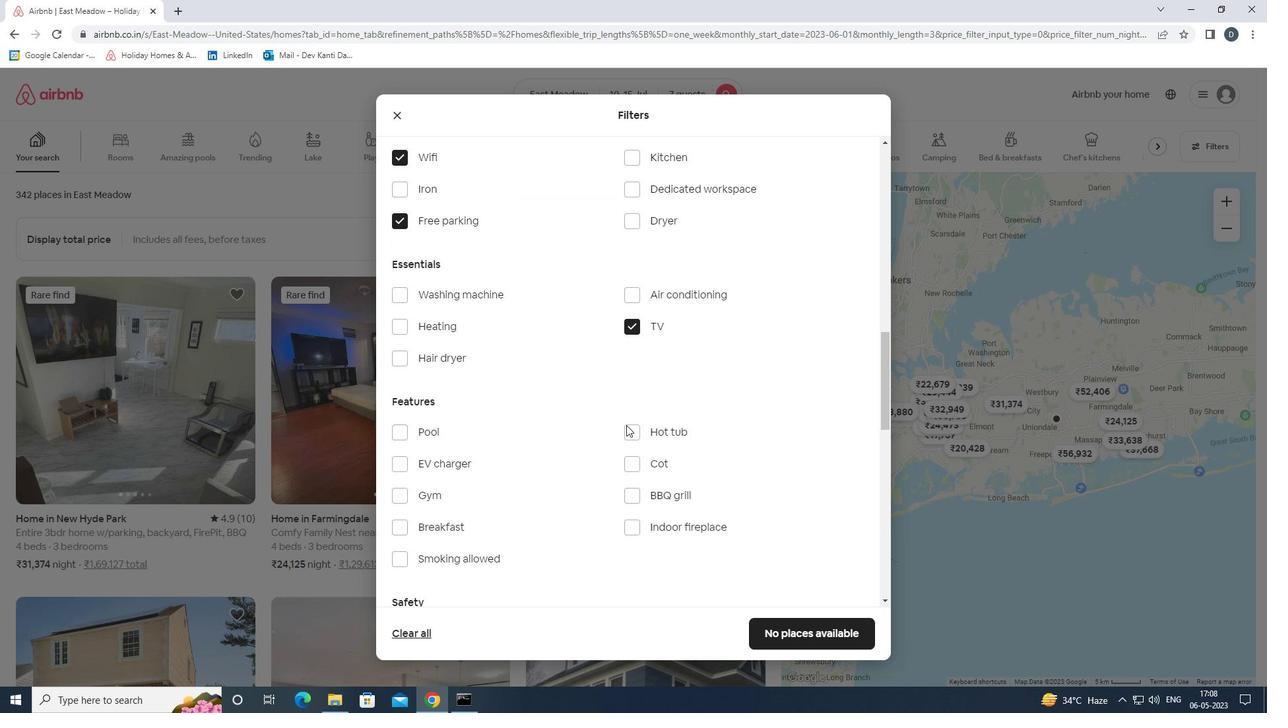 
Action: Mouse moved to (427, 327)
Screenshot: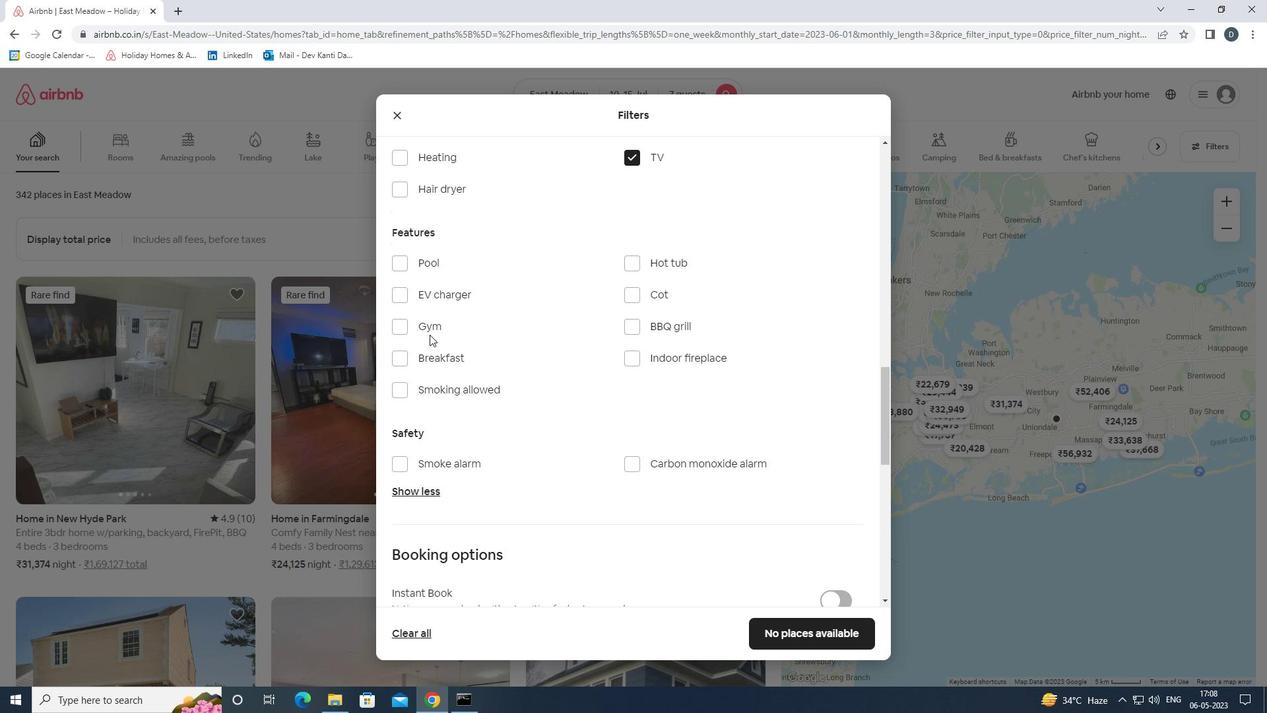 
Action: Mouse pressed left at (427, 327)
Screenshot: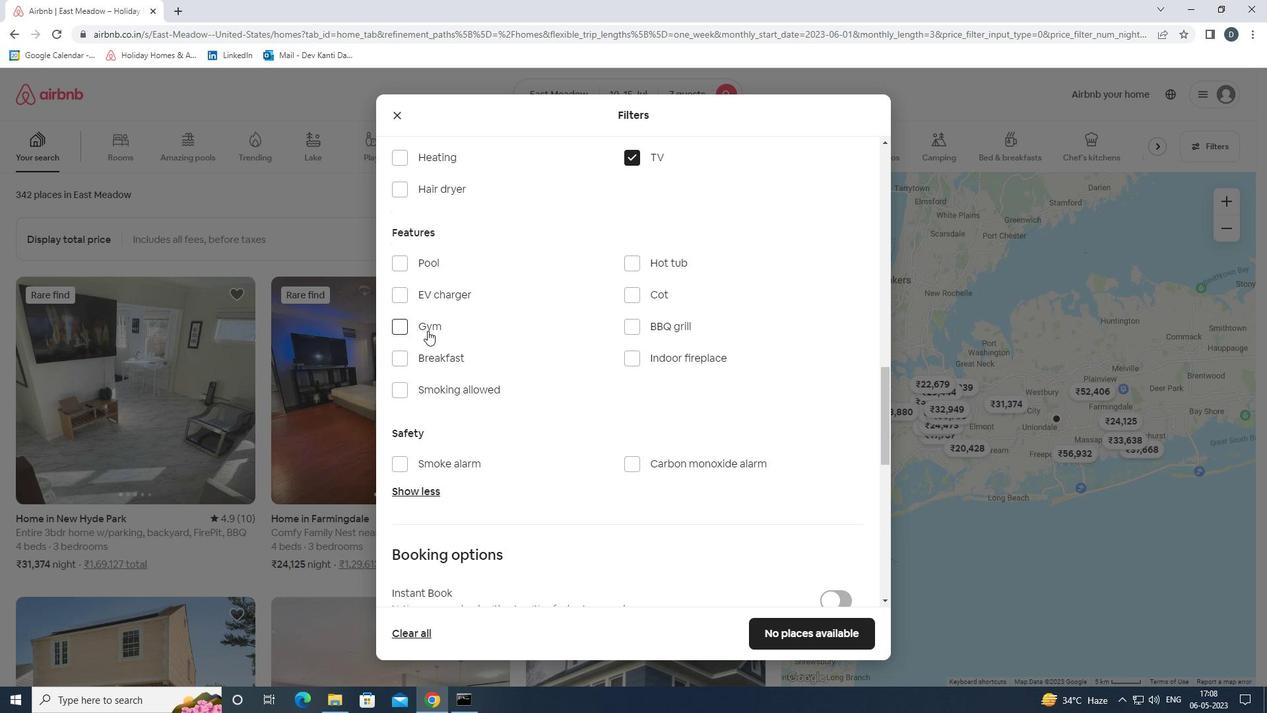 
Action: Mouse moved to (422, 355)
Screenshot: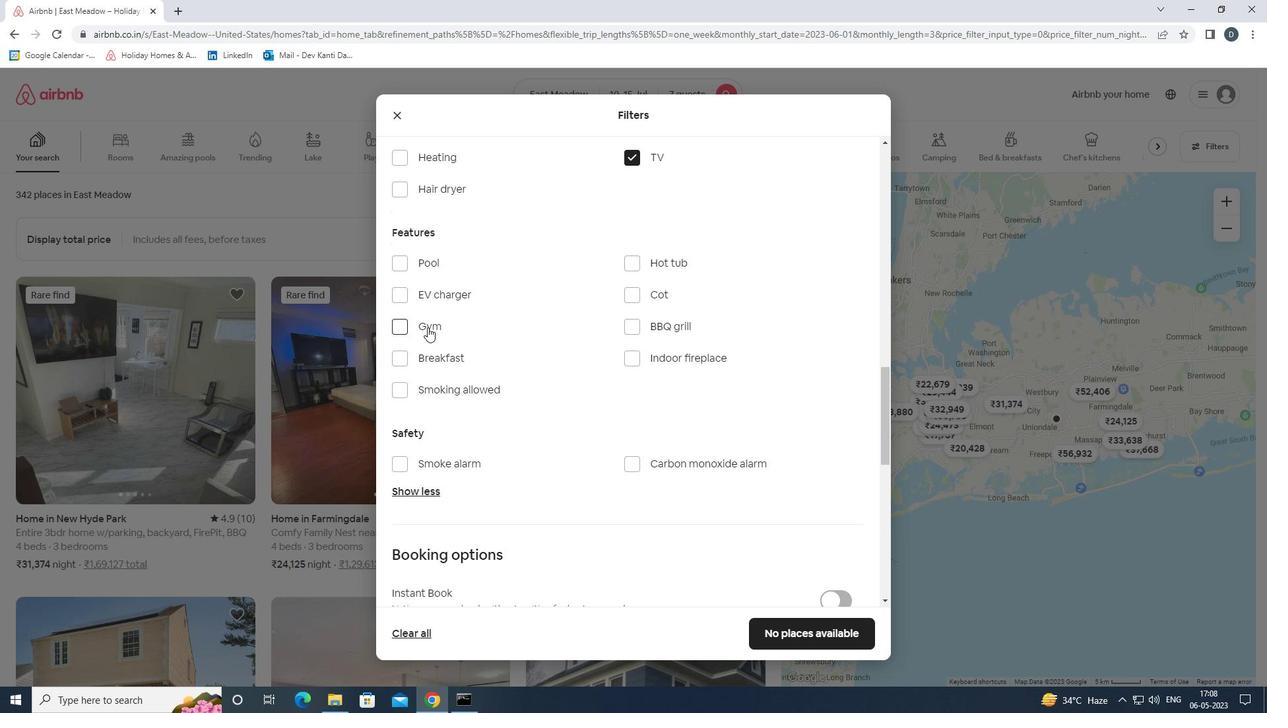 
Action: Mouse pressed left at (422, 355)
Screenshot: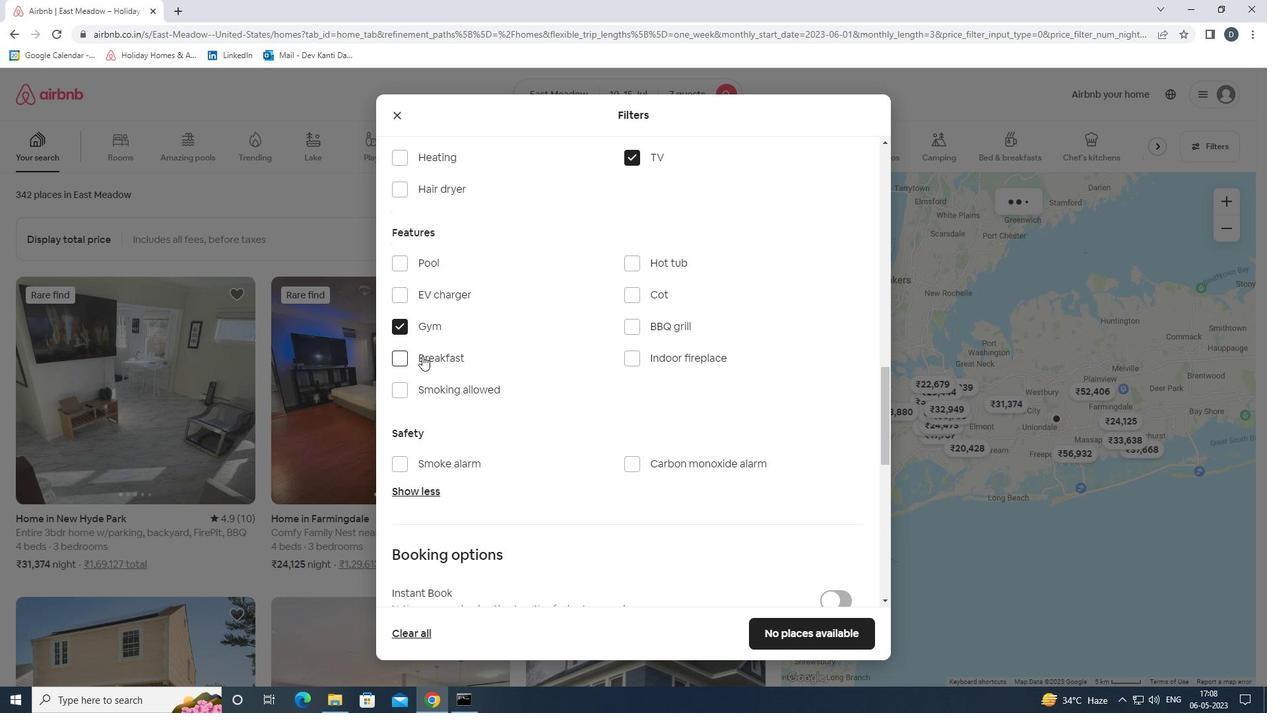 
Action: Mouse moved to (580, 379)
Screenshot: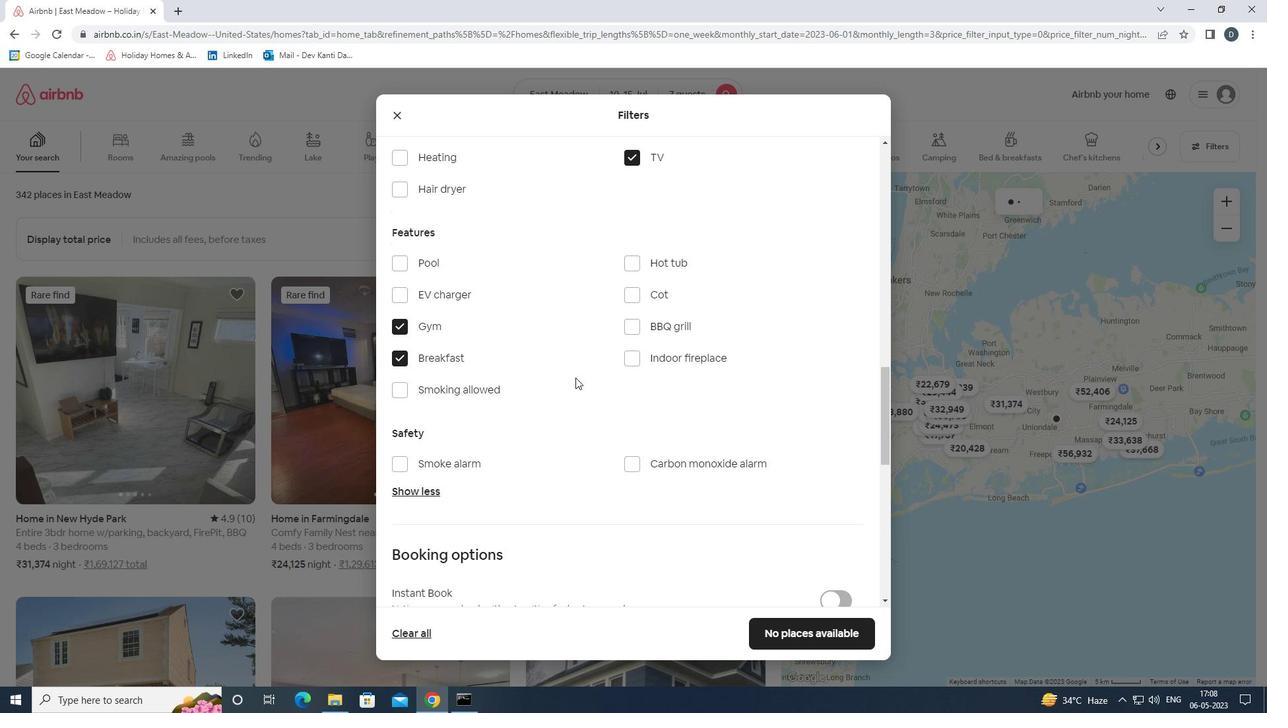 
Action: Mouse scrolled (580, 378) with delta (0, 0)
Screenshot: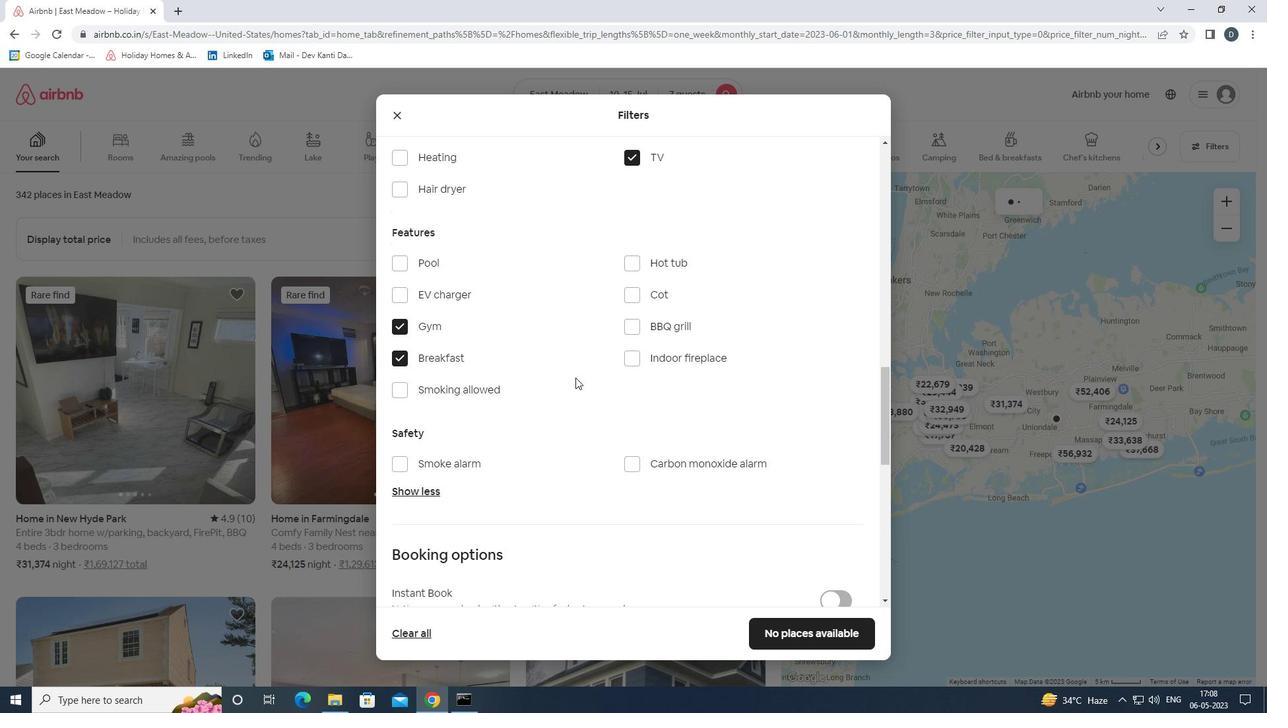 
Action: Mouse moved to (585, 383)
Screenshot: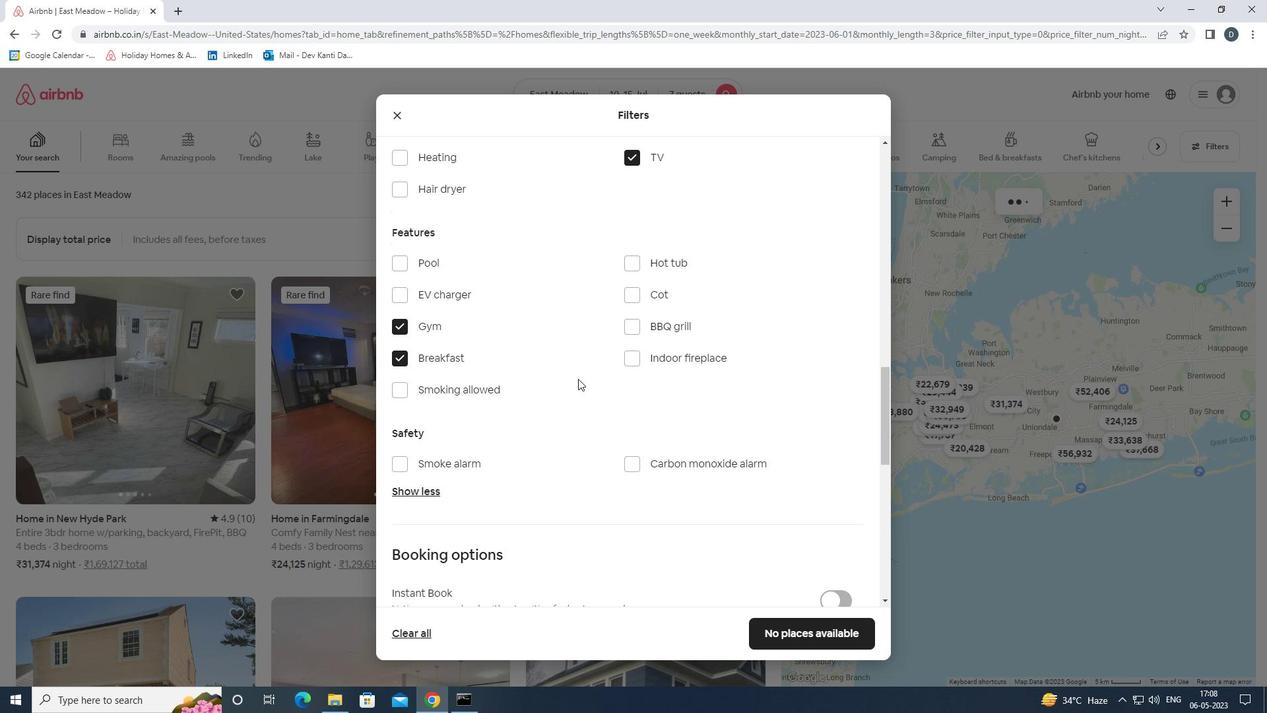 
Action: Mouse scrolled (585, 382) with delta (0, 0)
Screenshot: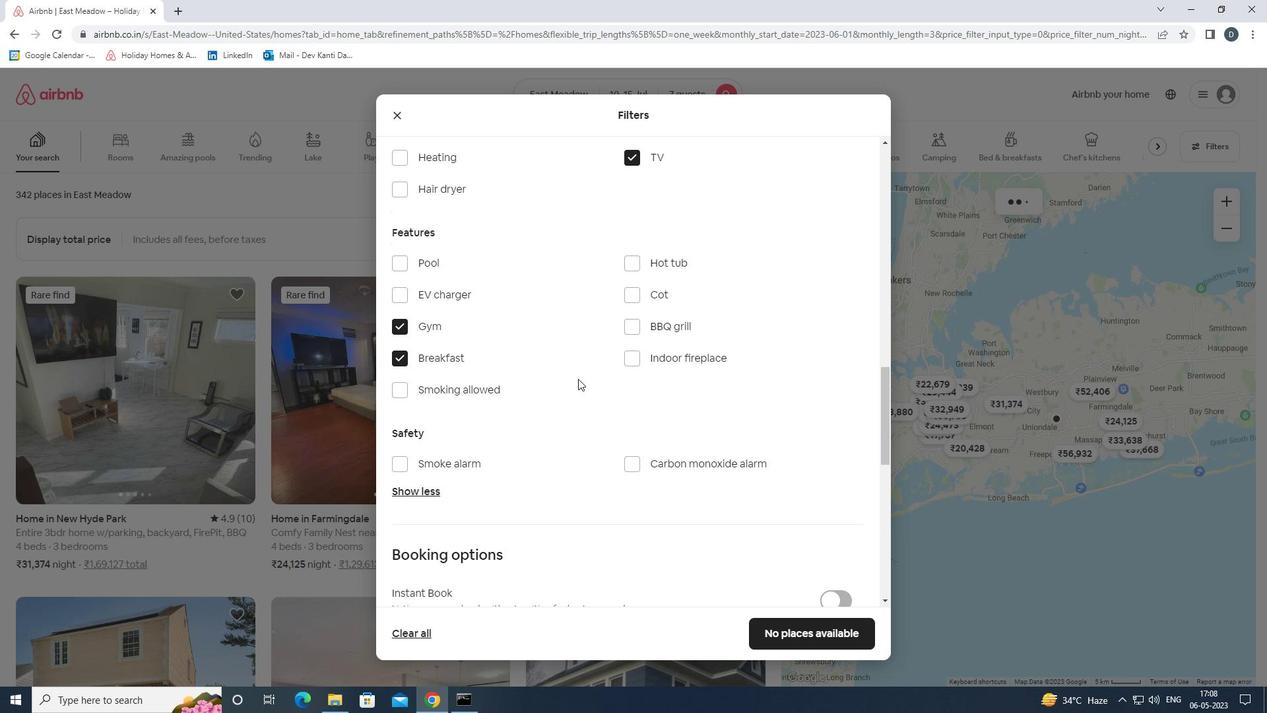 
Action: Mouse moved to (594, 391)
Screenshot: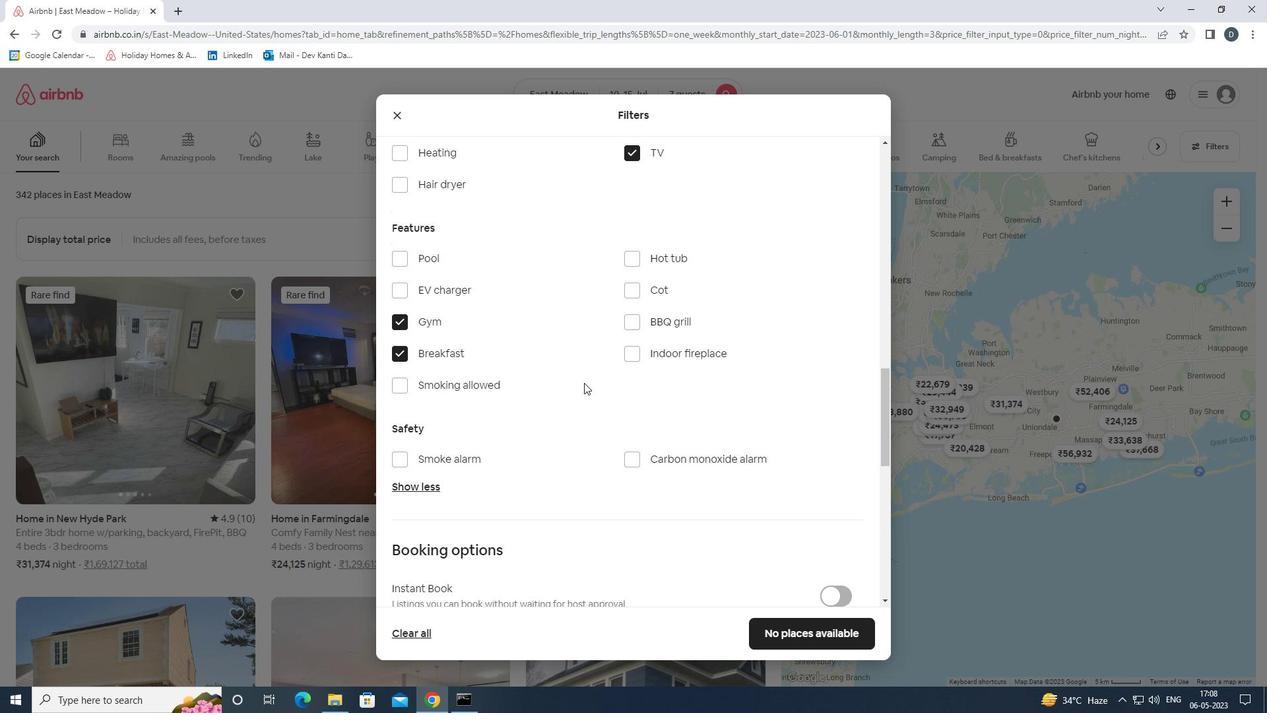 
Action: Mouse scrolled (594, 390) with delta (0, 0)
Screenshot: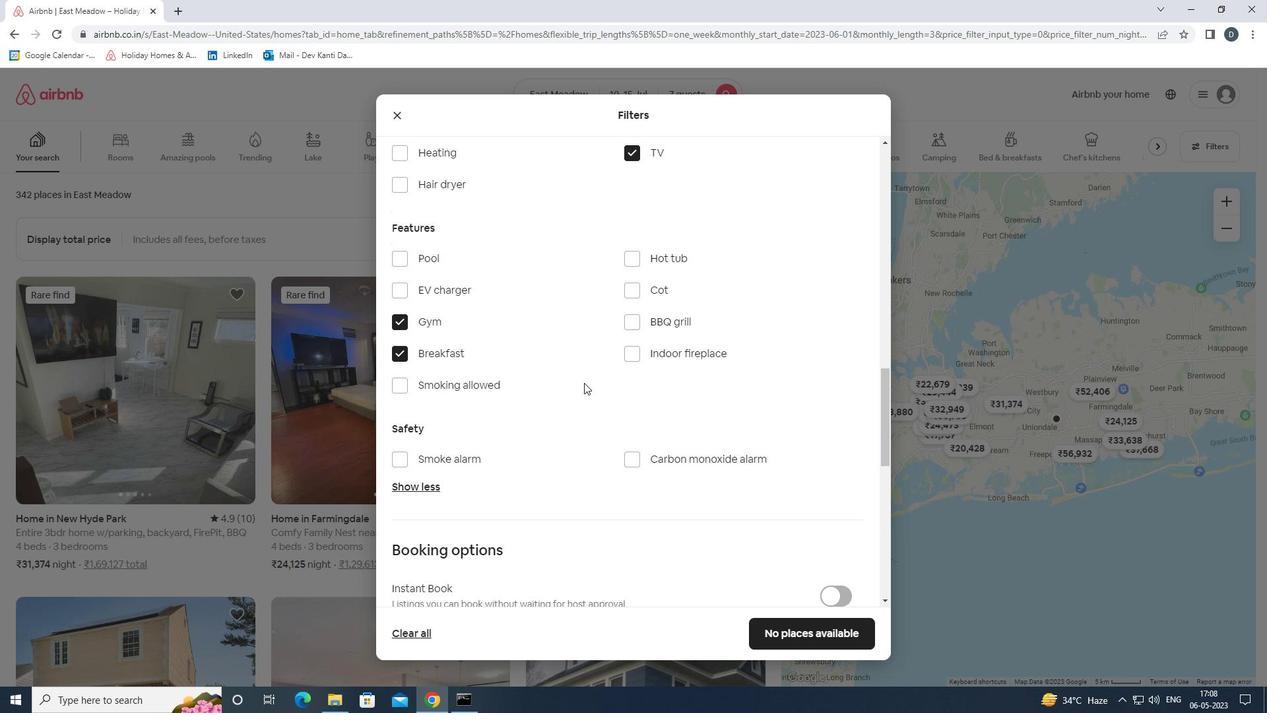 
Action: Mouse moved to (823, 445)
Screenshot: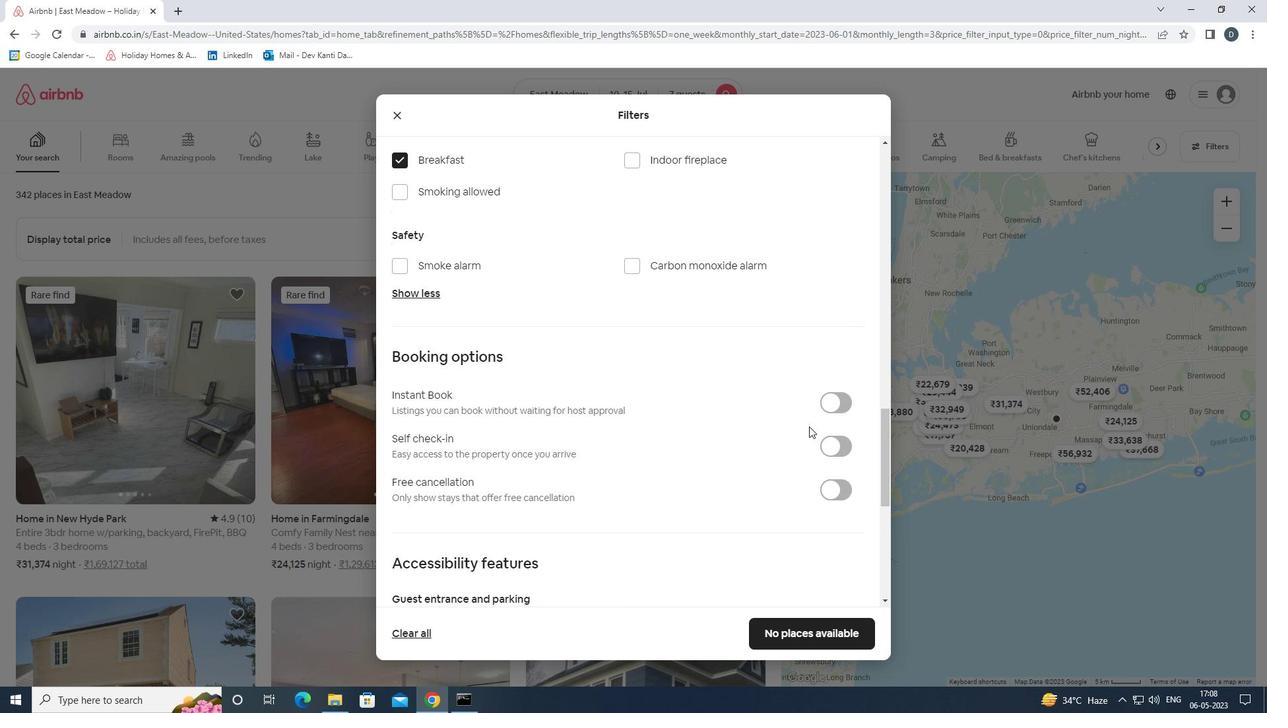 
Action: Mouse pressed left at (823, 445)
Screenshot: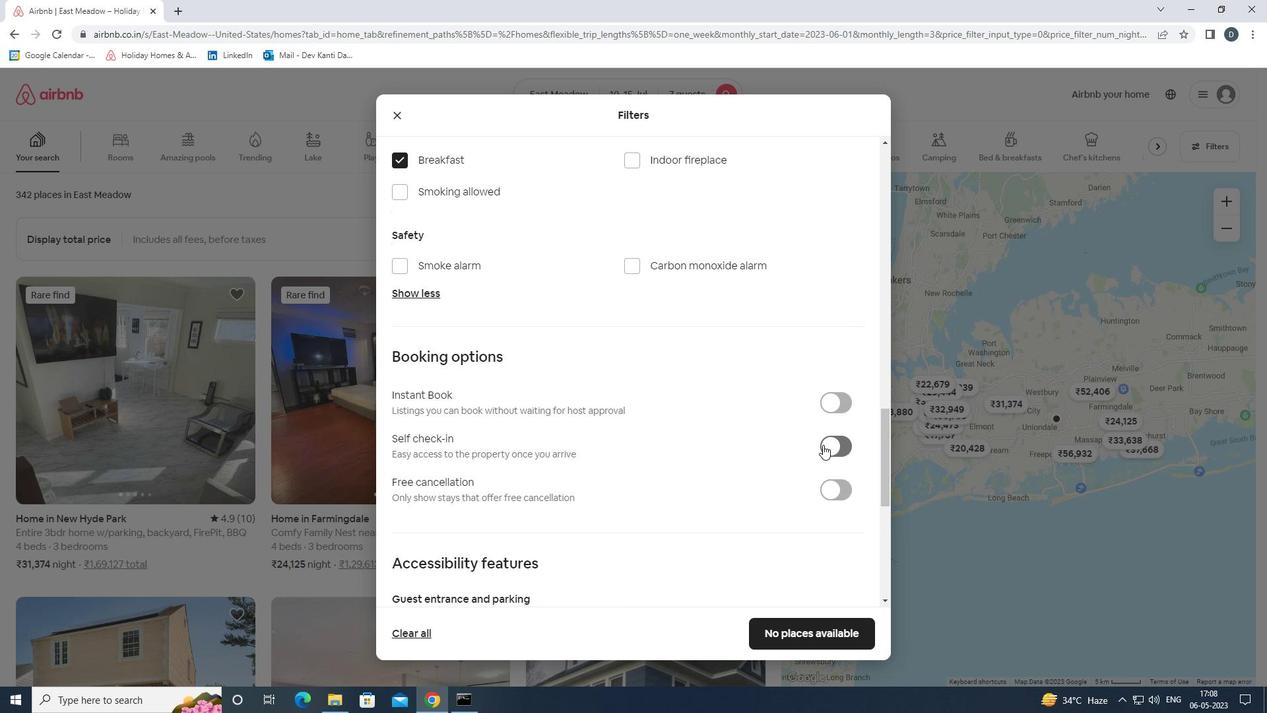 
Action: Mouse moved to (814, 431)
Screenshot: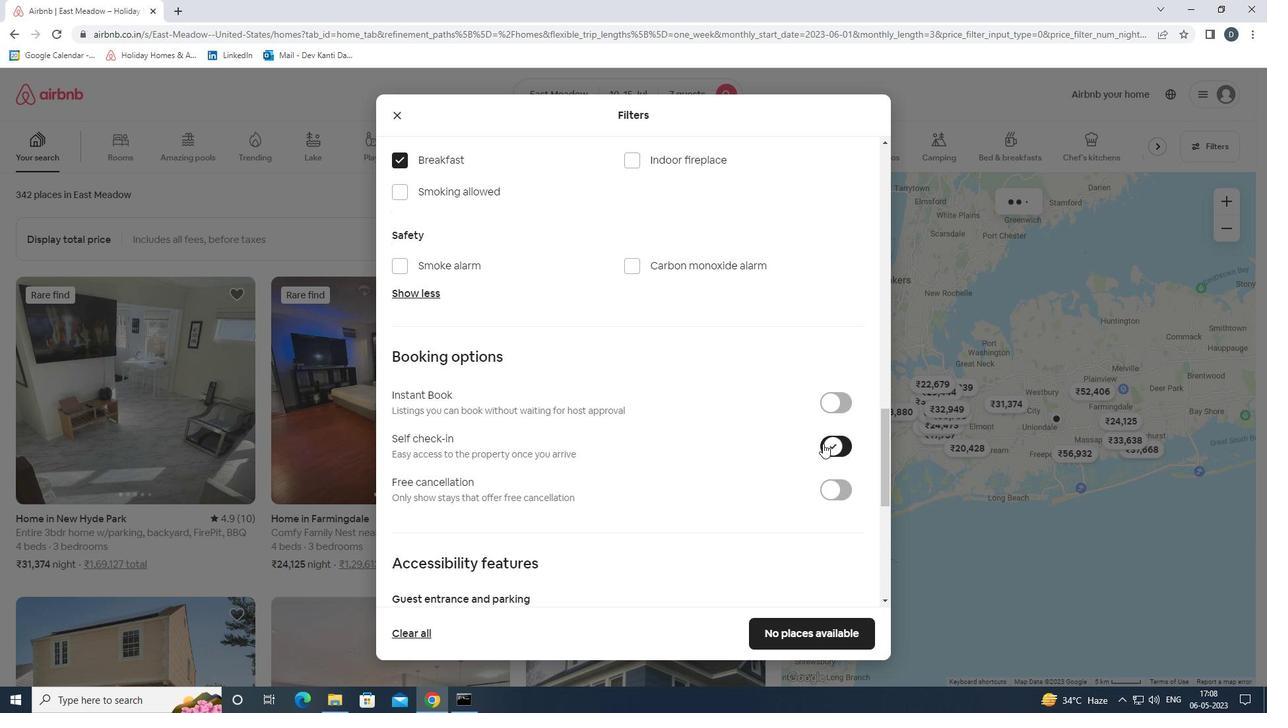 
Action: Mouse scrolled (814, 431) with delta (0, 0)
Screenshot: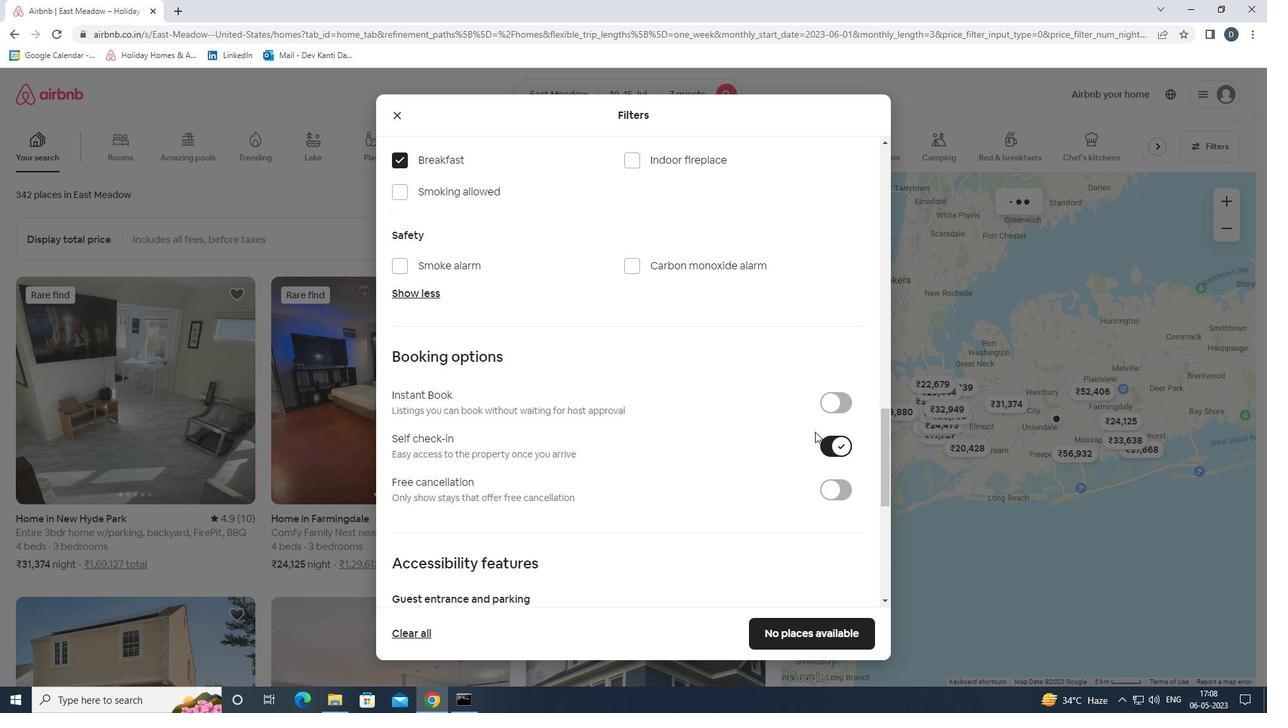 
Action: Mouse scrolled (814, 431) with delta (0, 0)
Screenshot: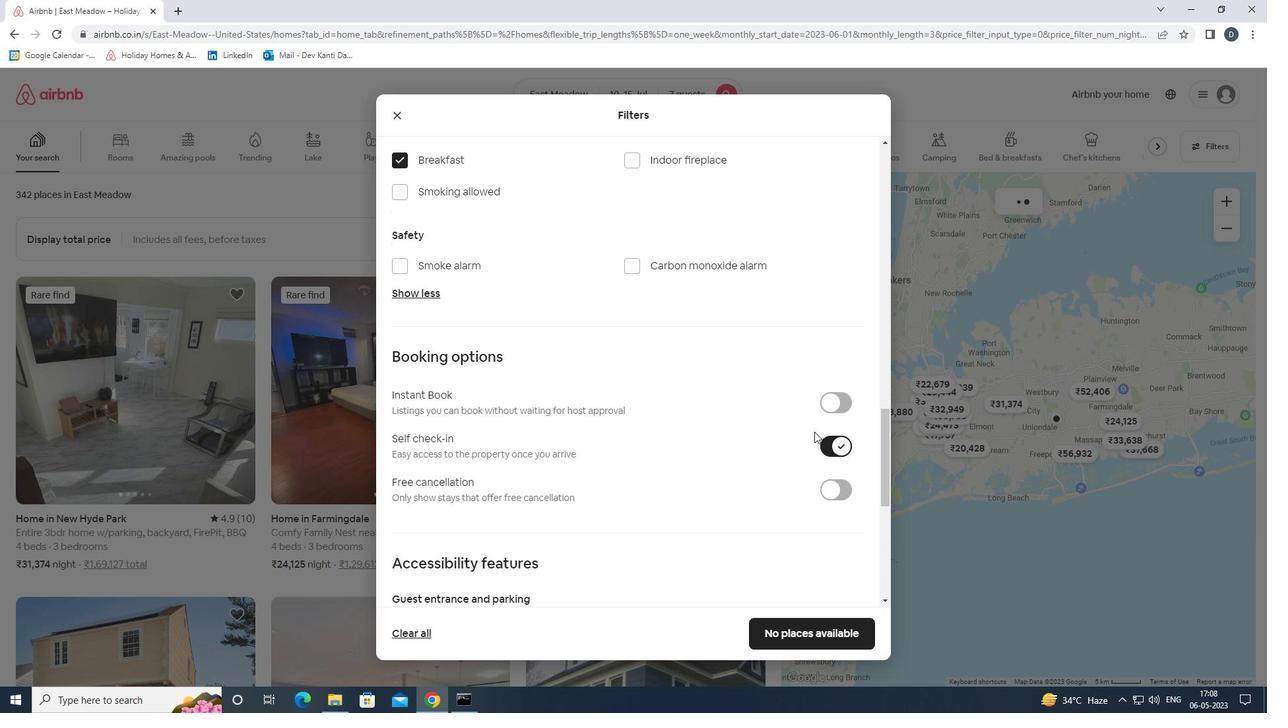 
Action: Mouse scrolled (814, 431) with delta (0, 0)
Screenshot: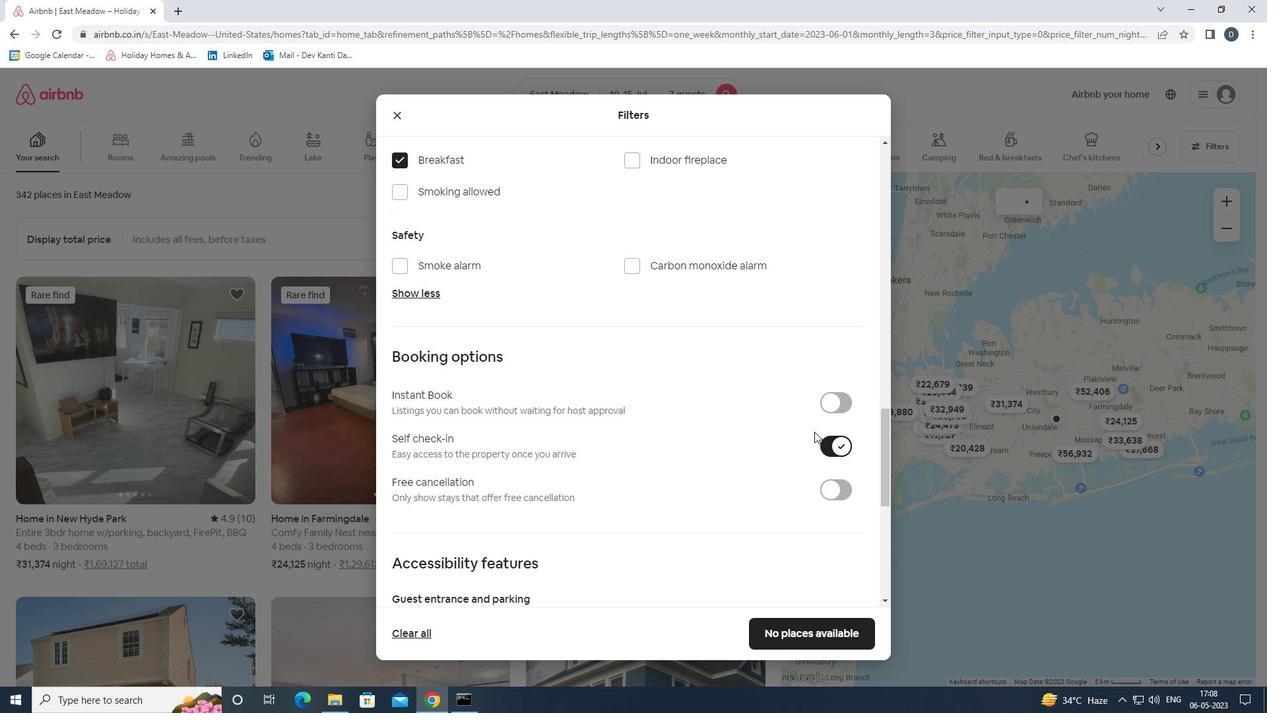 
Action: Mouse scrolled (814, 431) with delta (0, 0)
Screenshot: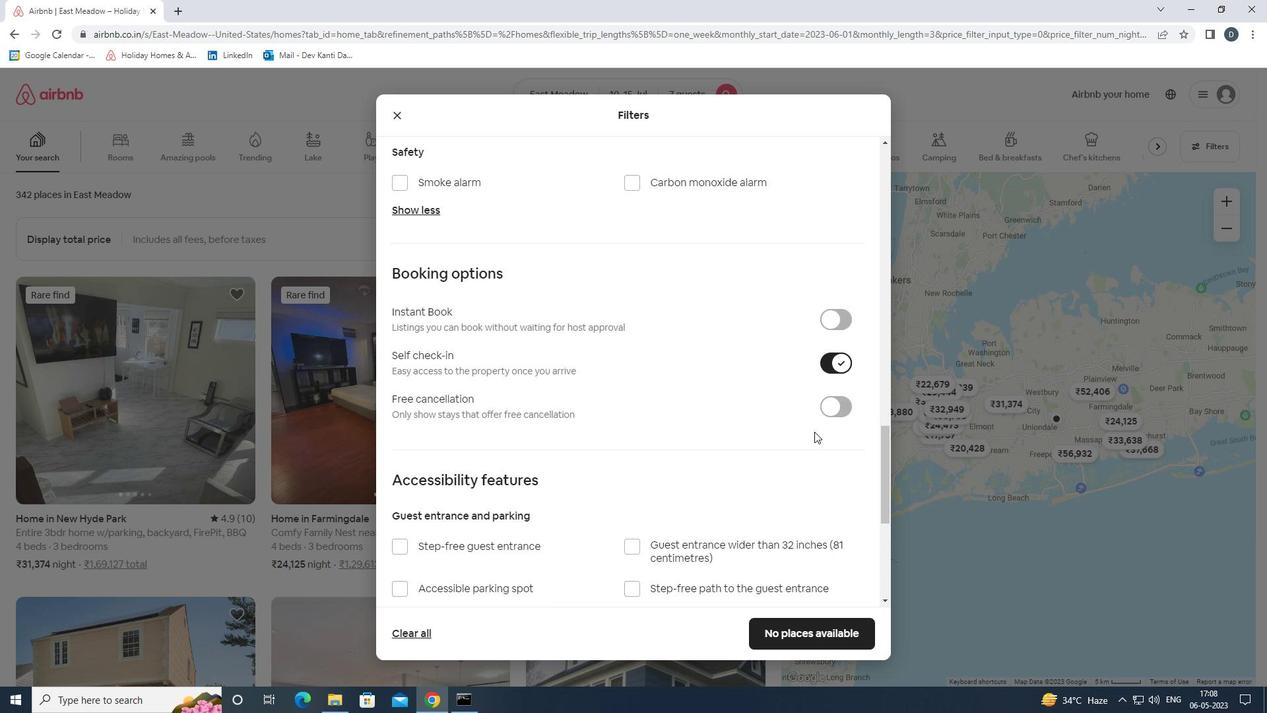 
Action: Mouse moved to (795, 428)
Screenshot: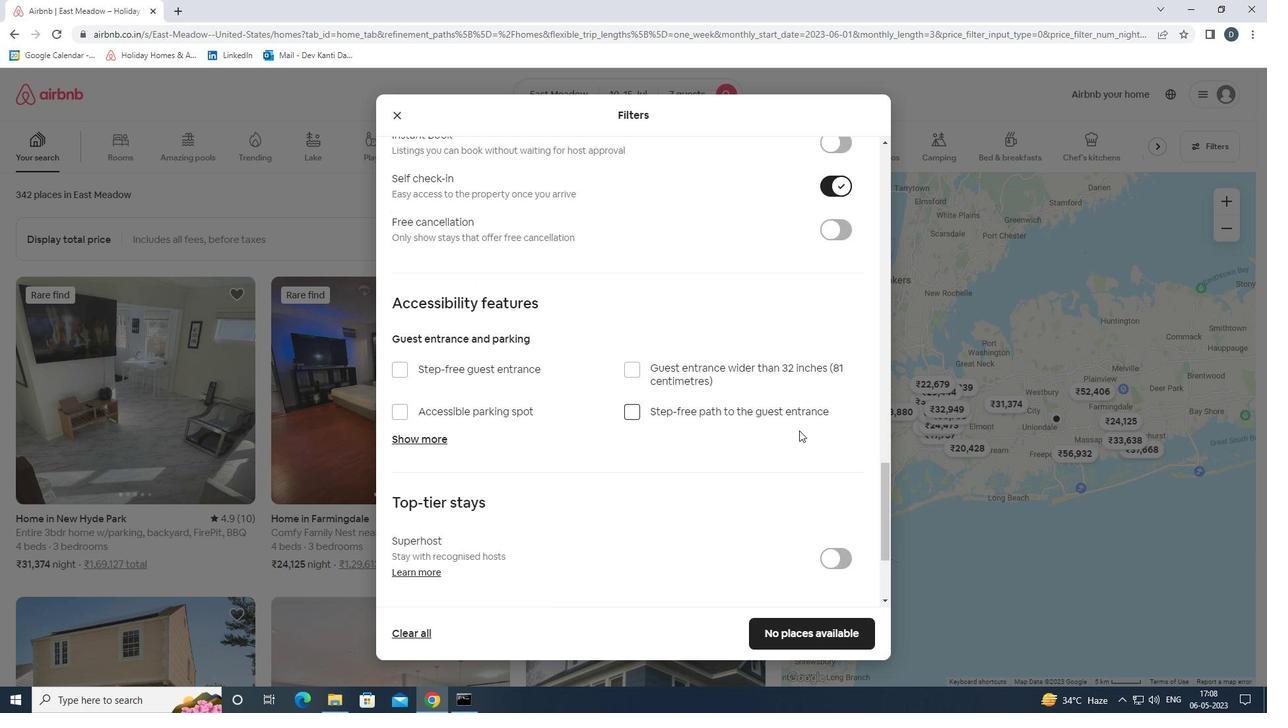 
Action: Mouse scrolled (795, 427) with delta (0, 0)
Screenshot: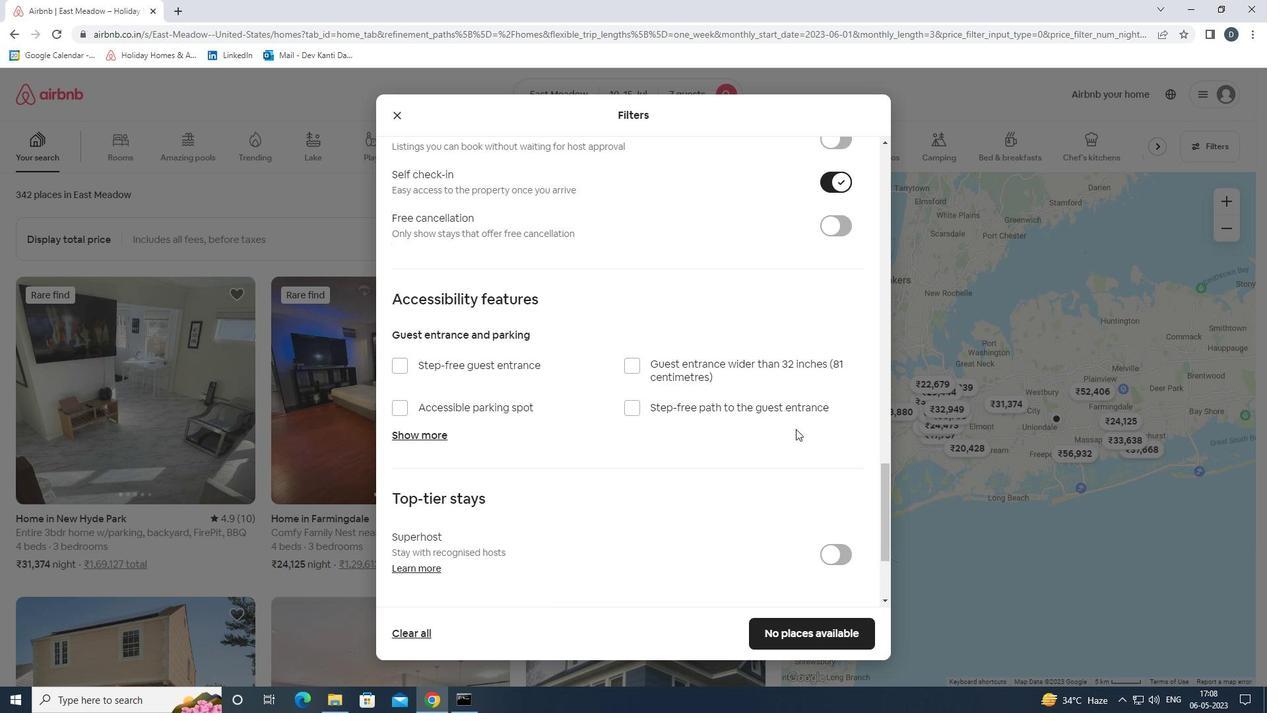 
Action: Mouse moved to (795, 428)
Screenshot: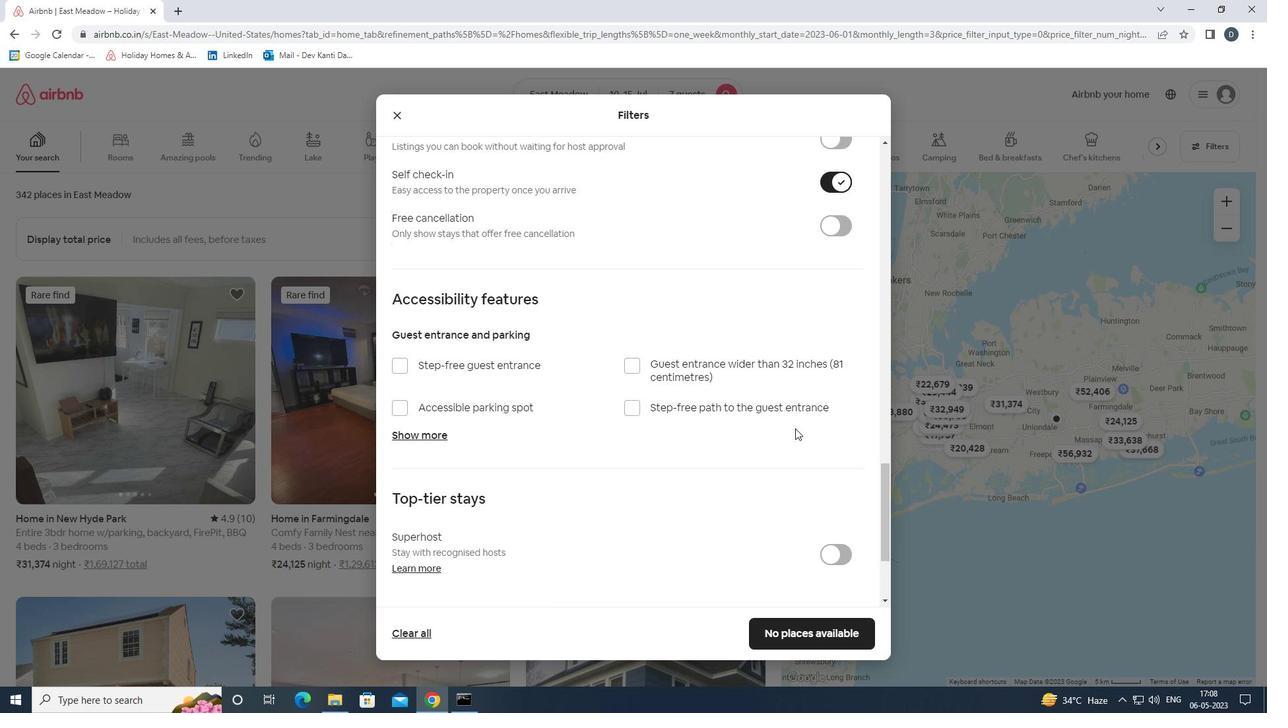 
Action: Mouse scrolled (795, 427) with delta (0, 0)
Screenshot: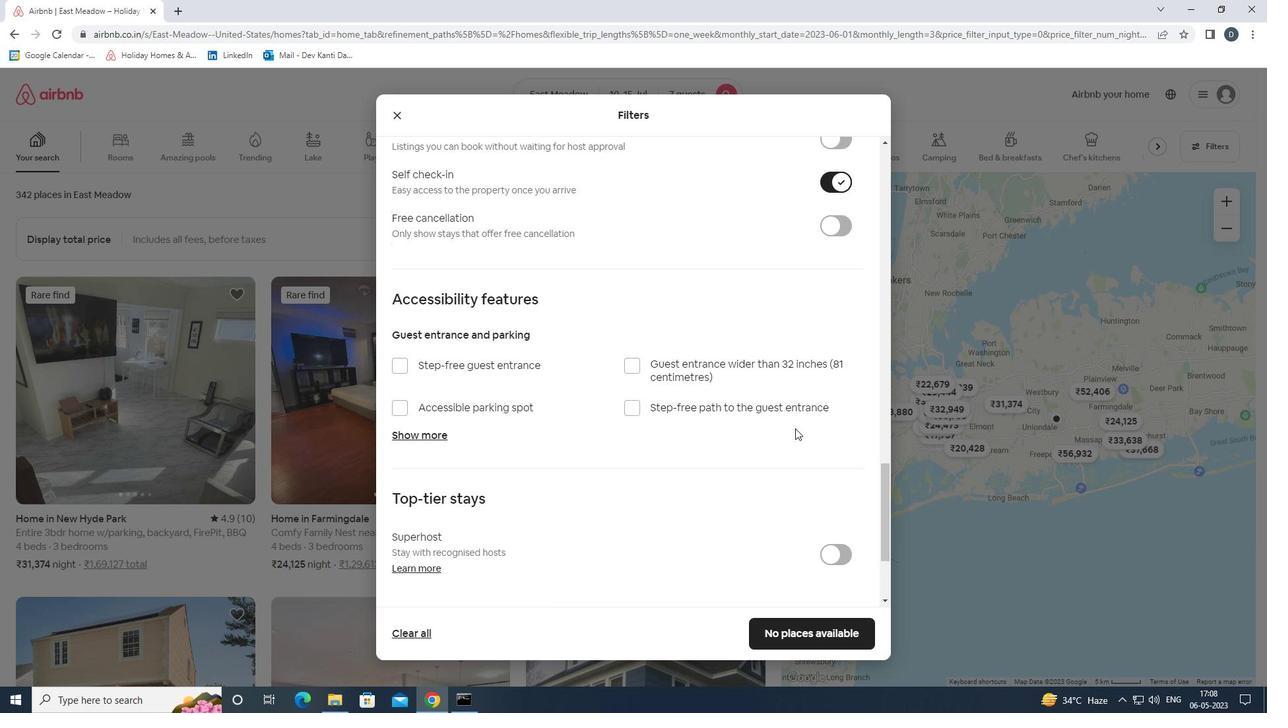 
Action: Mouse moved to (793, 429)
Screenshot: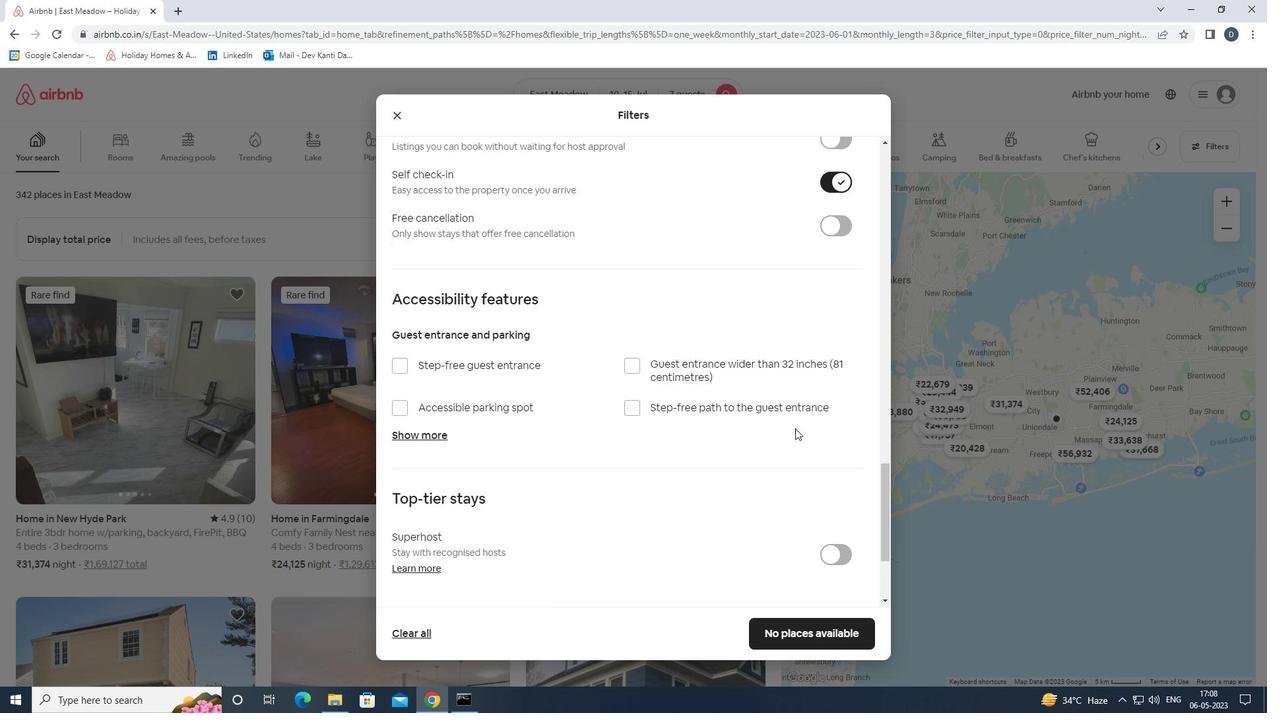 
Action: Mouse scrolled (793, 429) with delta (0, 0)
Screenshot: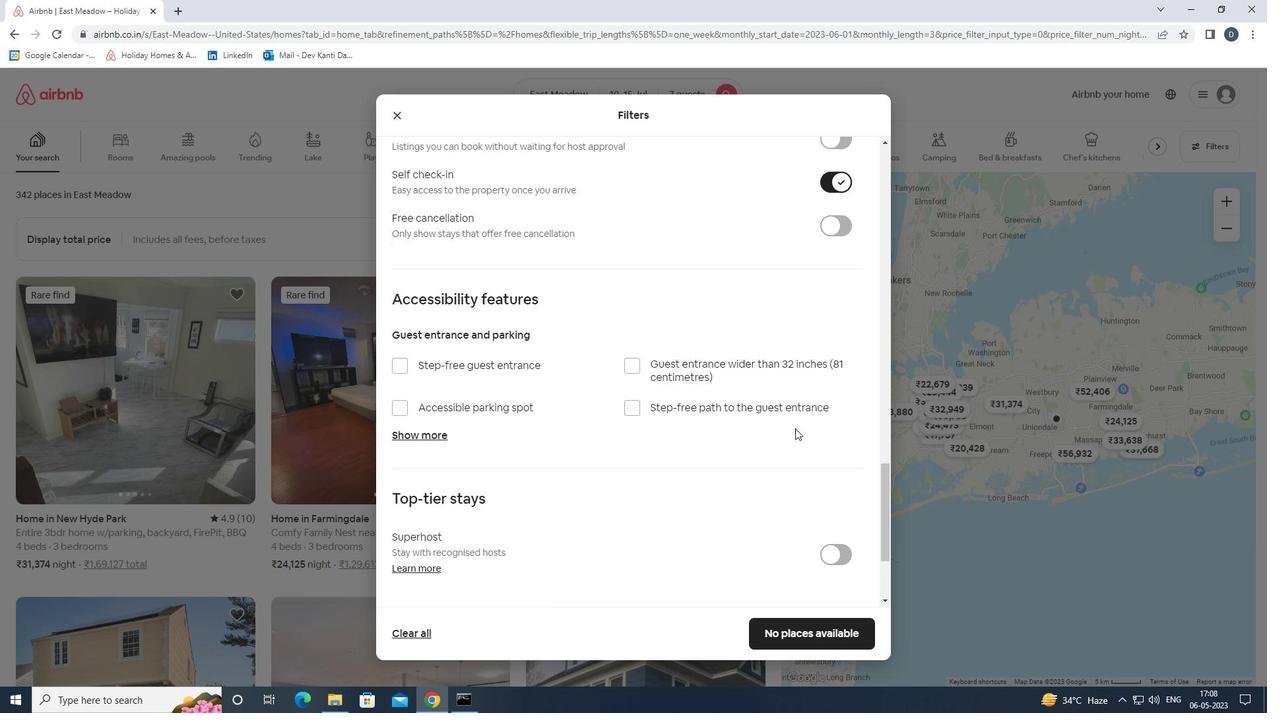 
Action: Mouse moved to (791, 431)
Screenshot: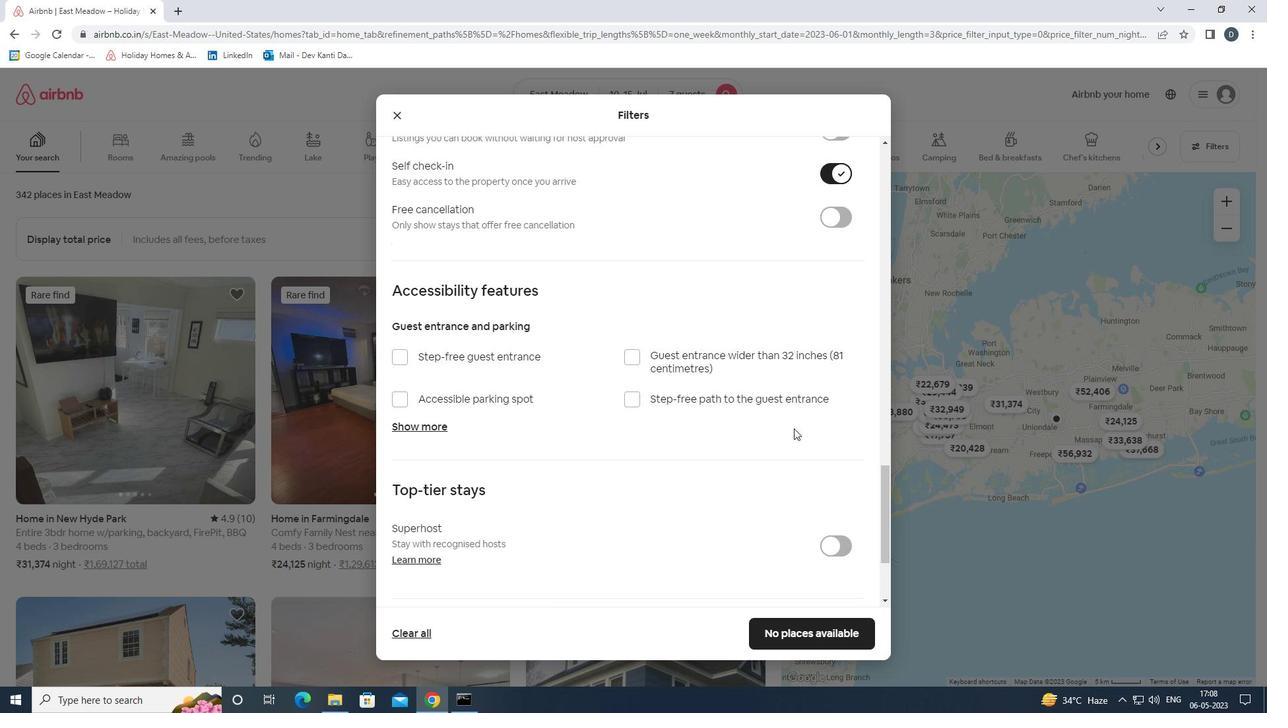 
Action: Mouse scrolled (791, 430) with delta (0, 0)
Screenshot: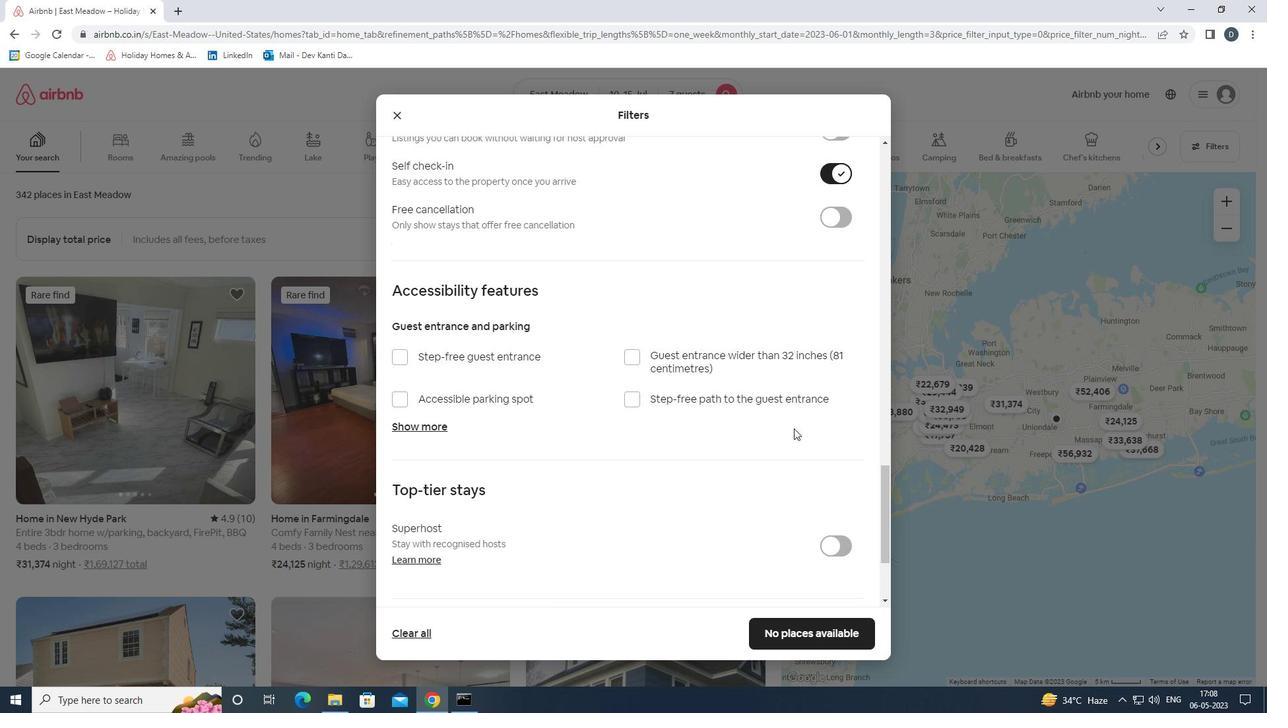 
Action: Mouse moved to (434, 517)
Screenshot: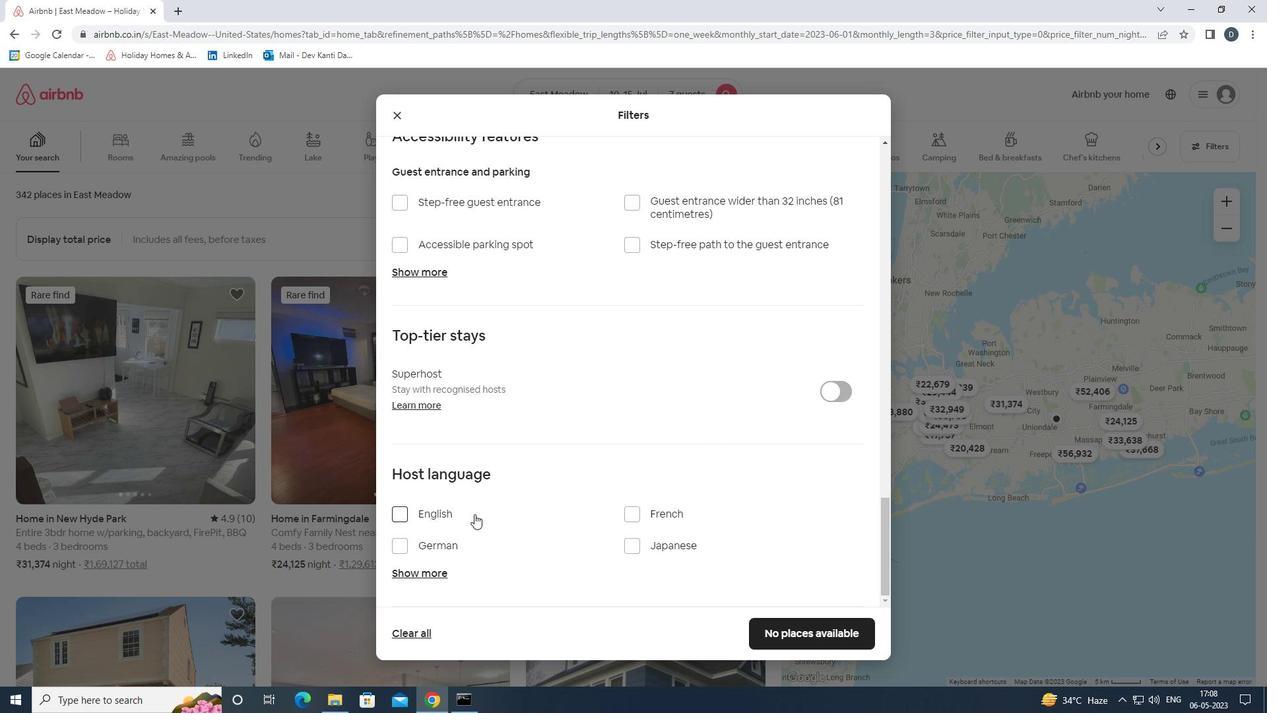 
Action: Mouse pressed left at (434, 517)
Screenshot: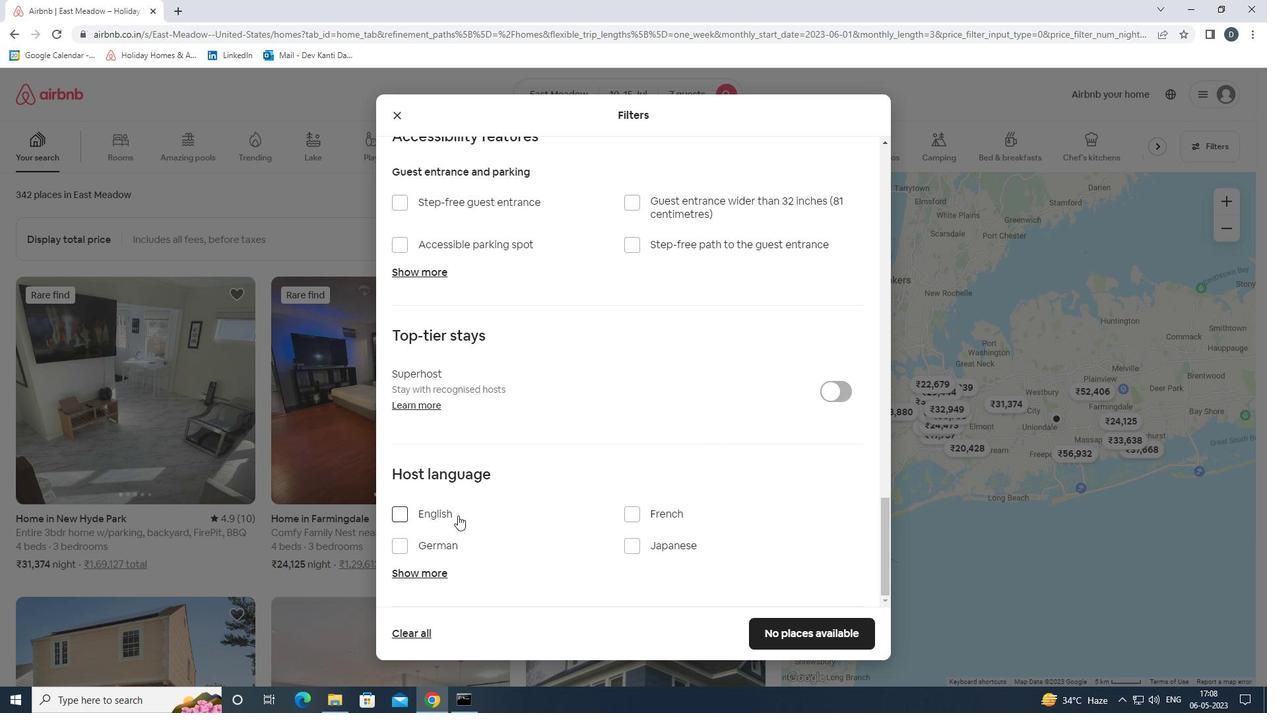 
Action: Mouse moved to (775, 633)
Screenshot: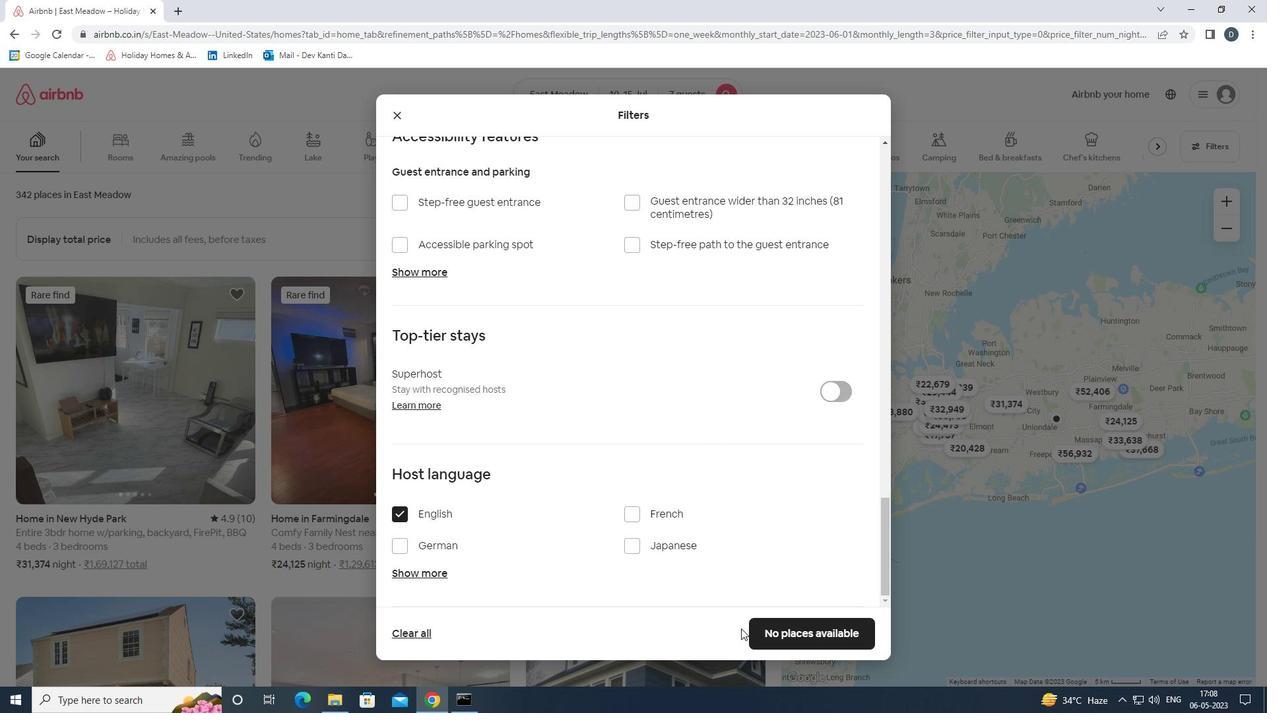 
Action: Mouse pressed left at (775, 633)
Screenshot: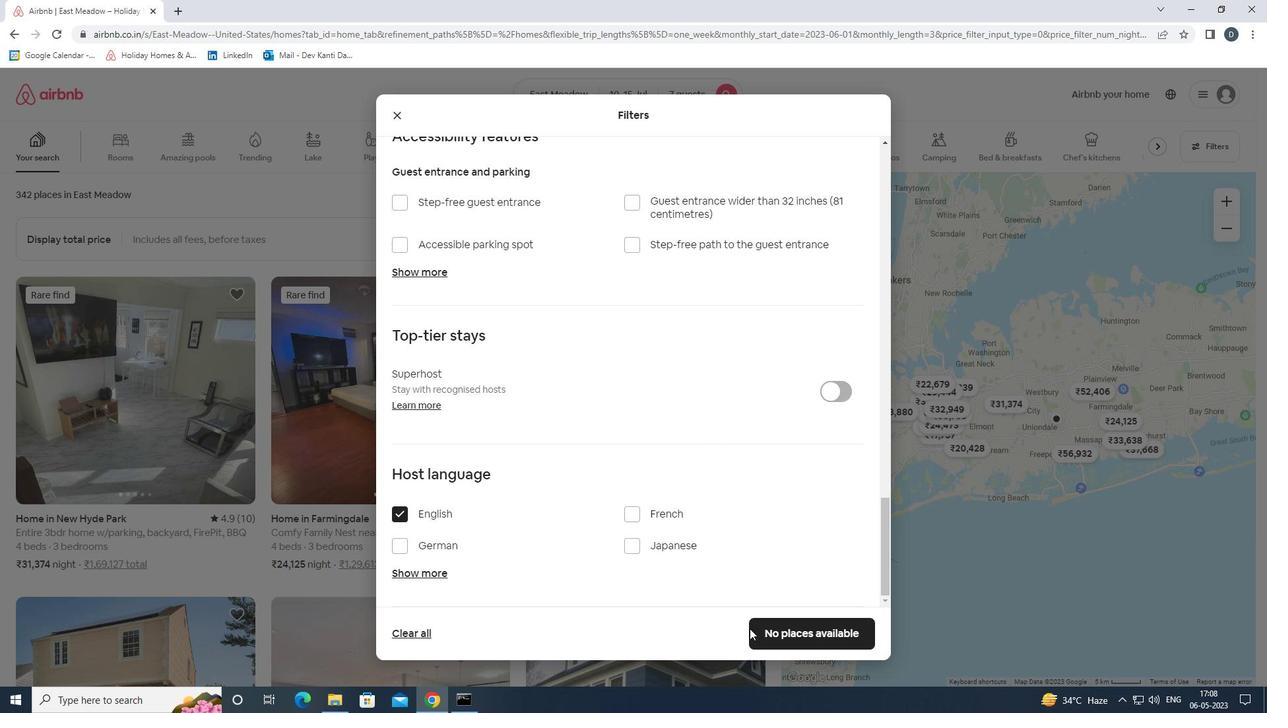 
Action: Mouse moved to (757, 627)
Screenshot: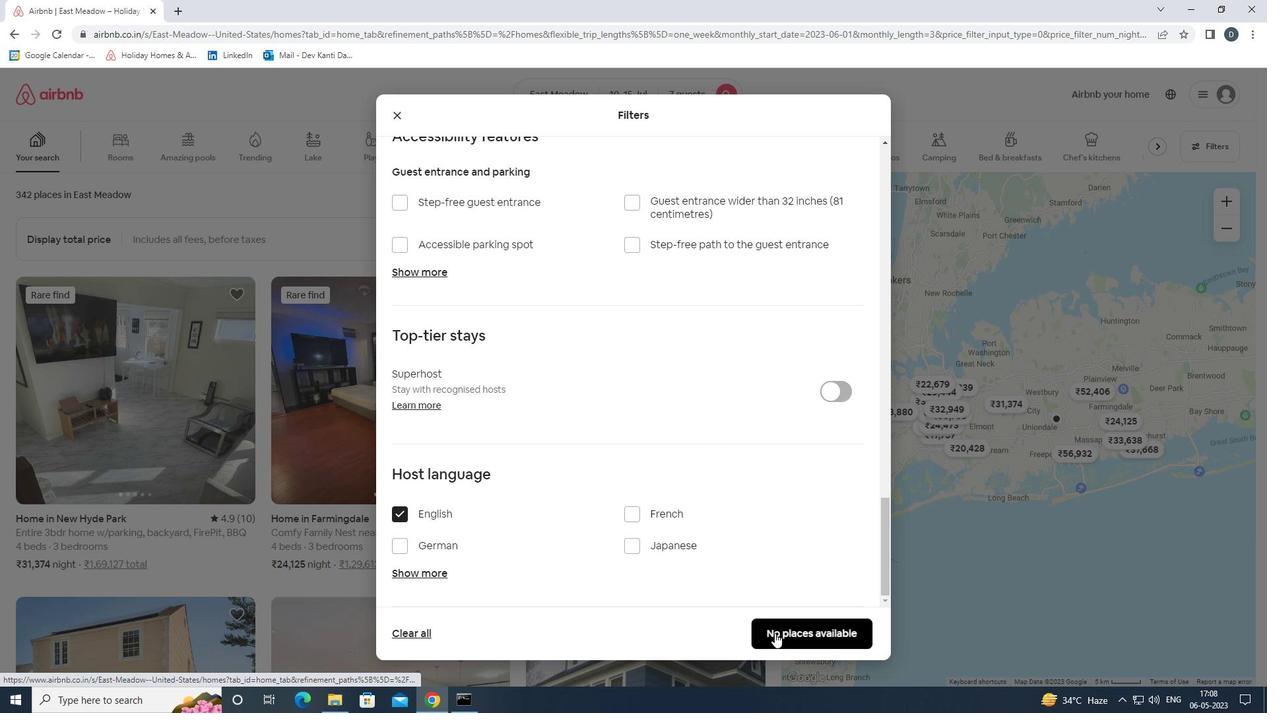 
